 Task: Search one way flight ticket for 5 adults, 2 children, 1 infant in seat and 1 infant on lap in economy from Savannah: Savannah/hilton Head International Airport to Gillette: Gillette Campbell County Airport on 5-1-2023. Choice of flights is Southwest. Number of bags: 2 checked bags. Price is upto 107000. Outbound departure time preference is 17:15.
Action: Mouse moved to (237, 208)
Screenshot: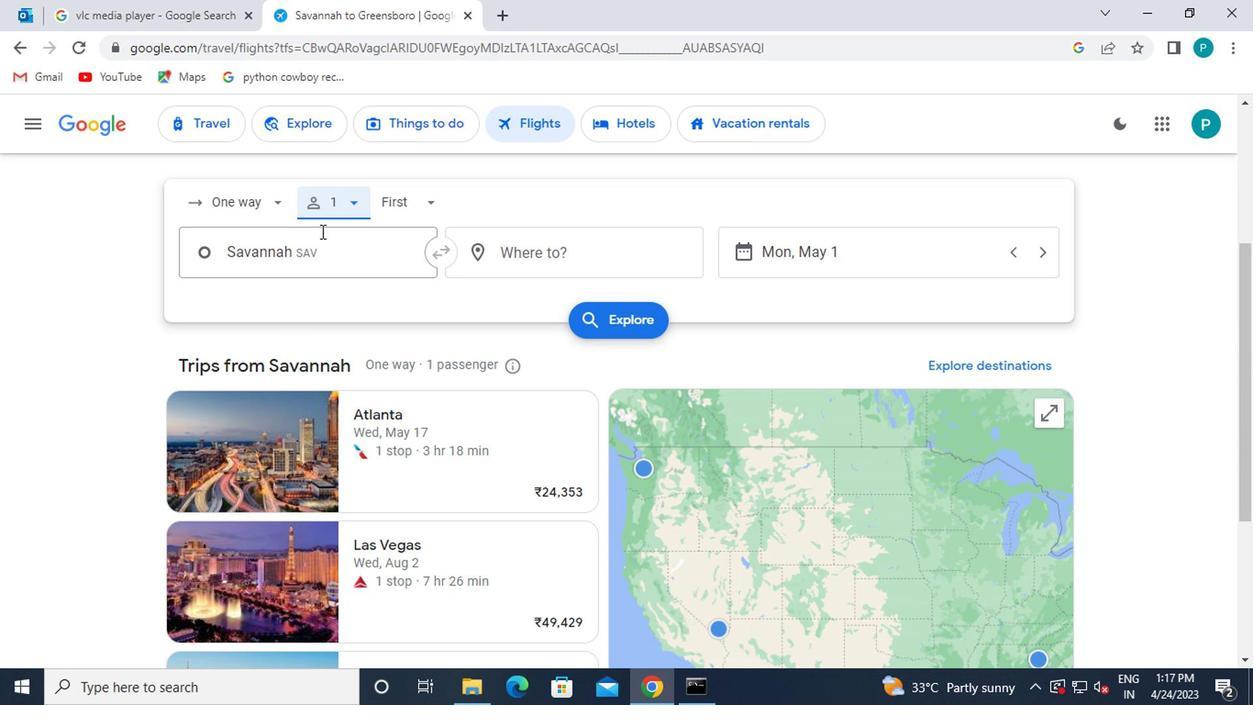 
Action: Mouse pressed left at (237, 208)
Screenshot: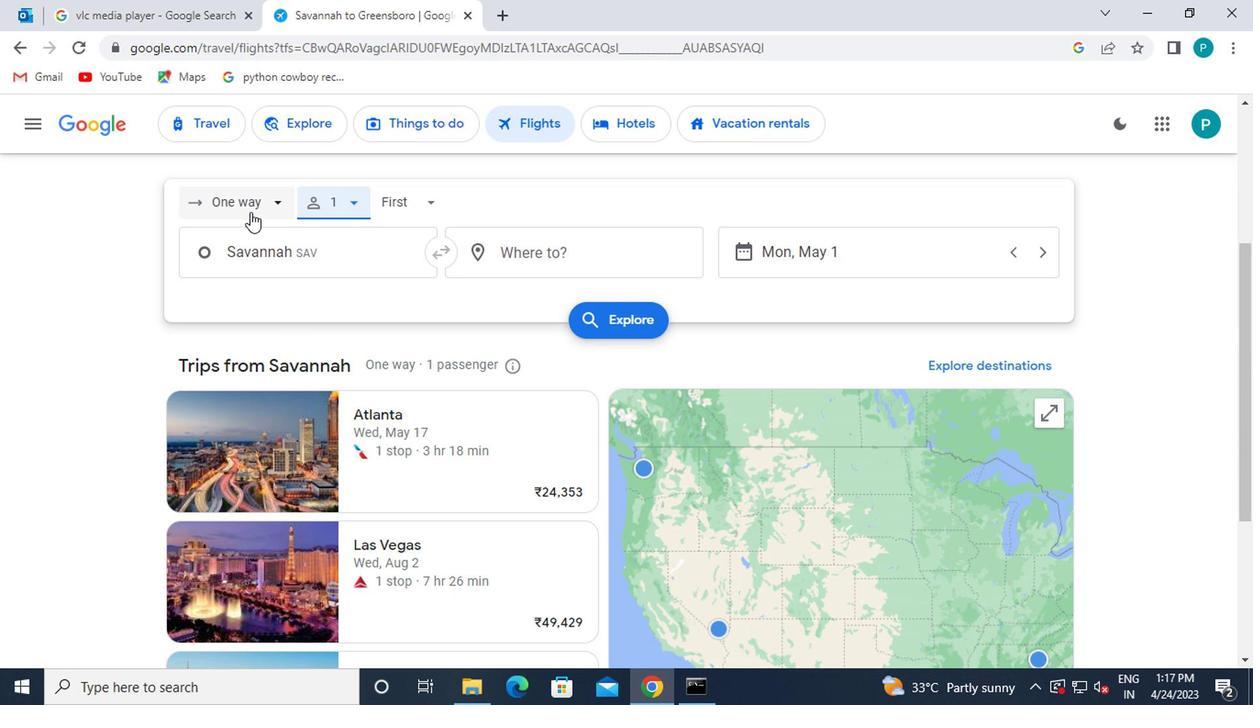 
Action: Mouse moved to (246, 285)
Screenshot: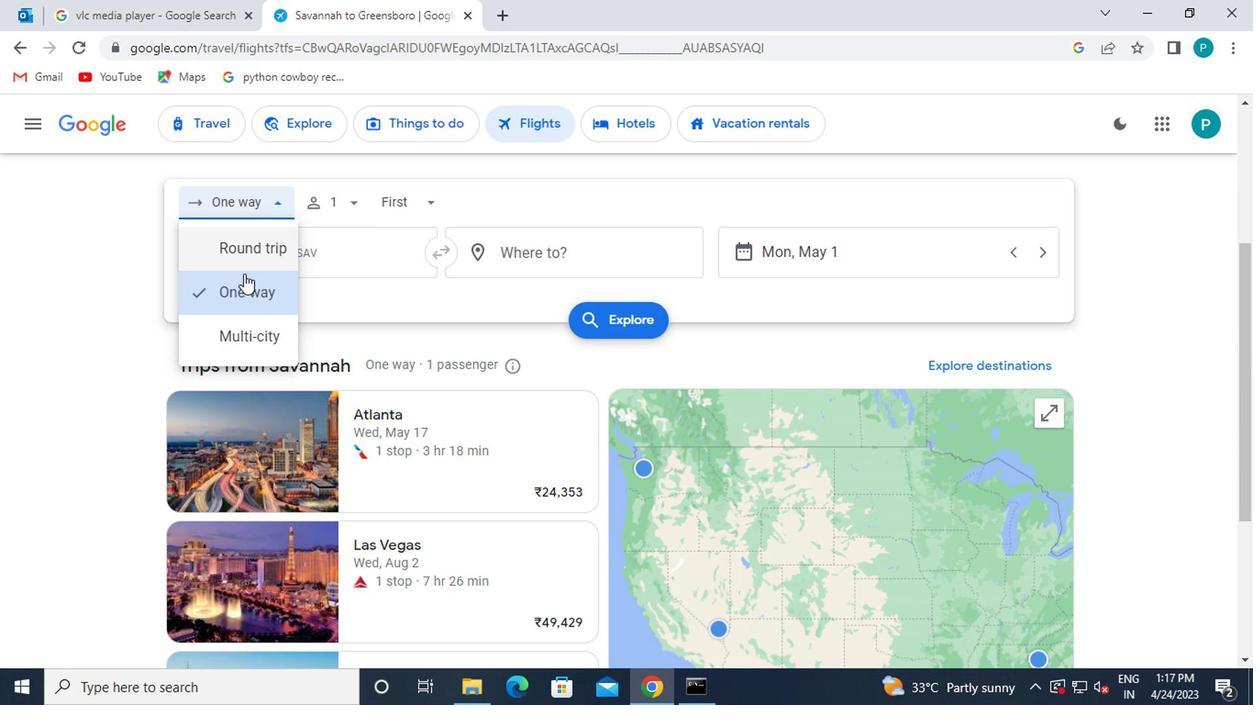 
Action: Mouse pressed left at (246, 285)
Screenshot: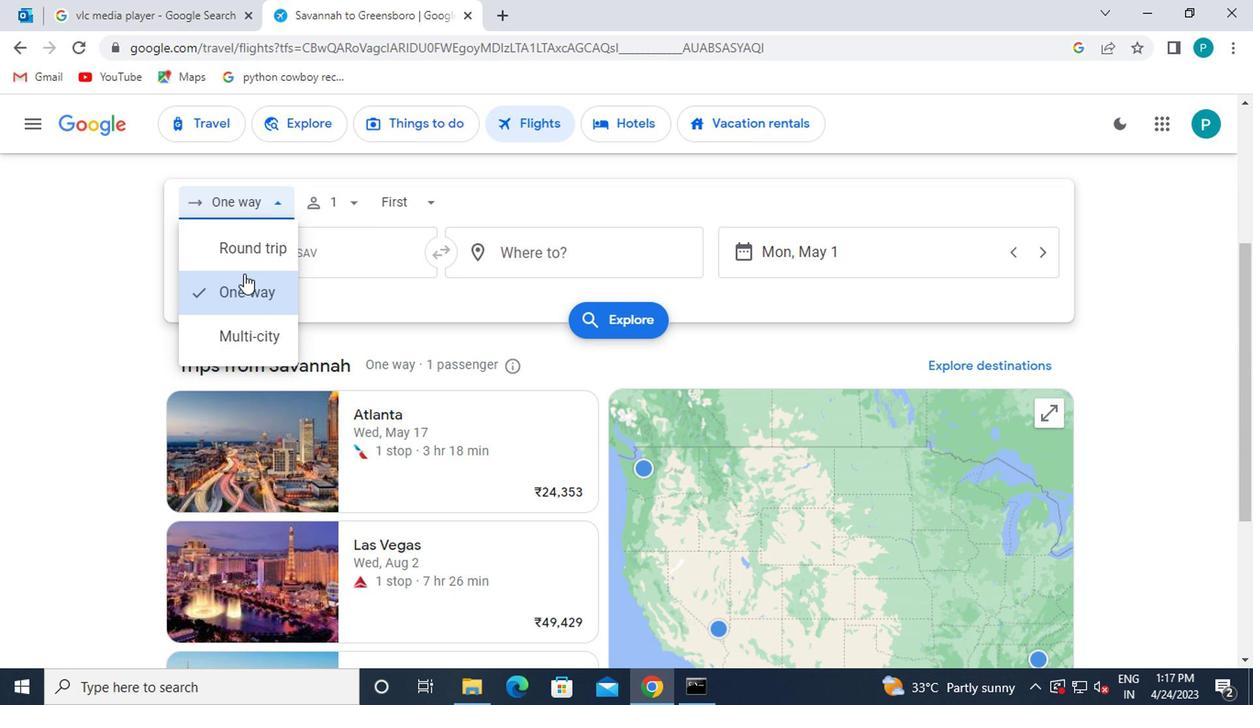 
Action: Mouse moved to (332, 198)
Screenshot: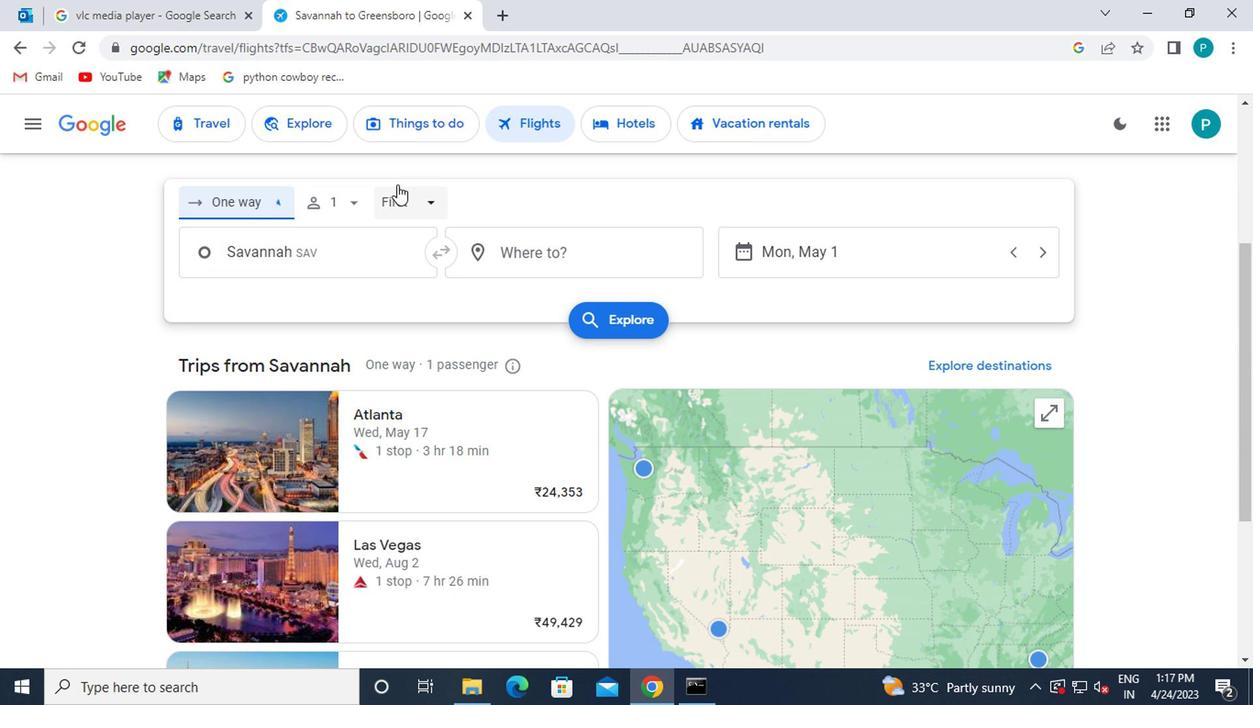 
Action: Mouse pressed left at (332, 198)
Screenshot: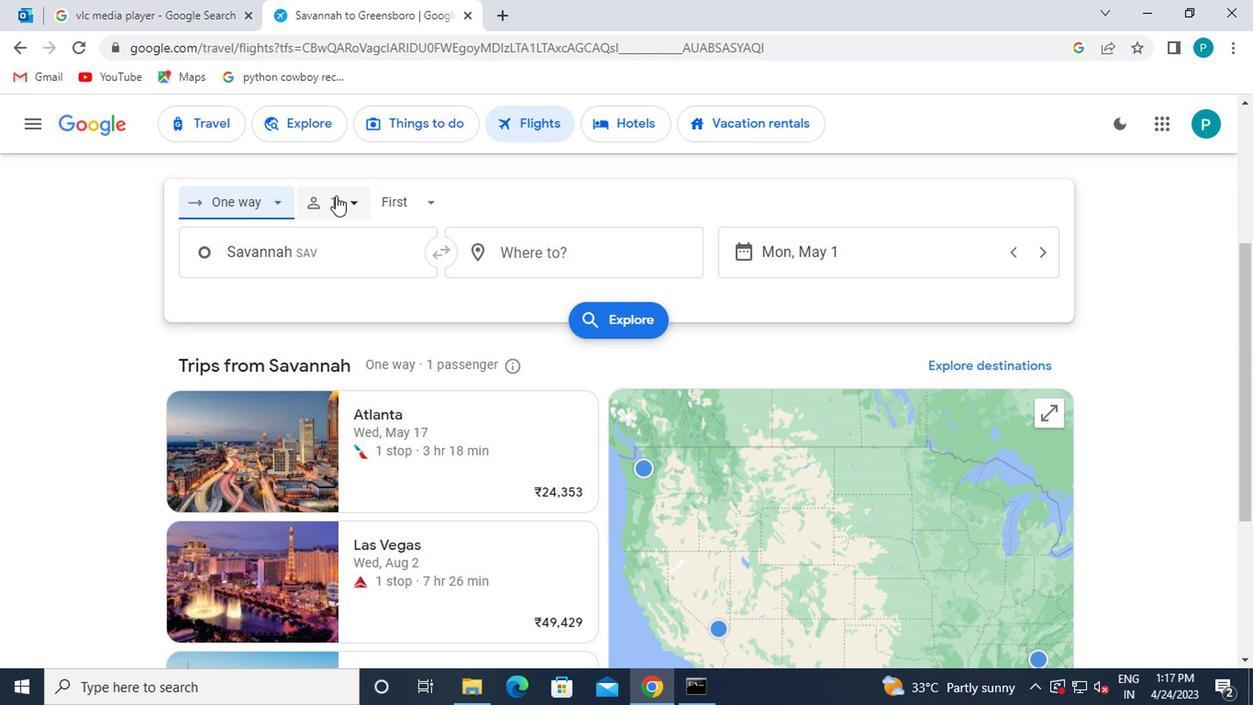 
Action: Mouse moved to (476, 252)
Screenshot: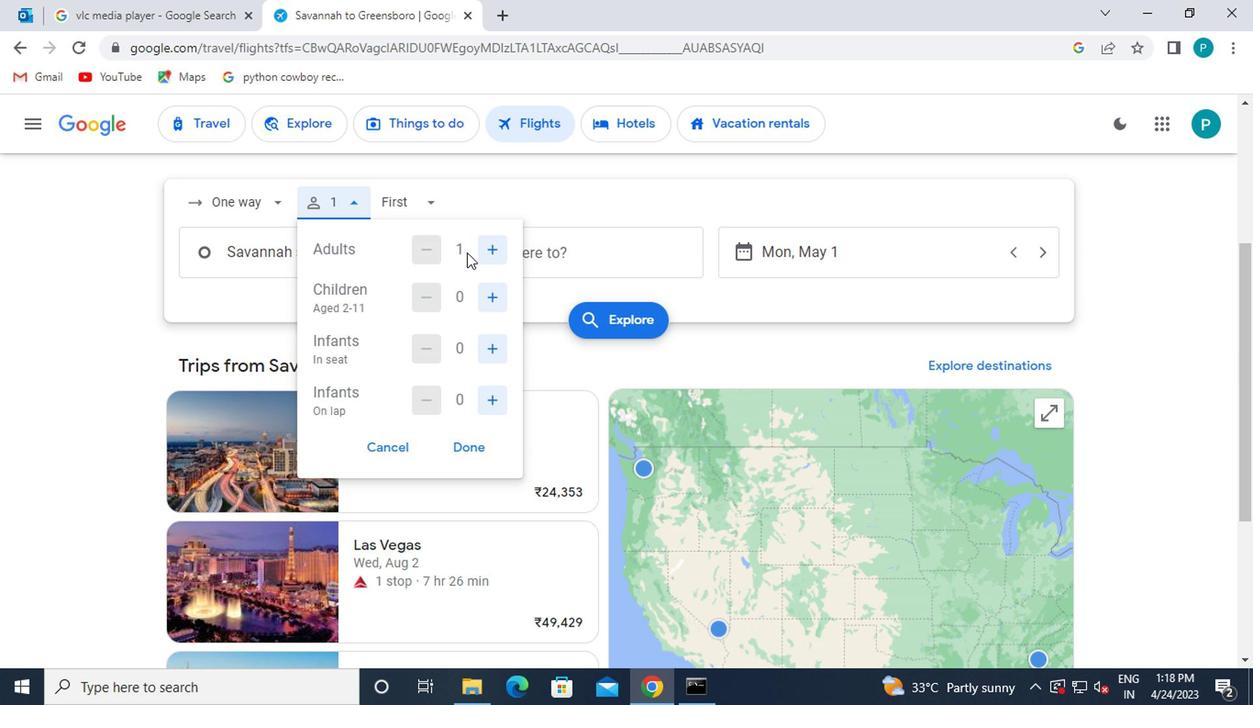 
Action: Mouse pressed left at (476, 252)
Screenshot: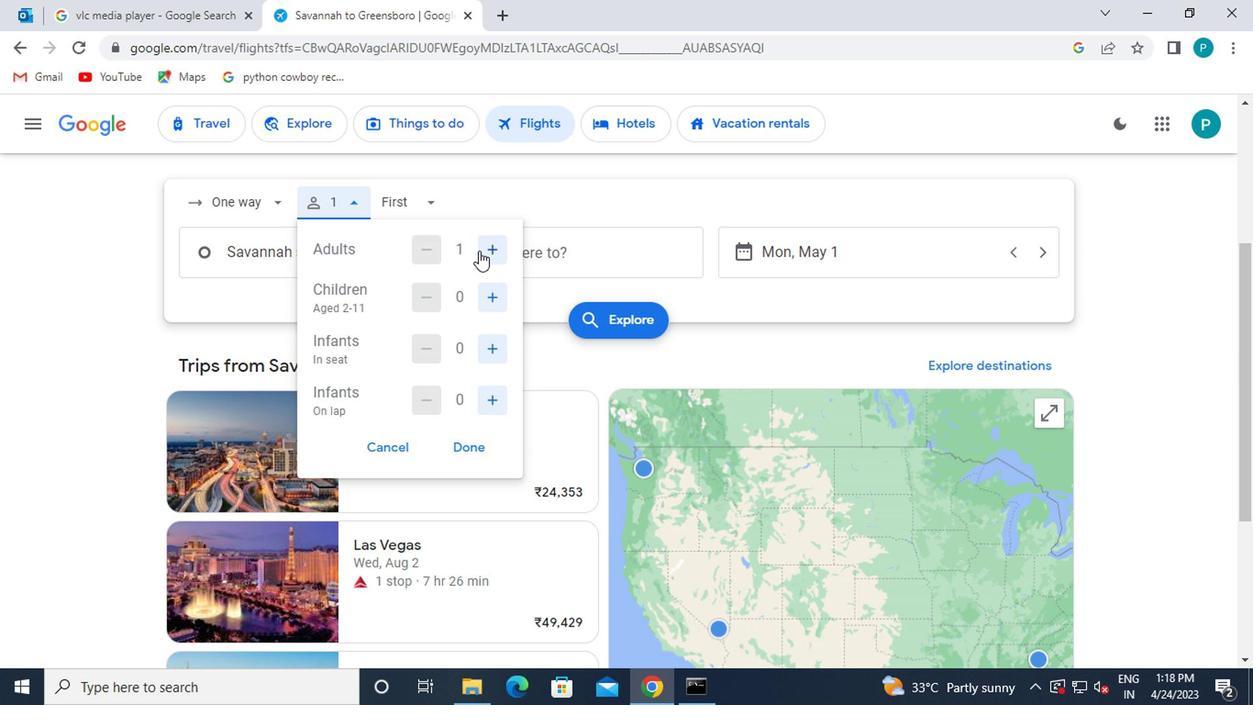 
Action: Mouse pressed left at (476, 252)
Screenshot: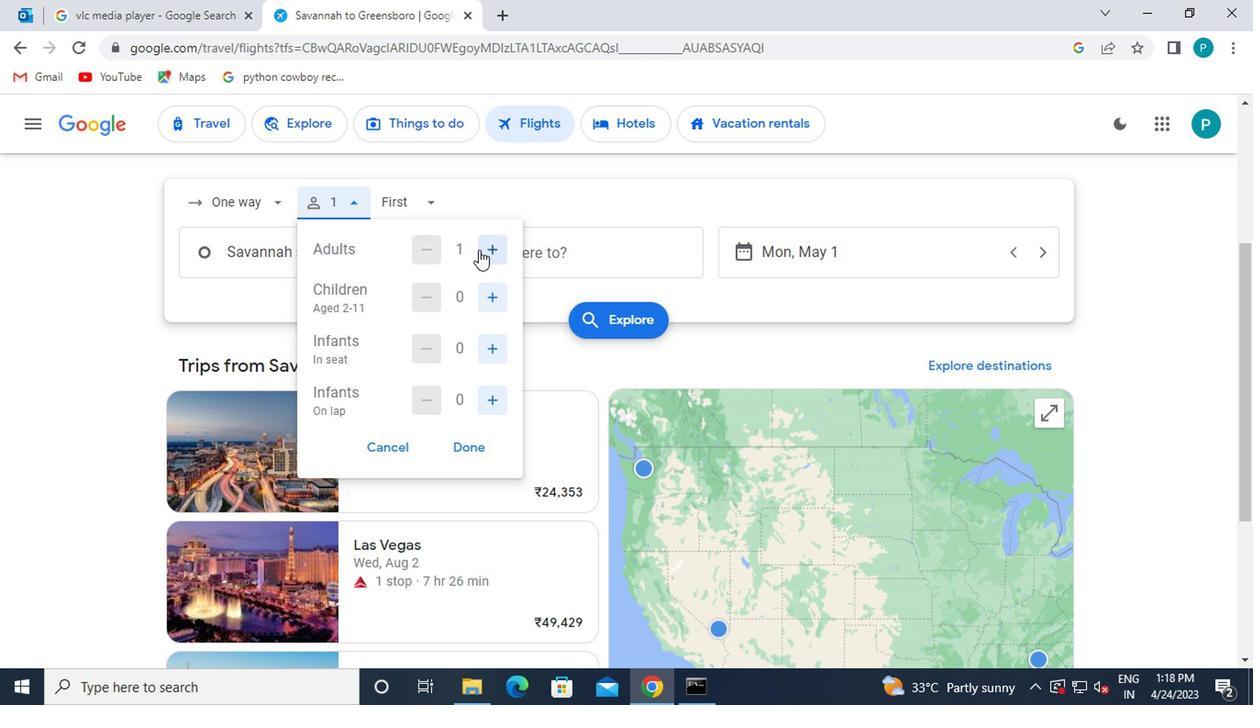 
Action: Mouse pressed left at (476, 252)
Screenshot: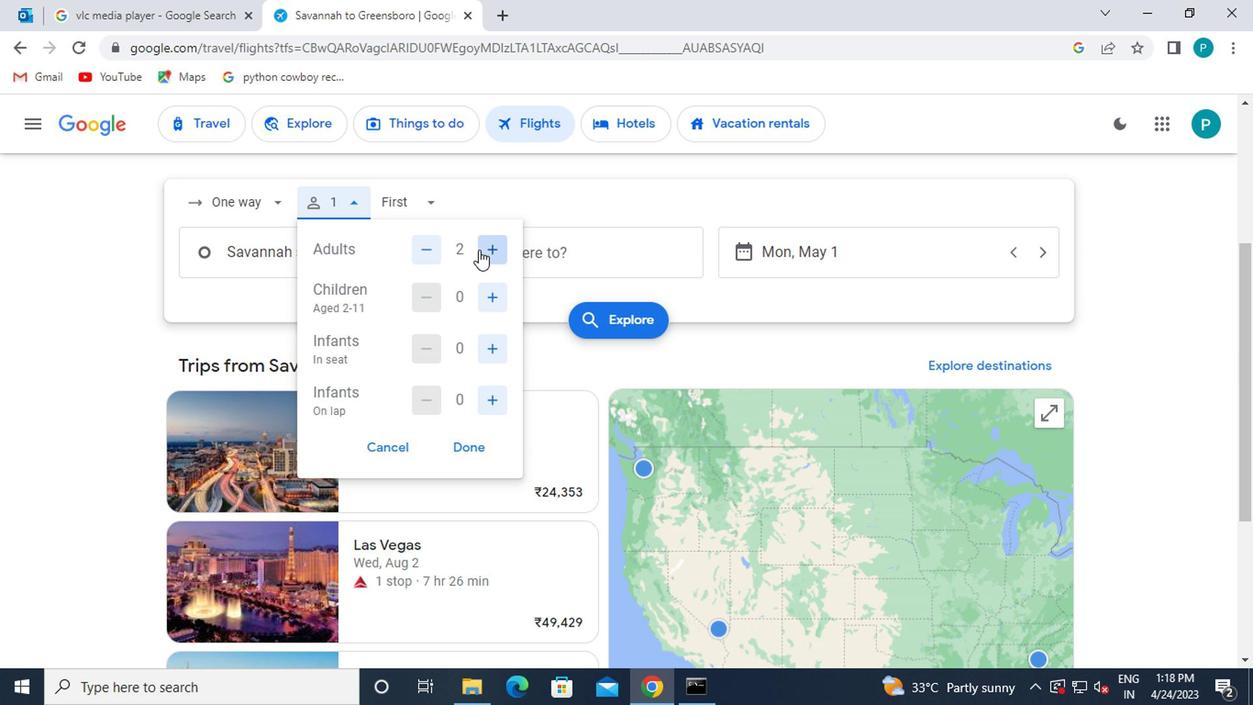 
Action: Mouse pressed left at (476, 252)
Screenshot: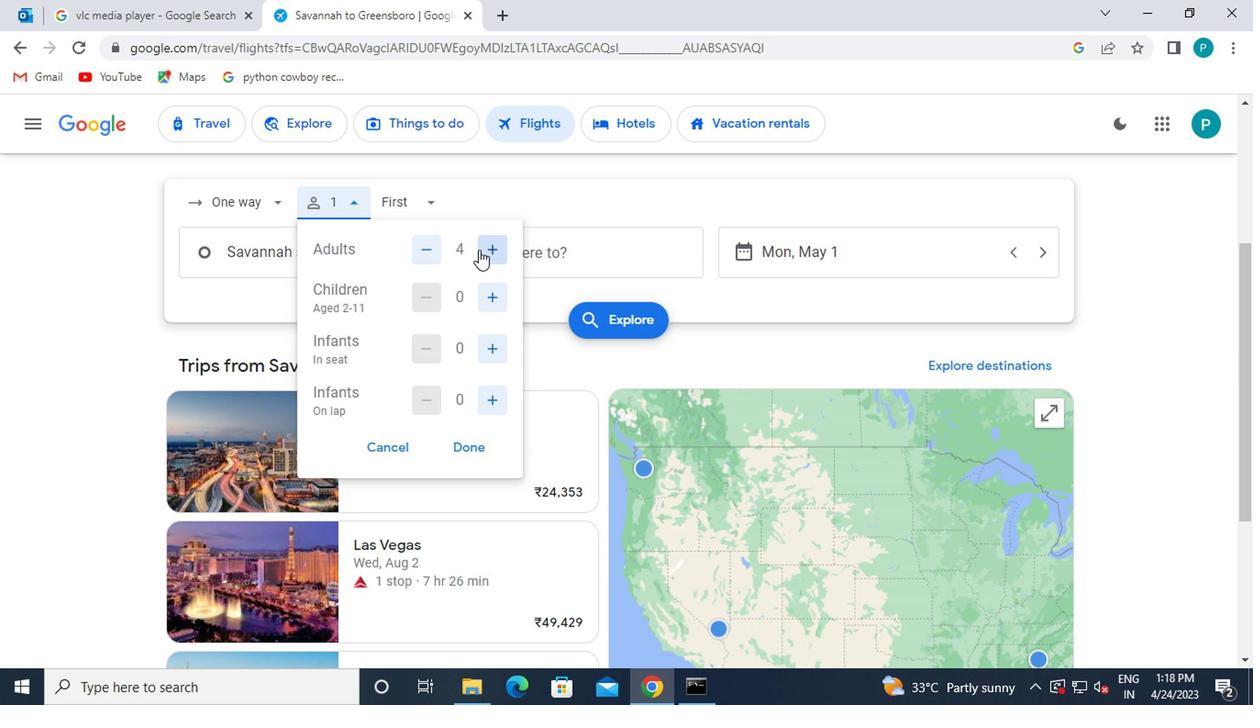 
Action: Mouse moved to (480, 287)
Screenshot: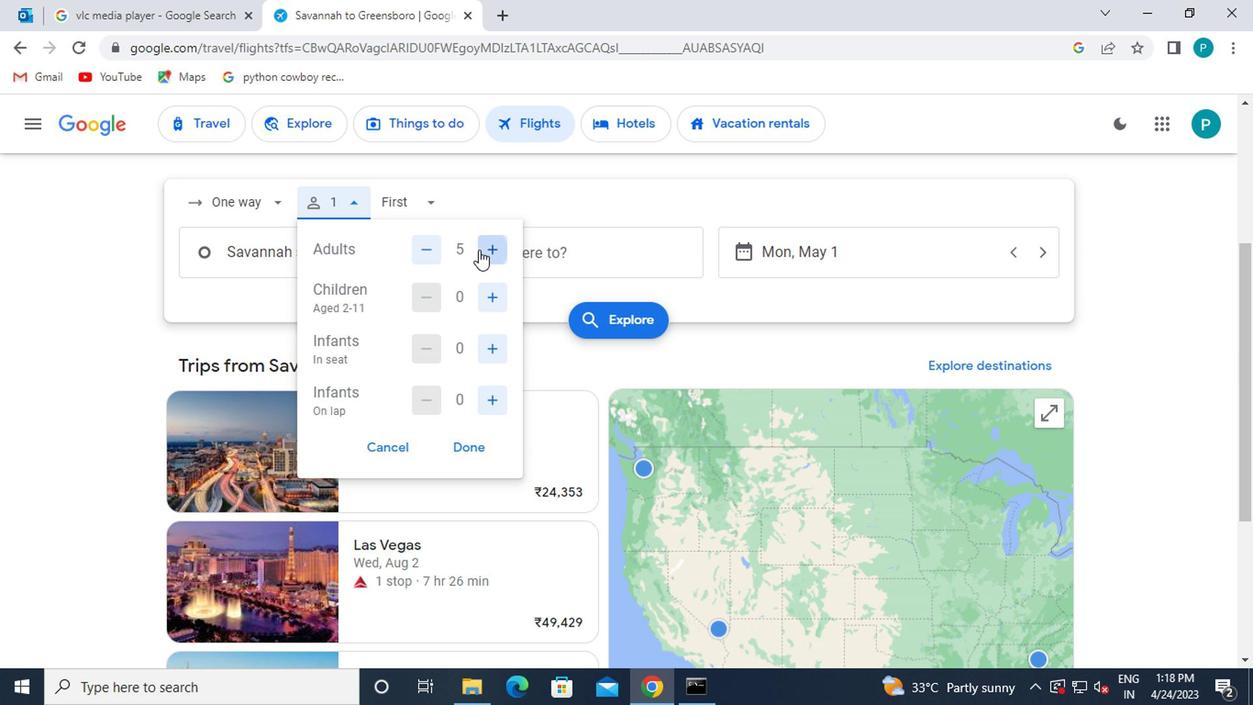 
Action: Mouse pressed left at (480, 287)
Screenshot: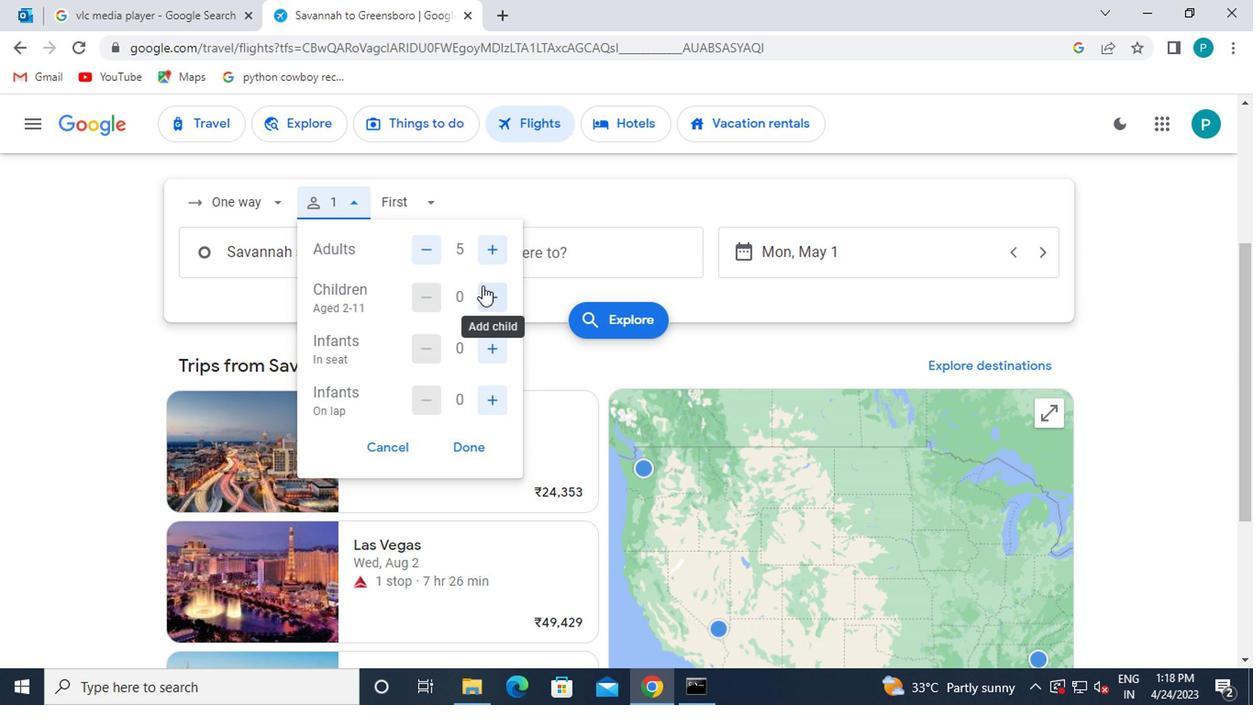 
Action: Mouse pressed left at (480, 287)
Screenshot: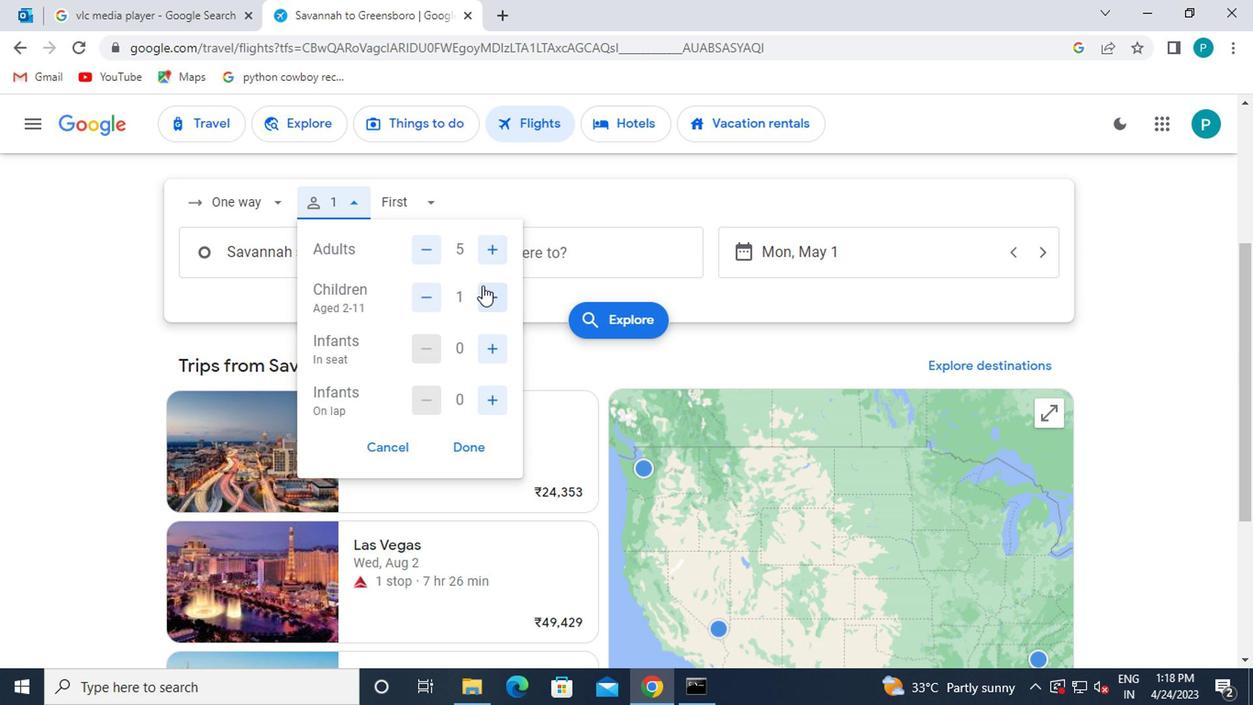 
Action: Mouse moved to (494, 348)
Screenshot: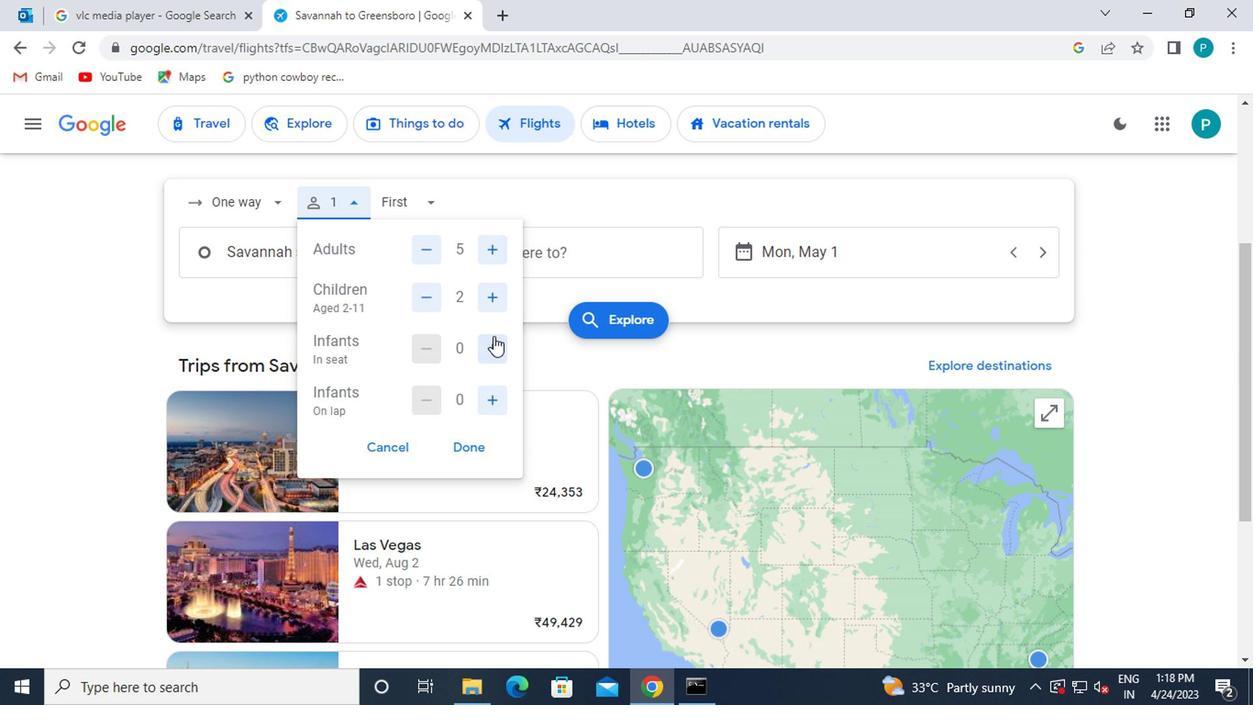 
Action: Mouse pressed left at (494, 348)
Screenshot: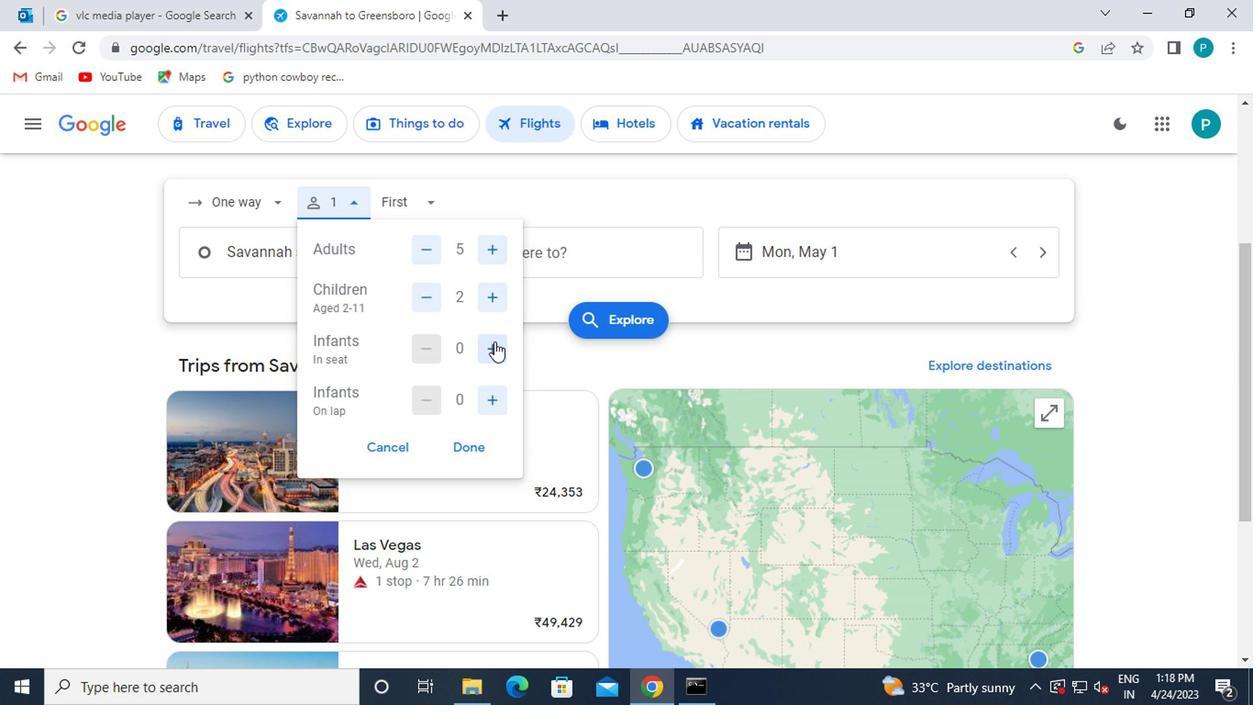 
Action: Mouse moved to (429, 351)
Screenshot: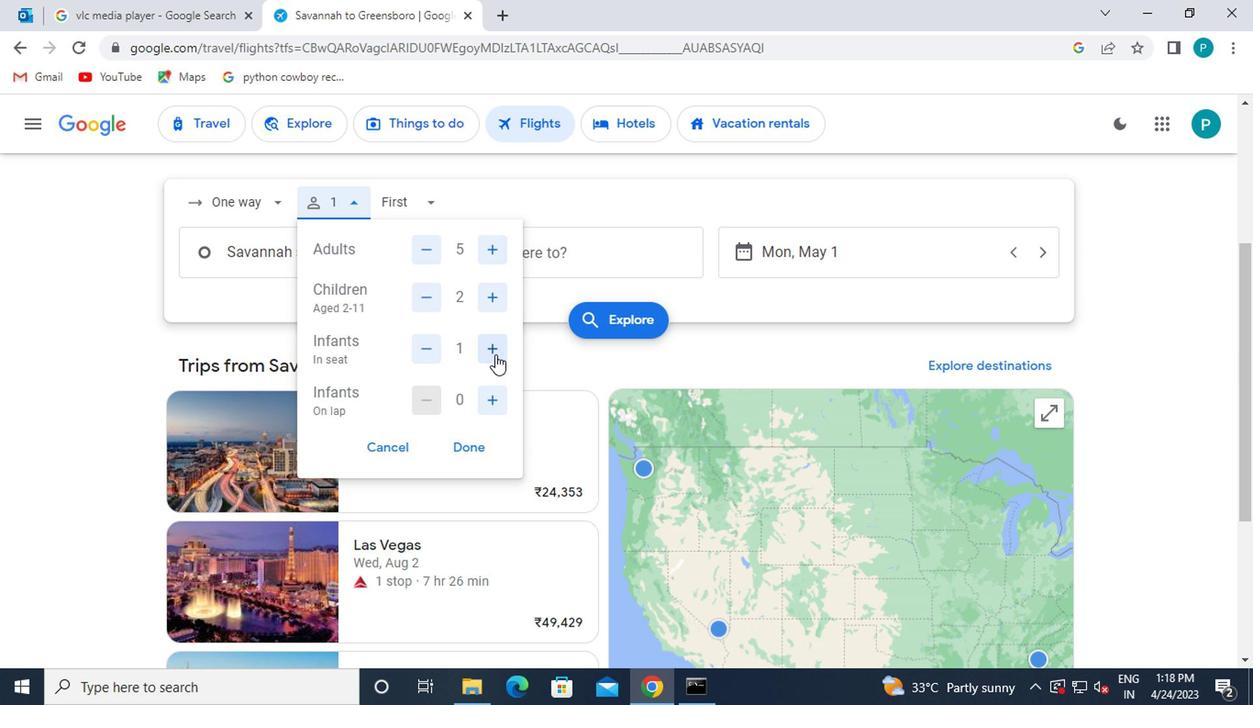 
Action: Mouse pressed left at (429, 351)
Screenshot: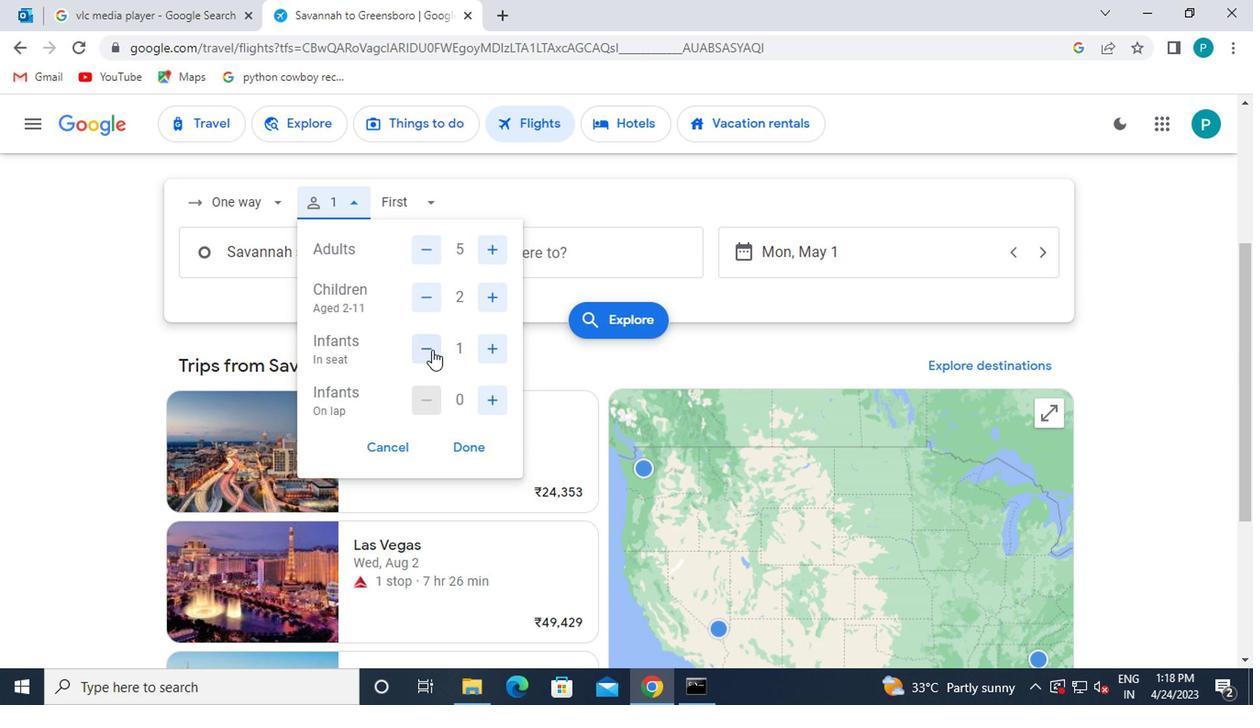 
Action: Mouse moved to (482, 404)
Screenshot: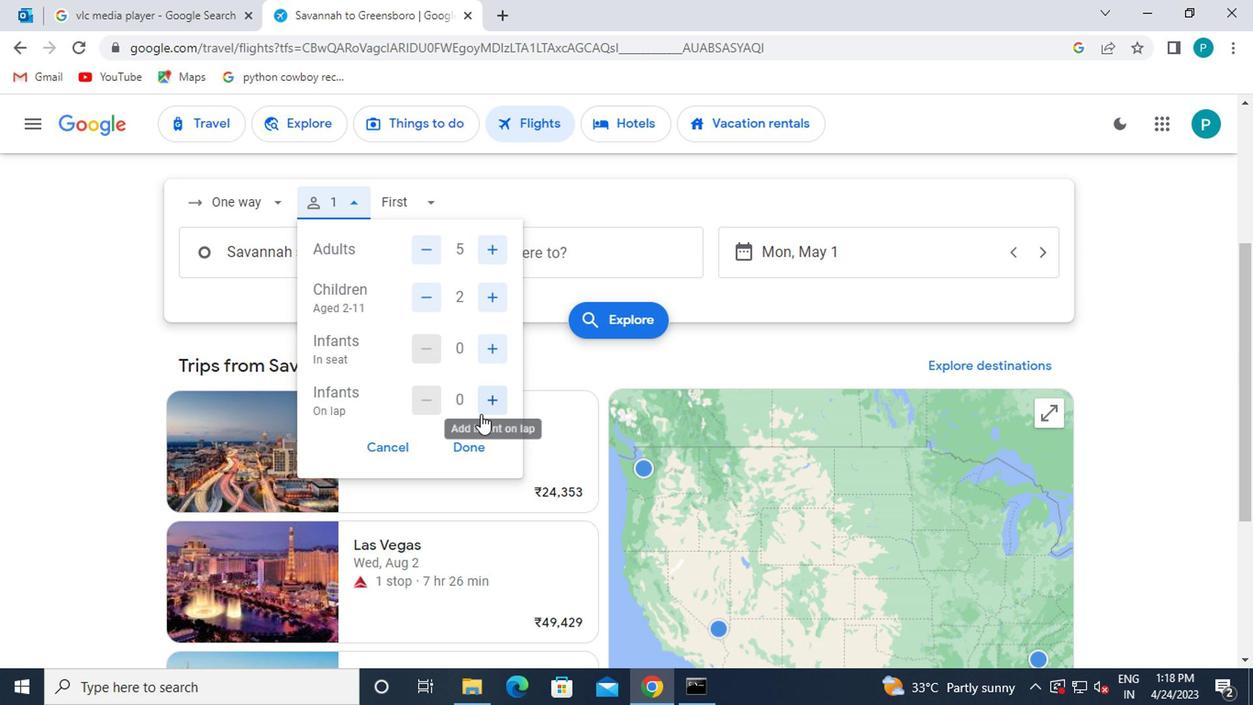 
Action: Mouse pressed left at (482, 404)
Screenshot: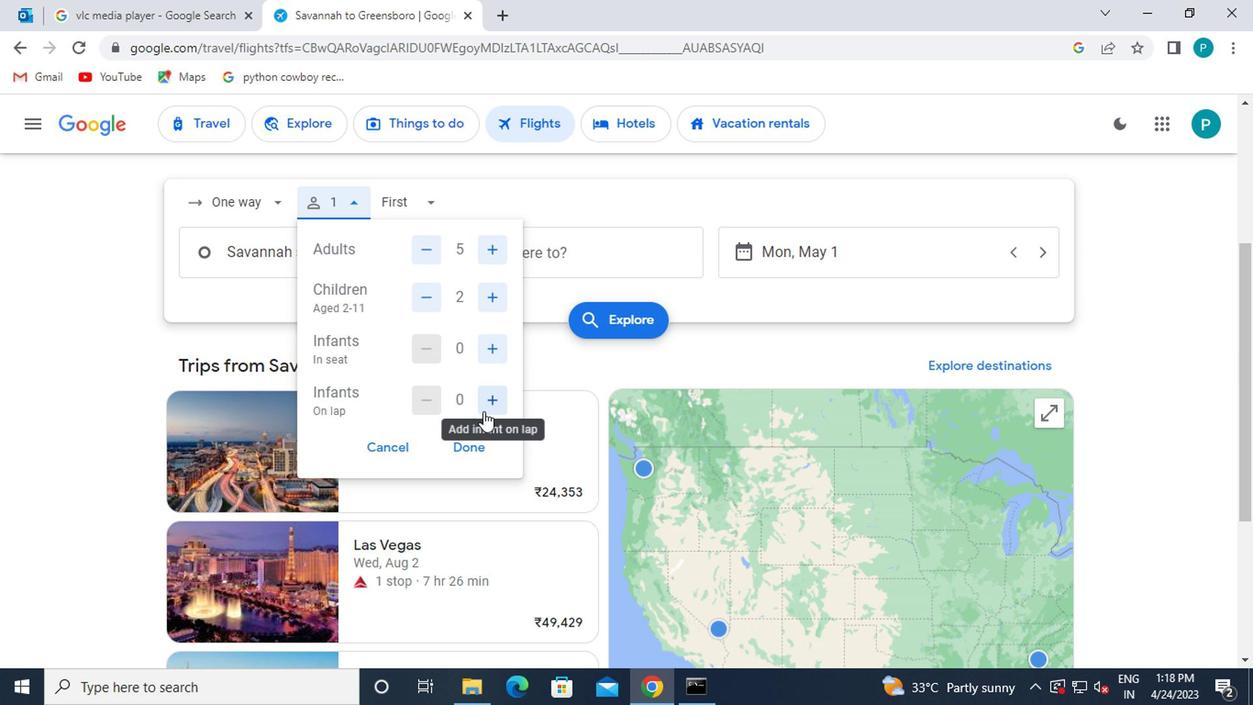 
Action: Mouse moved to (452, 449)
Screenshot: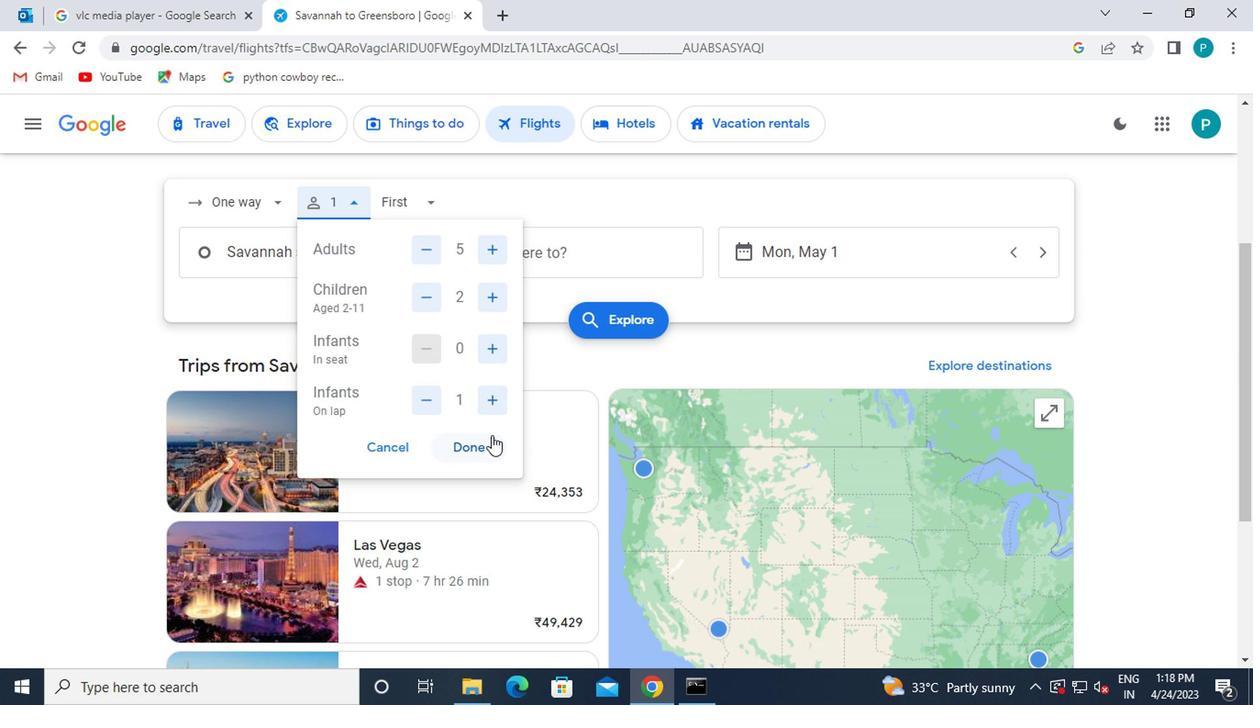 
Action: Mouse pressed left at (452, 449)
Screenshot: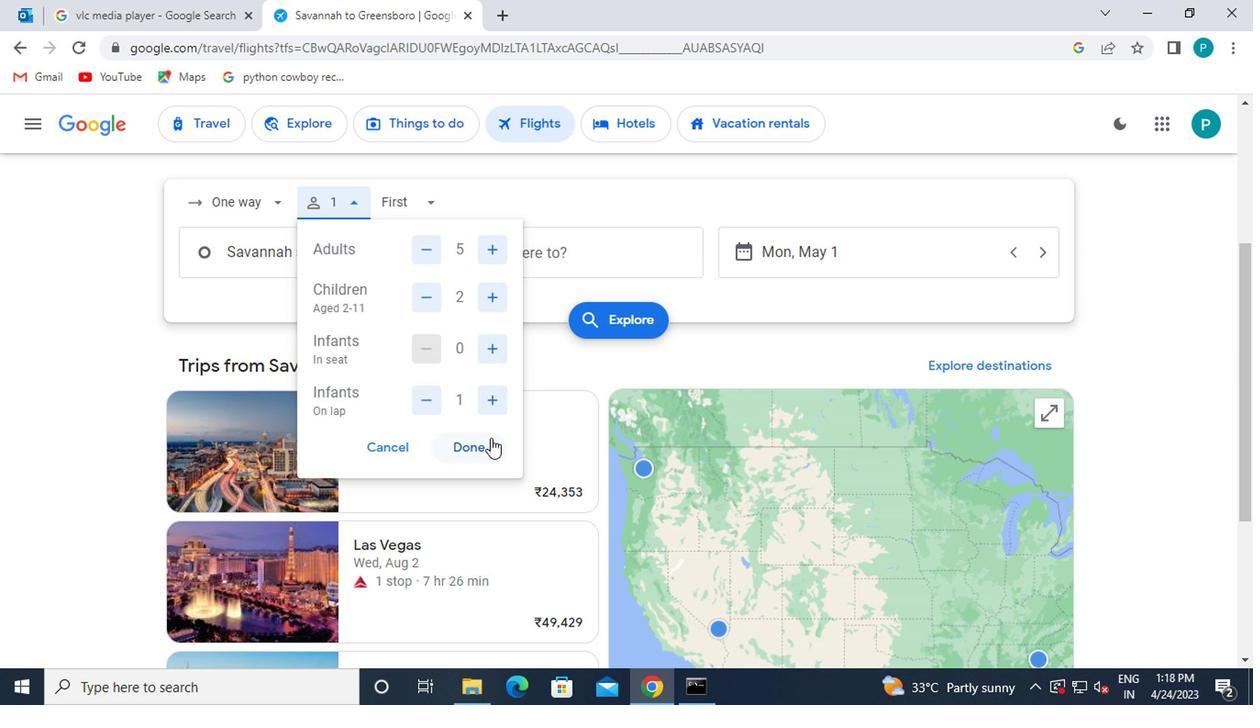
Action: Mouse moved to (431, 207)
Screenshot: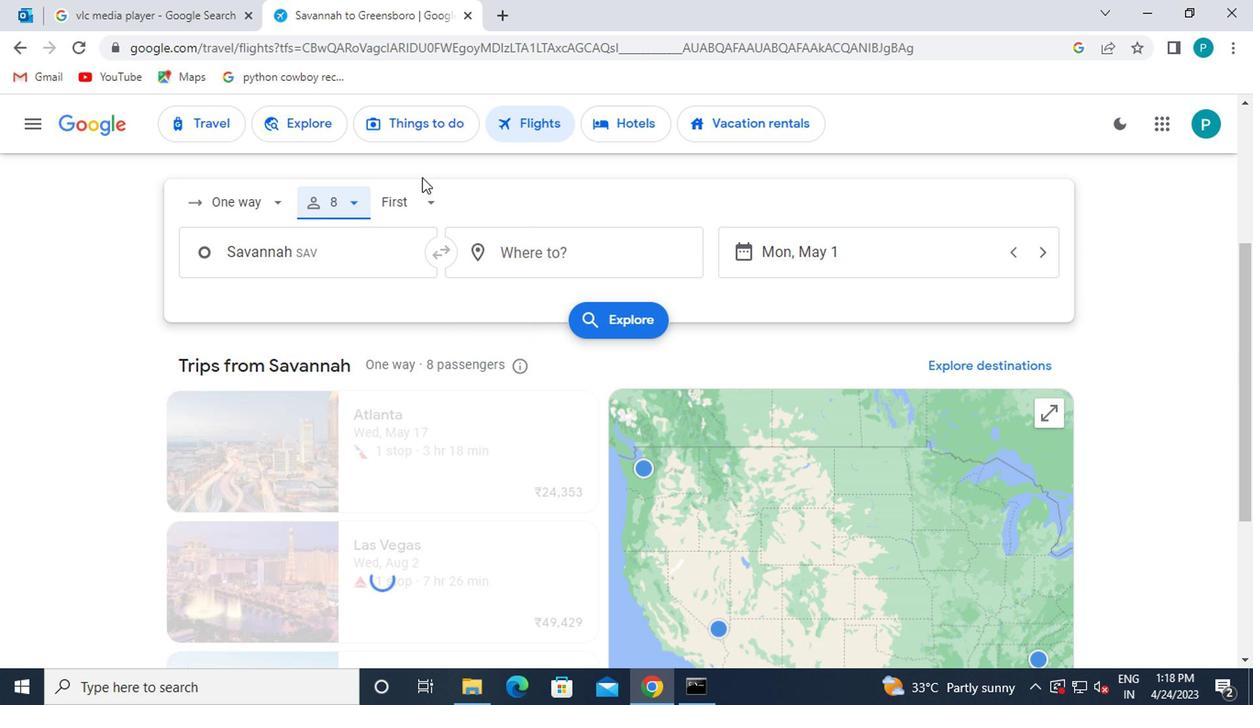 
Action: Mouse pressed left at (431, 207)
Screenshot: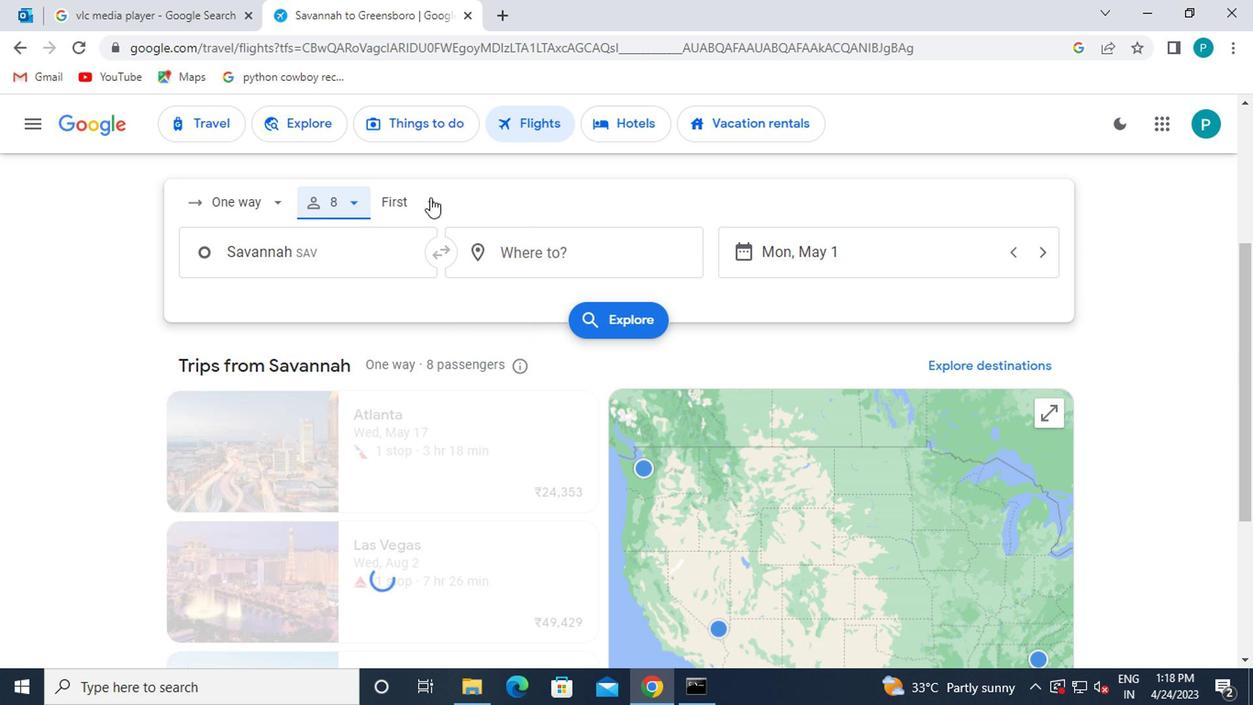 
Action: Mouse moved to (440, 242)
Screenshot: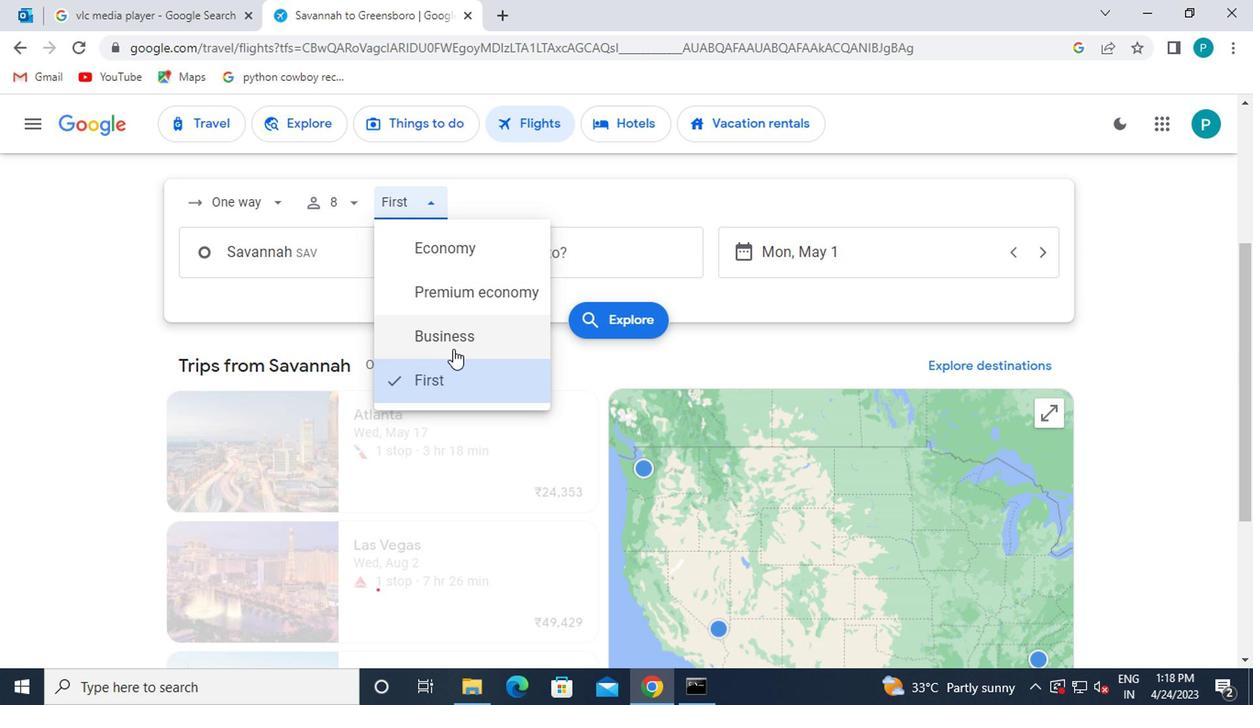 
Action: Mouse pressed left at (440, 242)
Screenshot: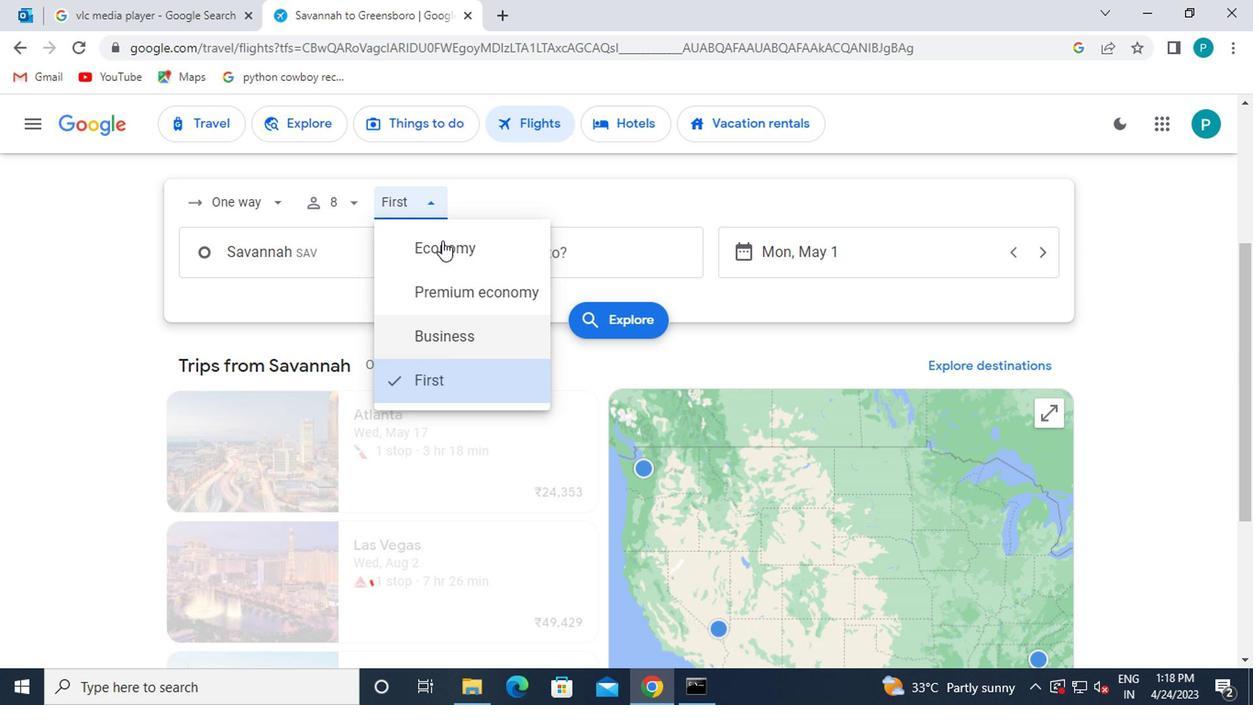 
Action: Mouse moved to (367, 267)
Screenshot: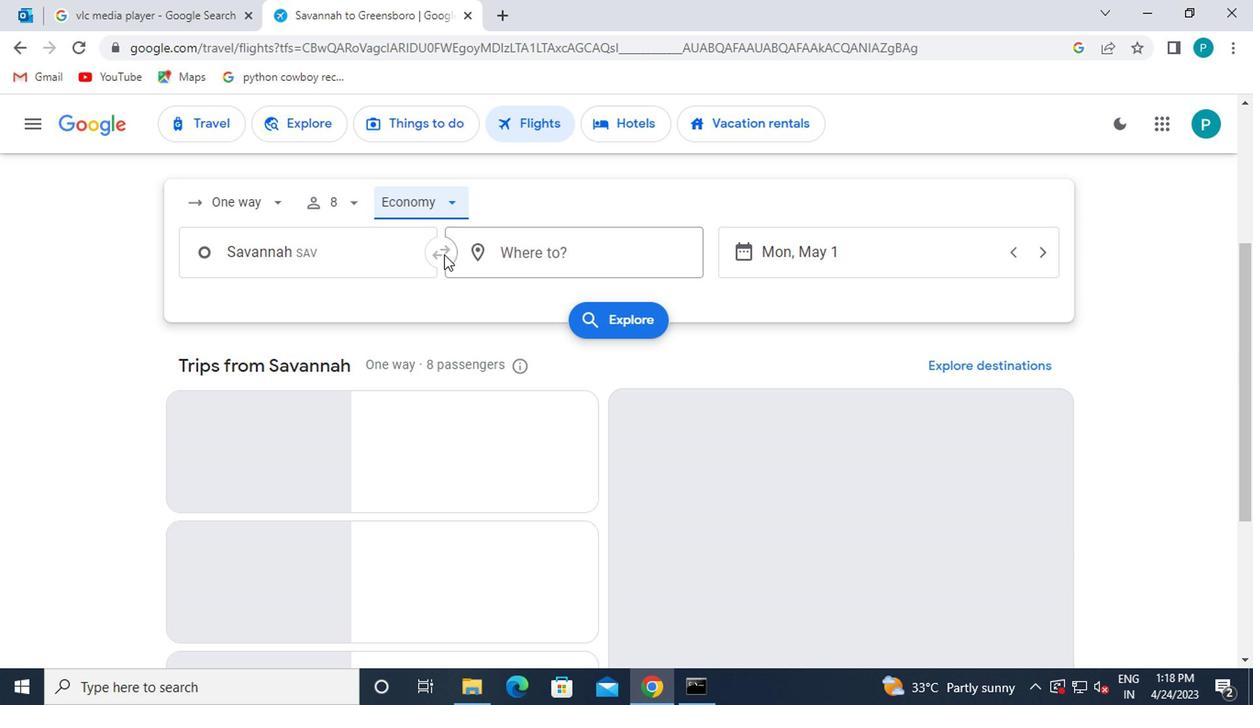 
Action: Mouse pressed left at (367, 267)
Screenshot: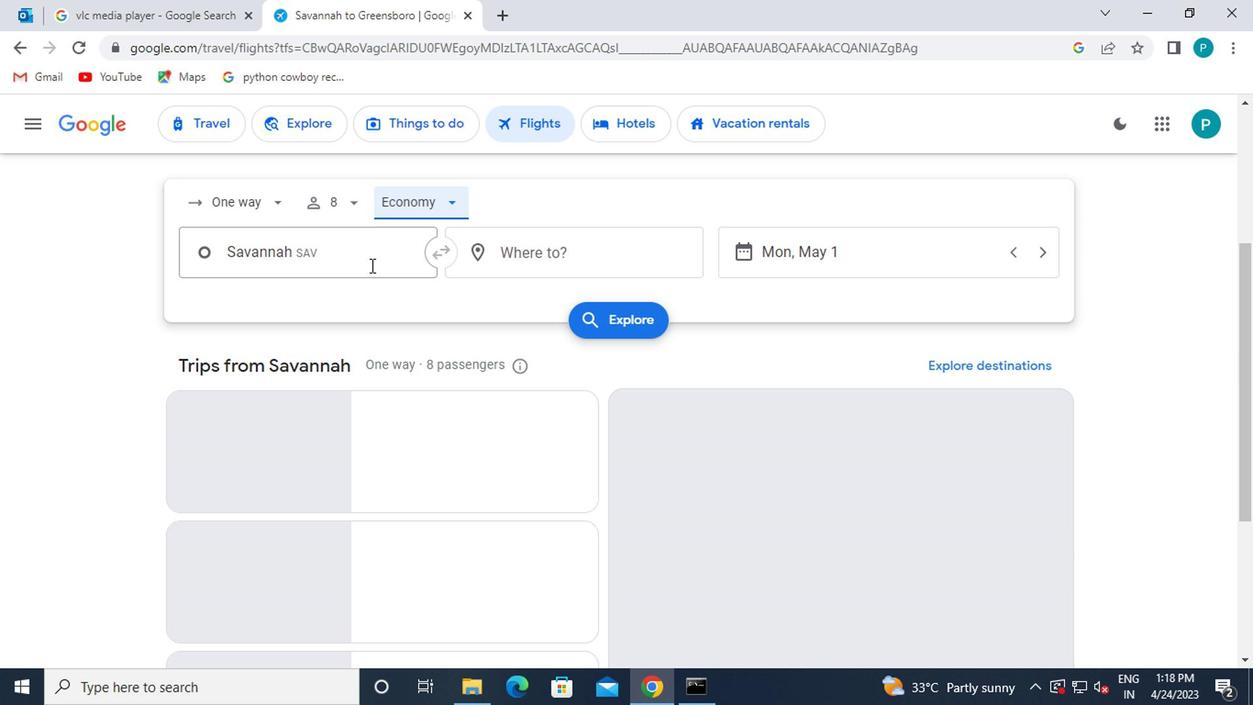 
Action: Mouse moved to (351, 351)
Screenshot: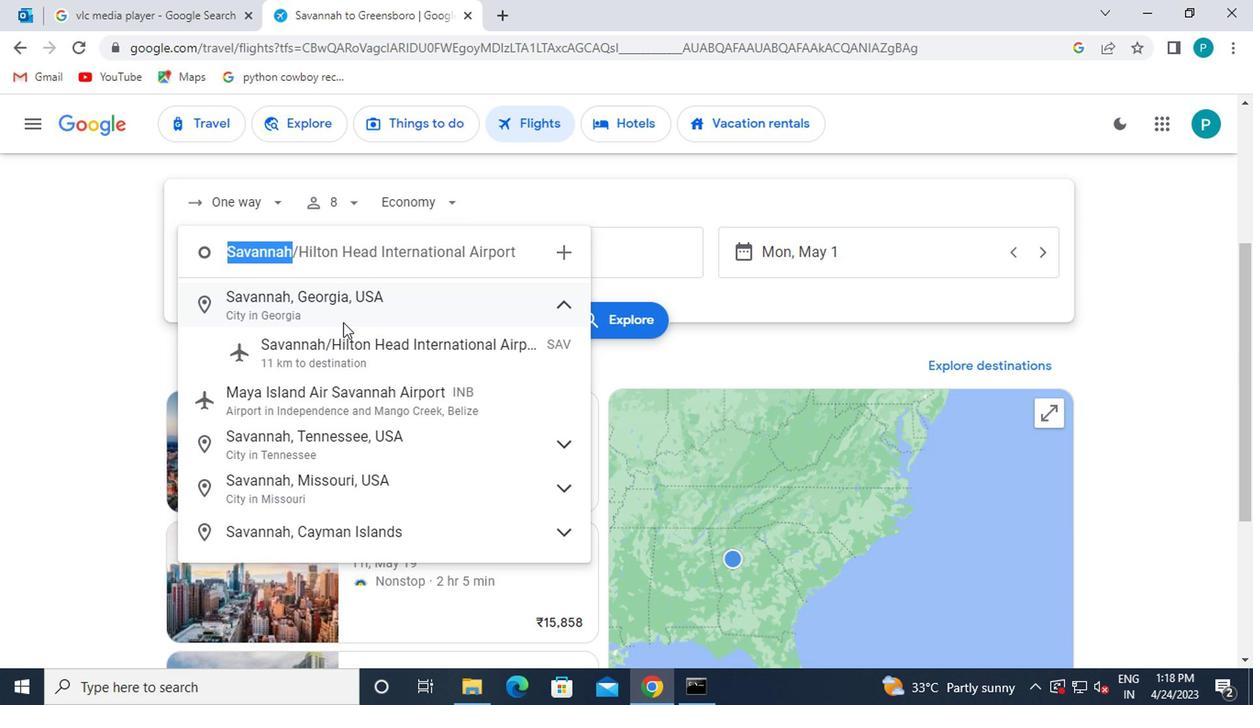 
Action: Mouse pressed left at (351, 351)
Screenshot: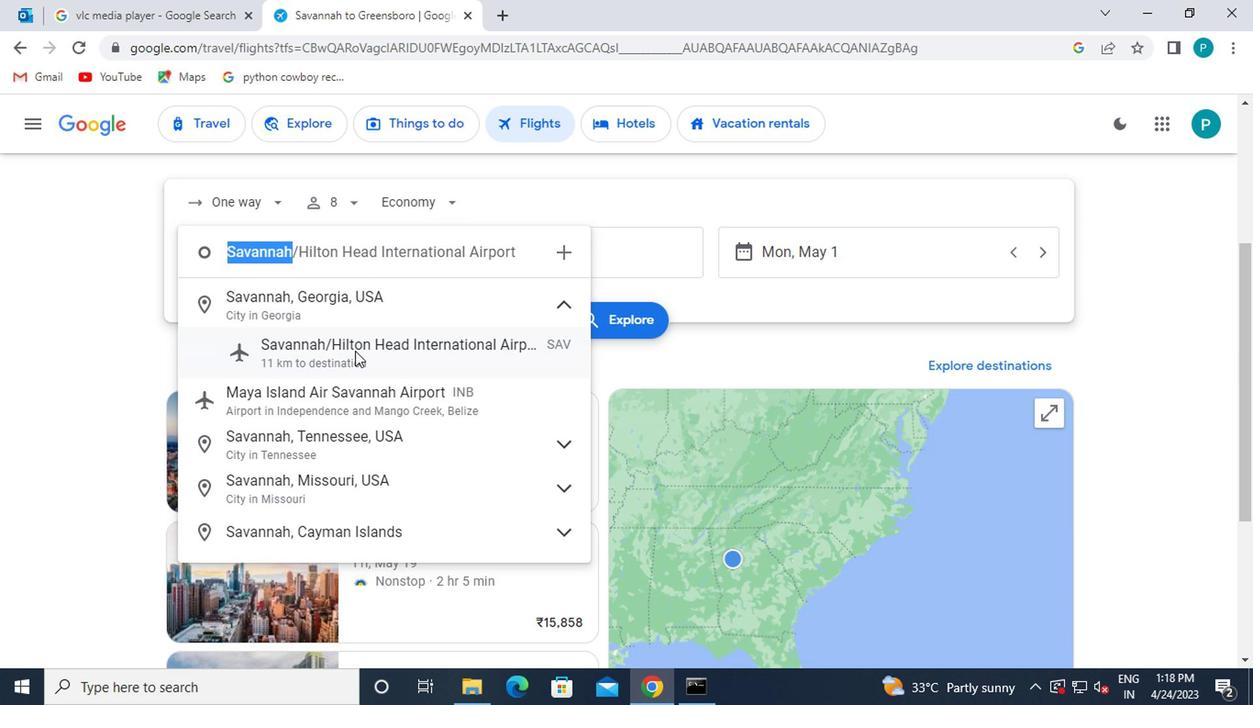 
Action: Mouse moved to (530, 267)
Screenshot: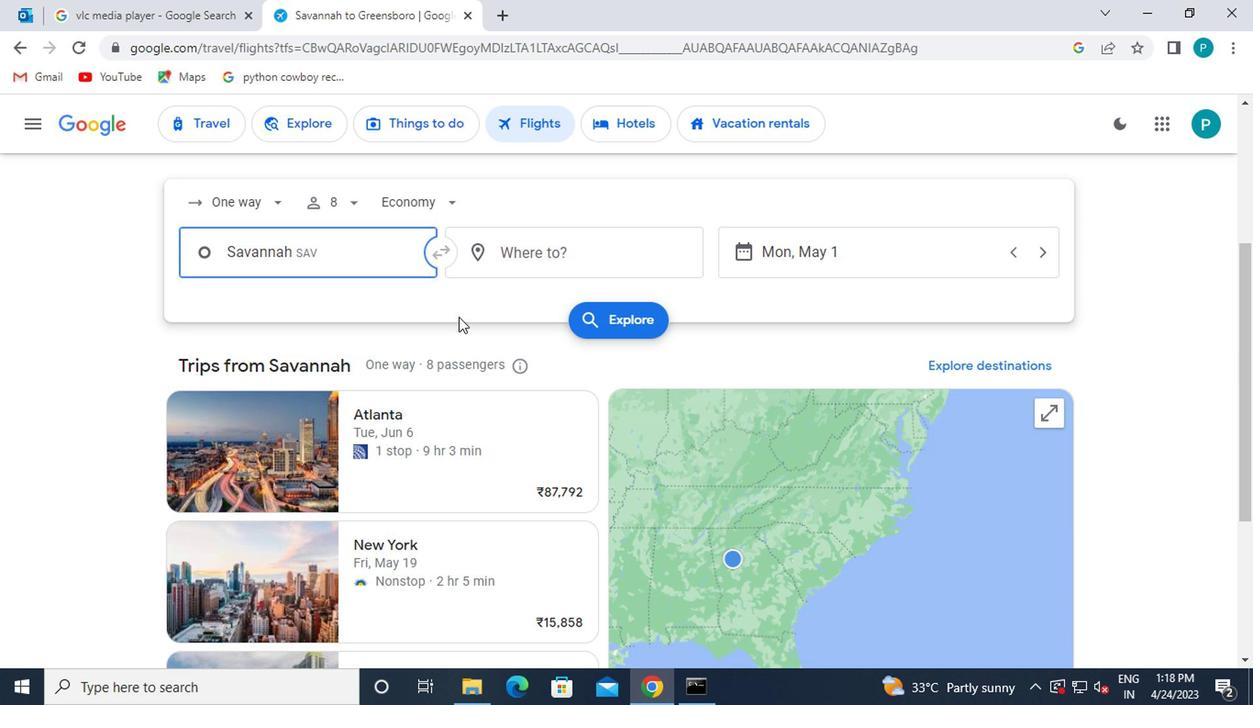 
Action: Mouse pressed left at (530, 267)
Screenshot: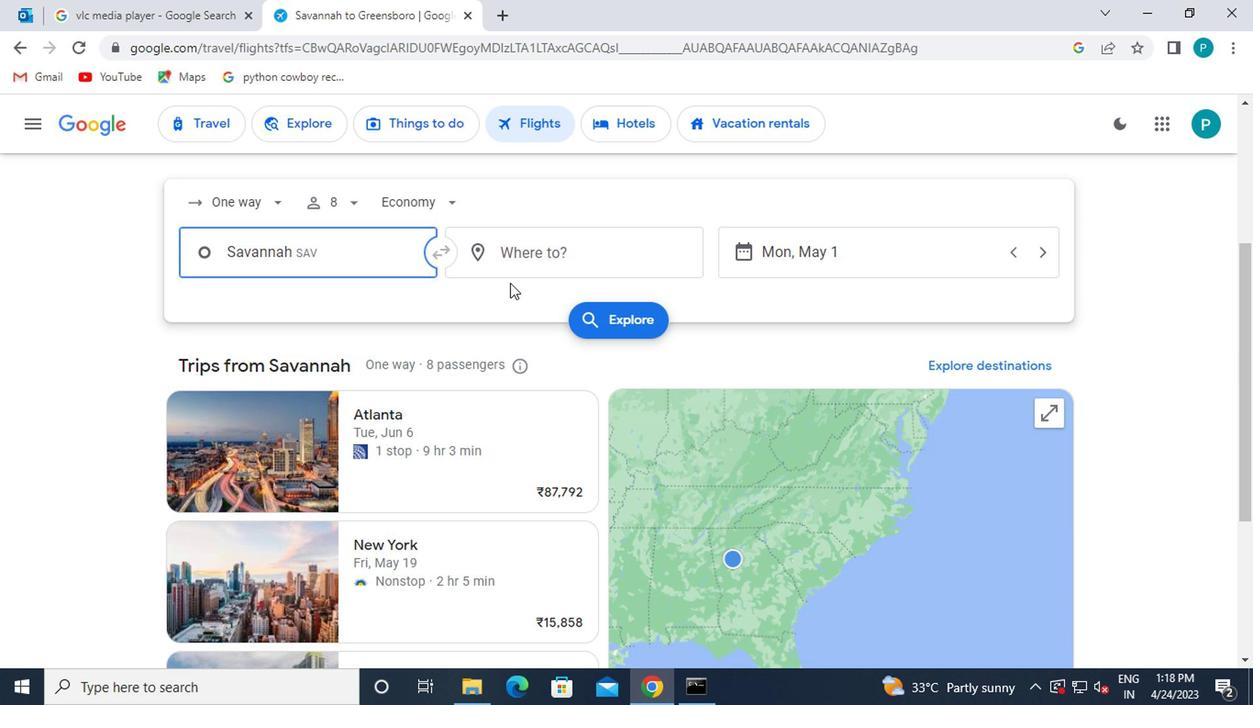 
Action: Mouse moved to (528, 265)
Screenshot: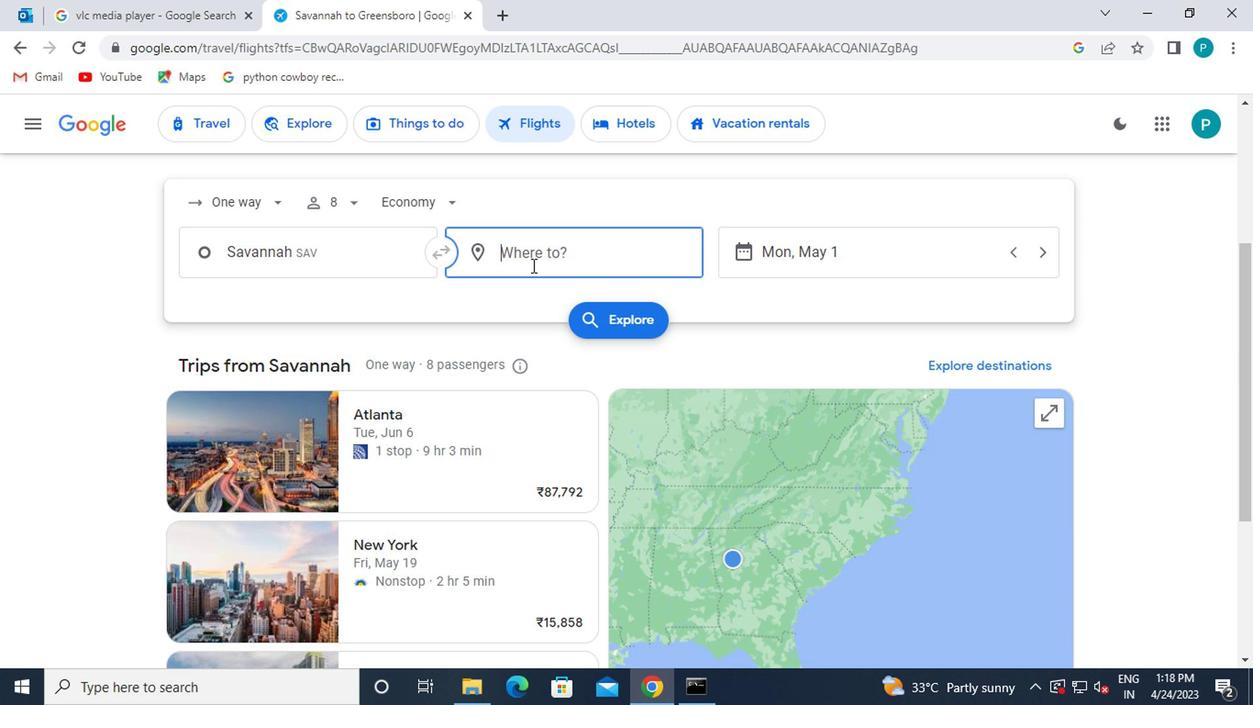 
Action: Key pressed gii<Key.backspace>llete
Screenshot: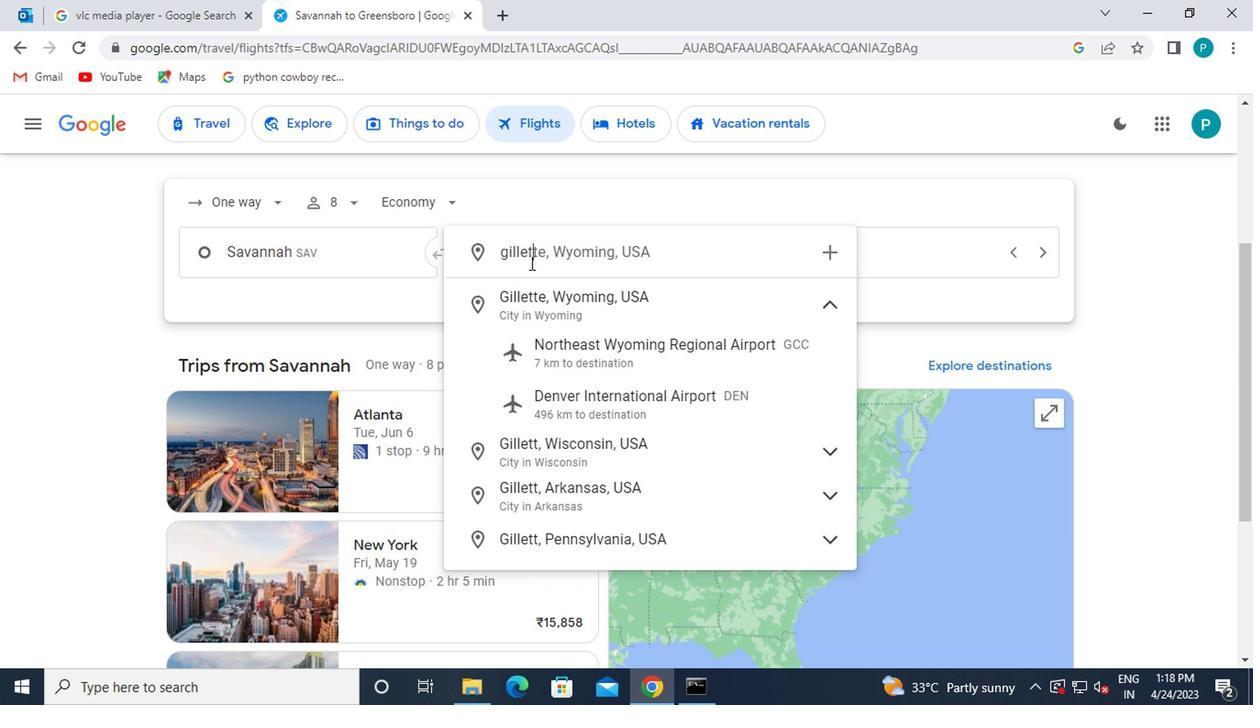 
Action: Mouse moved to (619, 363)
Screenshot: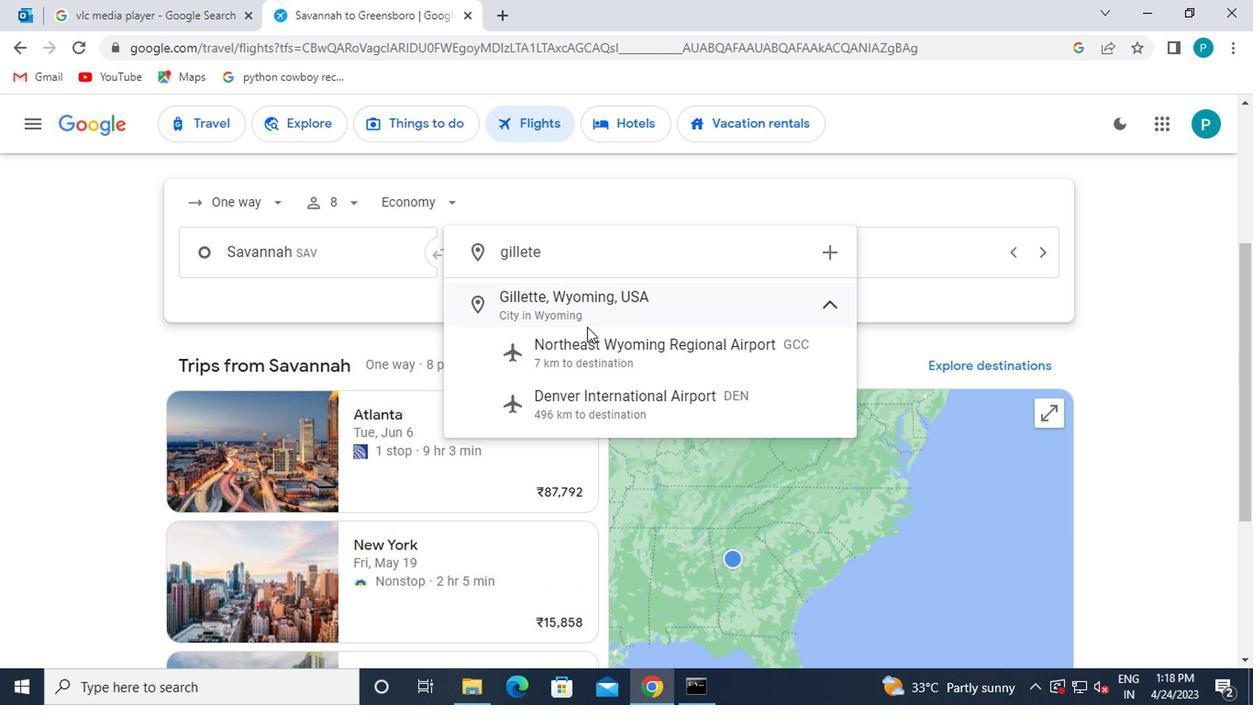
Action: Mouse pressed left at (619, 363)
Screenshot: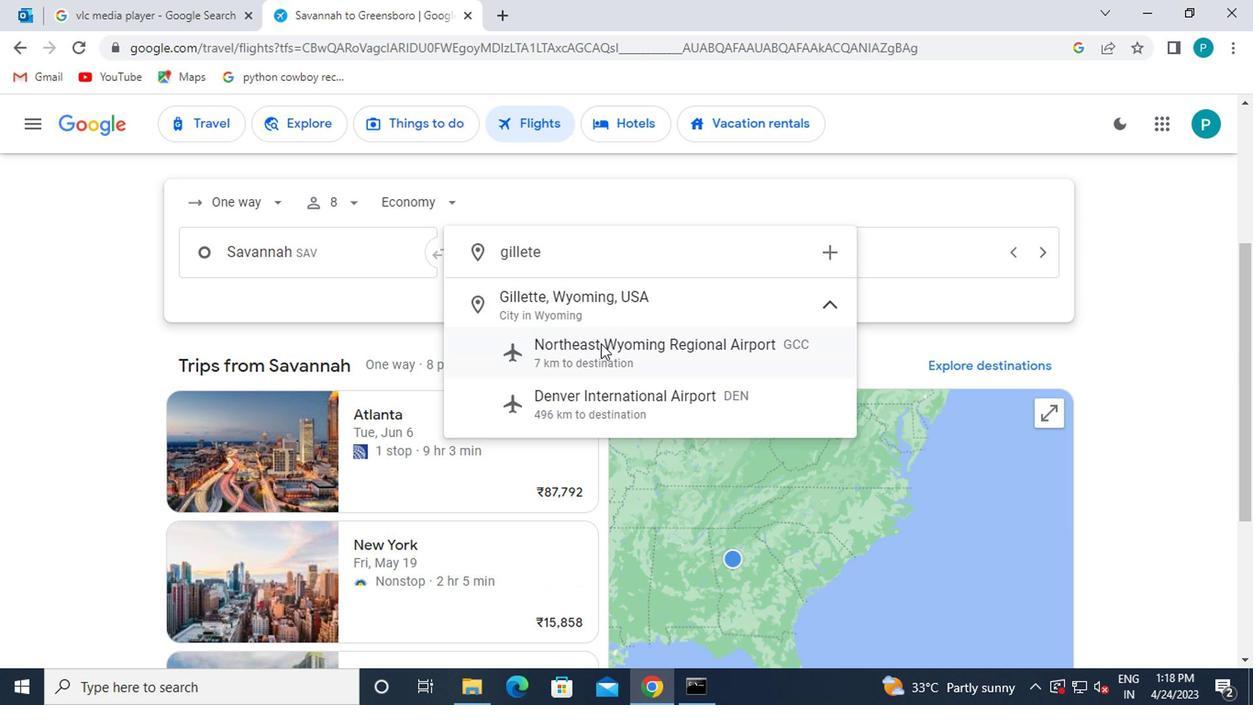 
Action: Mouse moved to (907, 252)
Screenshot: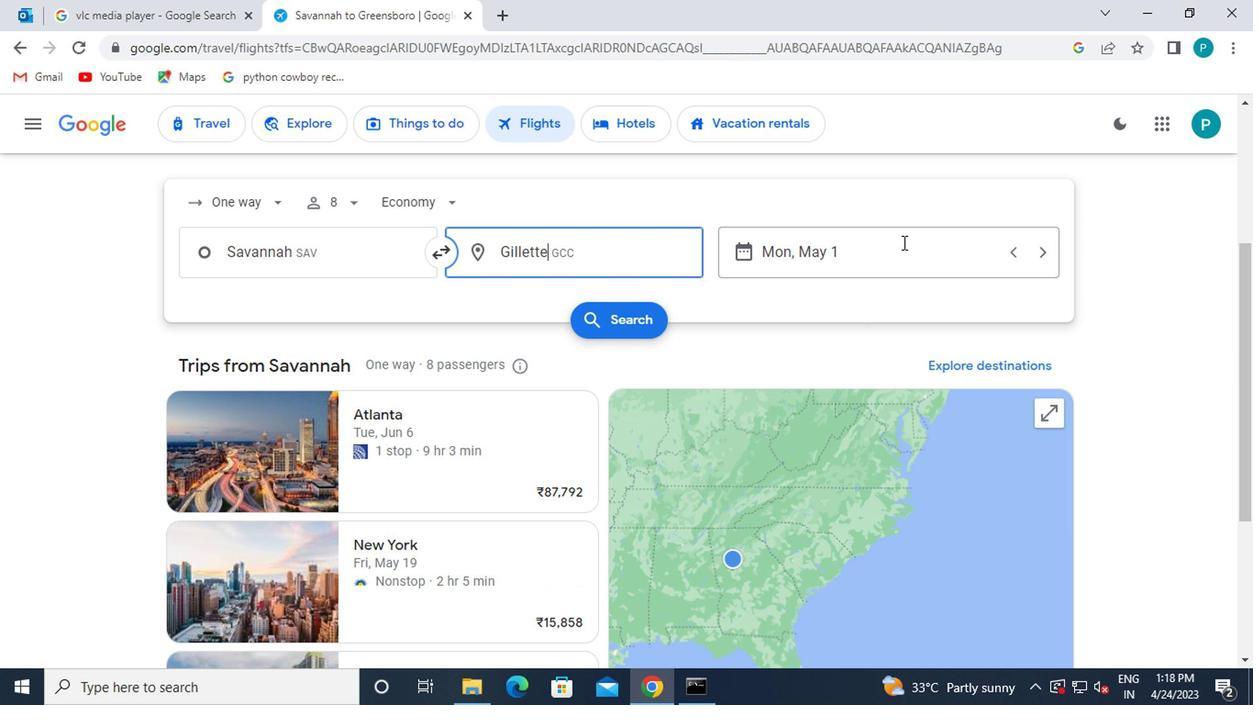 
Action: Mouse pressed left at (907, 252)
Screenshot: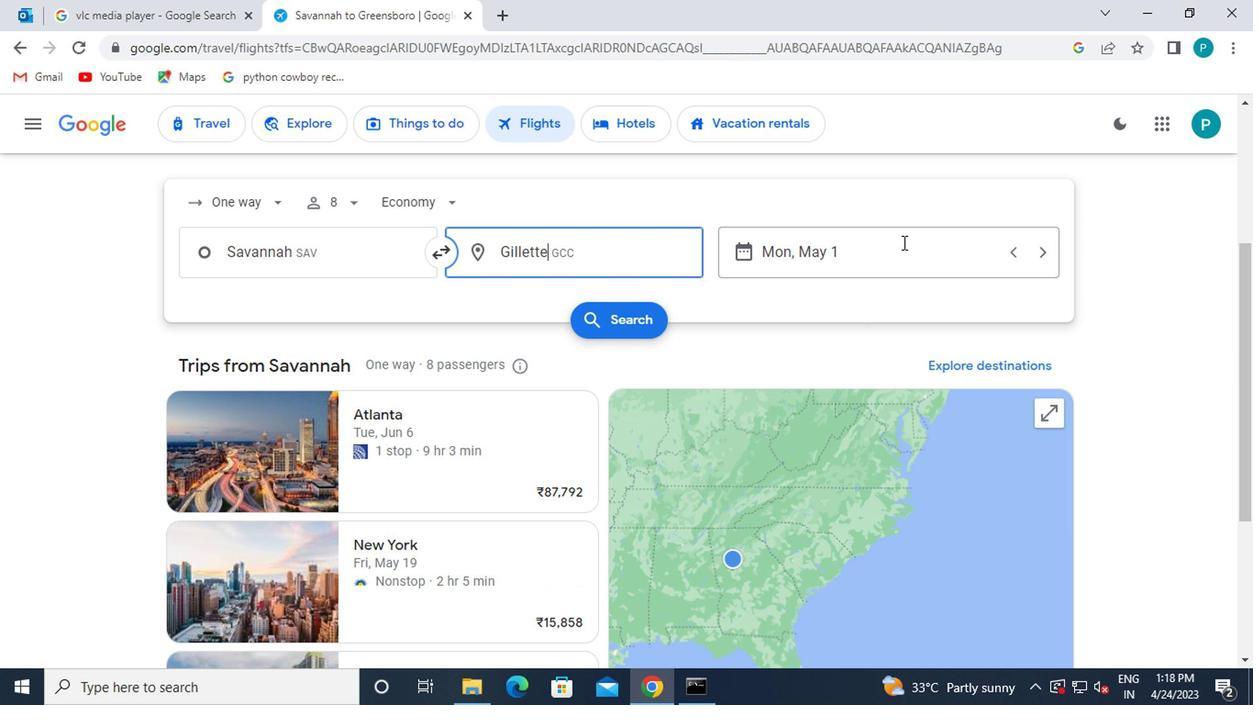 
Action: Mouse moved to (802, 325)
Screenshot: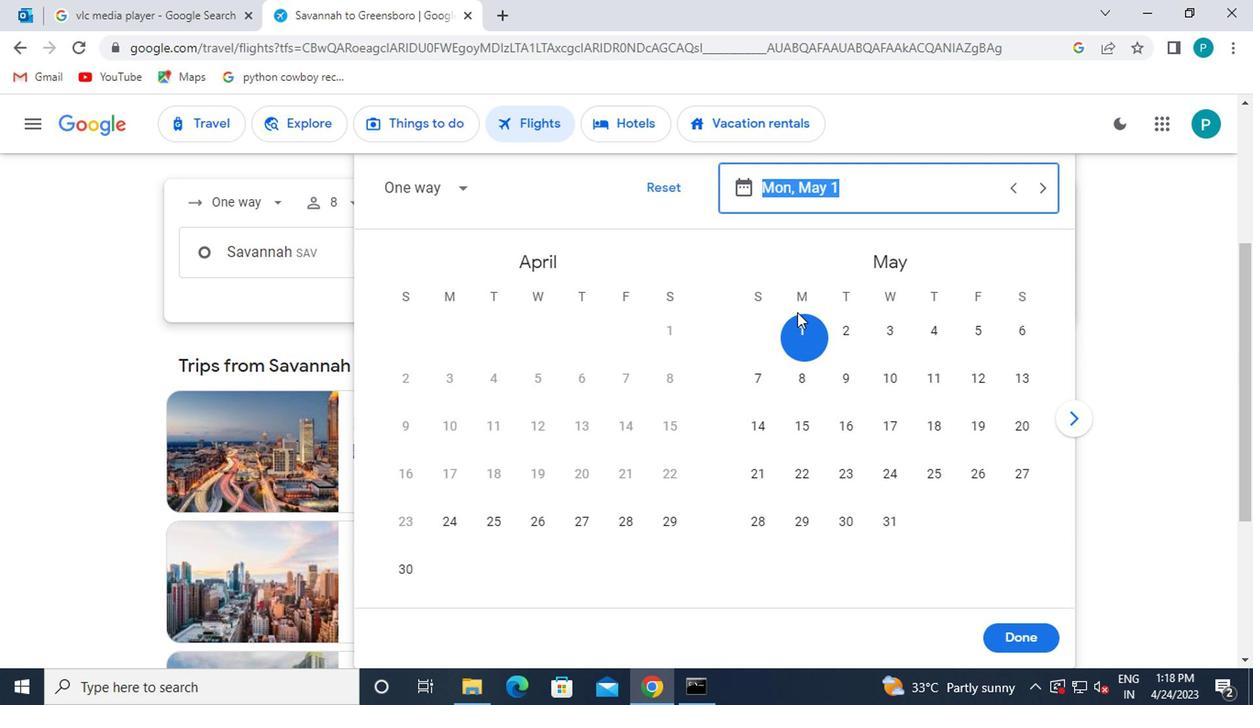 
Action: Mouse pressed left at (802, 325)
Screenshot: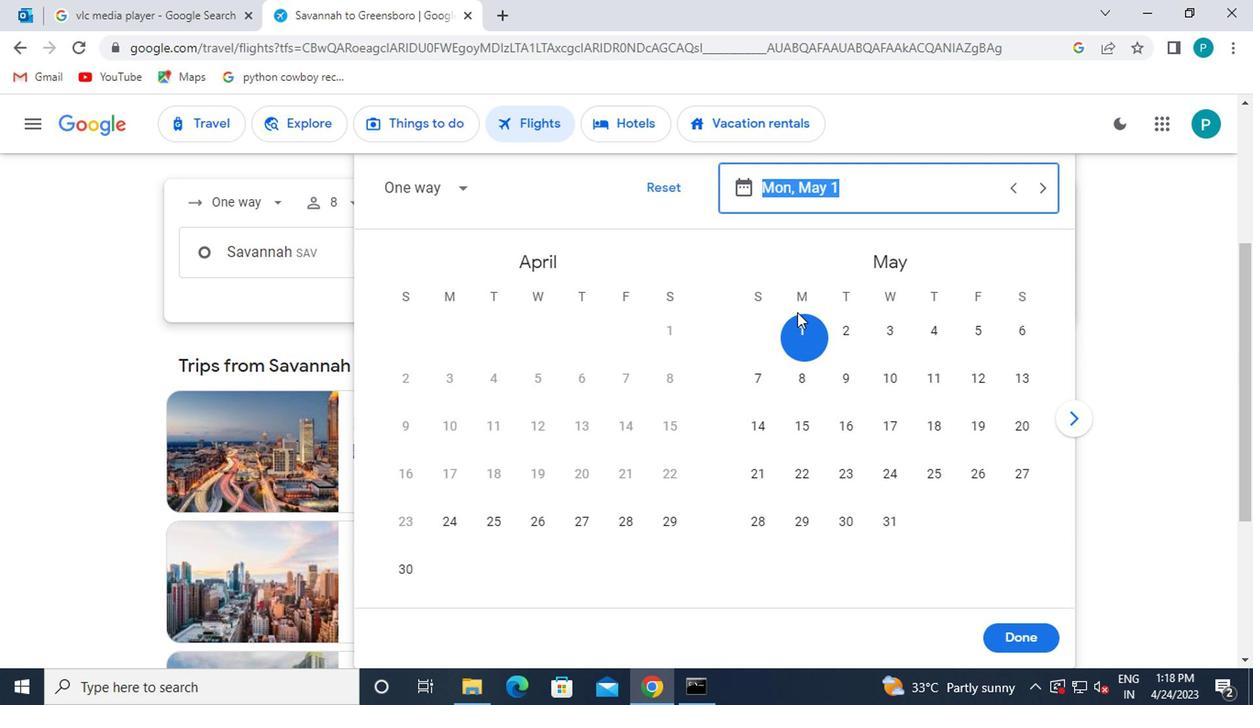 
Action: Mouse moved to (1023, 637)
Screenshot: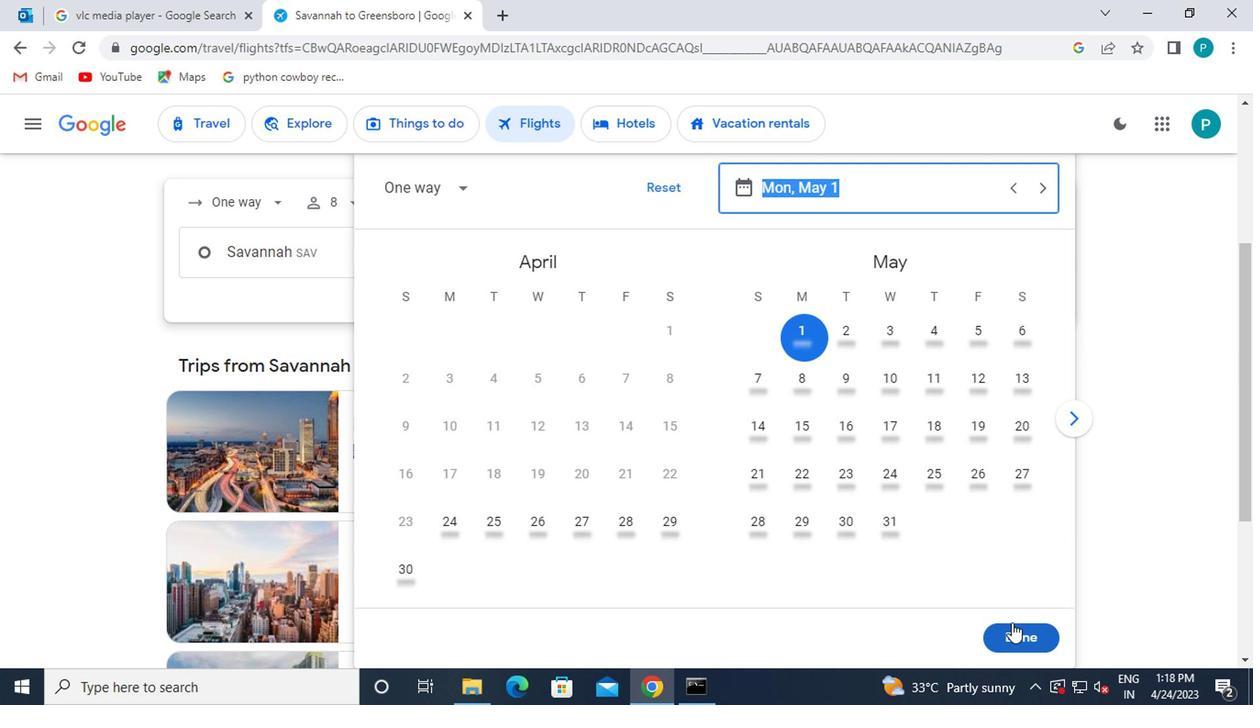 
Action: Mouse pressed left at (1023, 637)
Screenshot: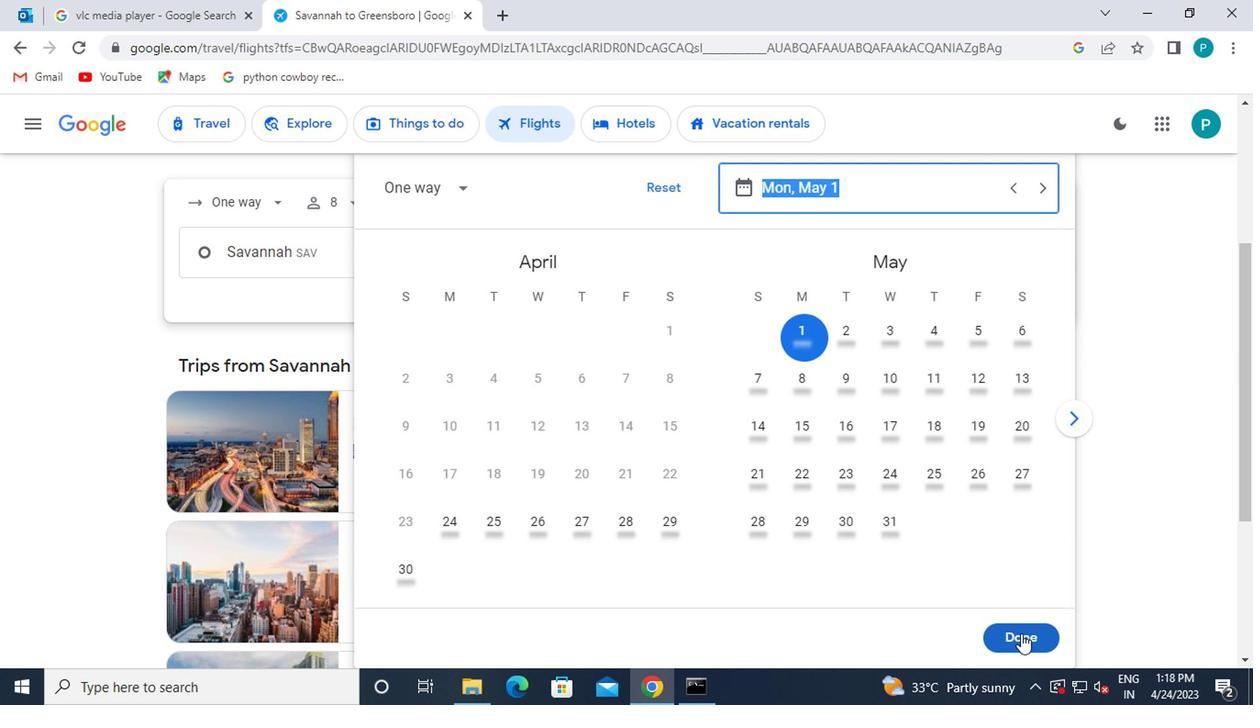 
Action: Mouse moved to (584, 324)
Screenshot: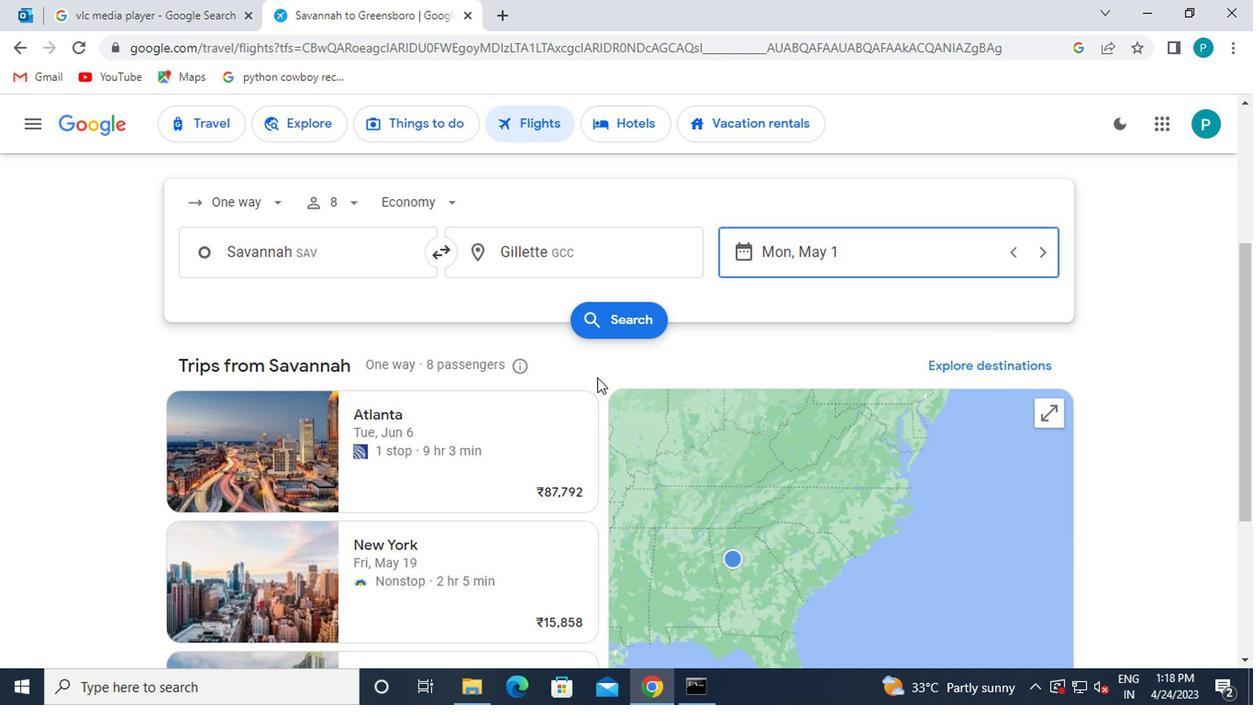 
Action: Mouse pressed left at (584, 324)
Screenshot: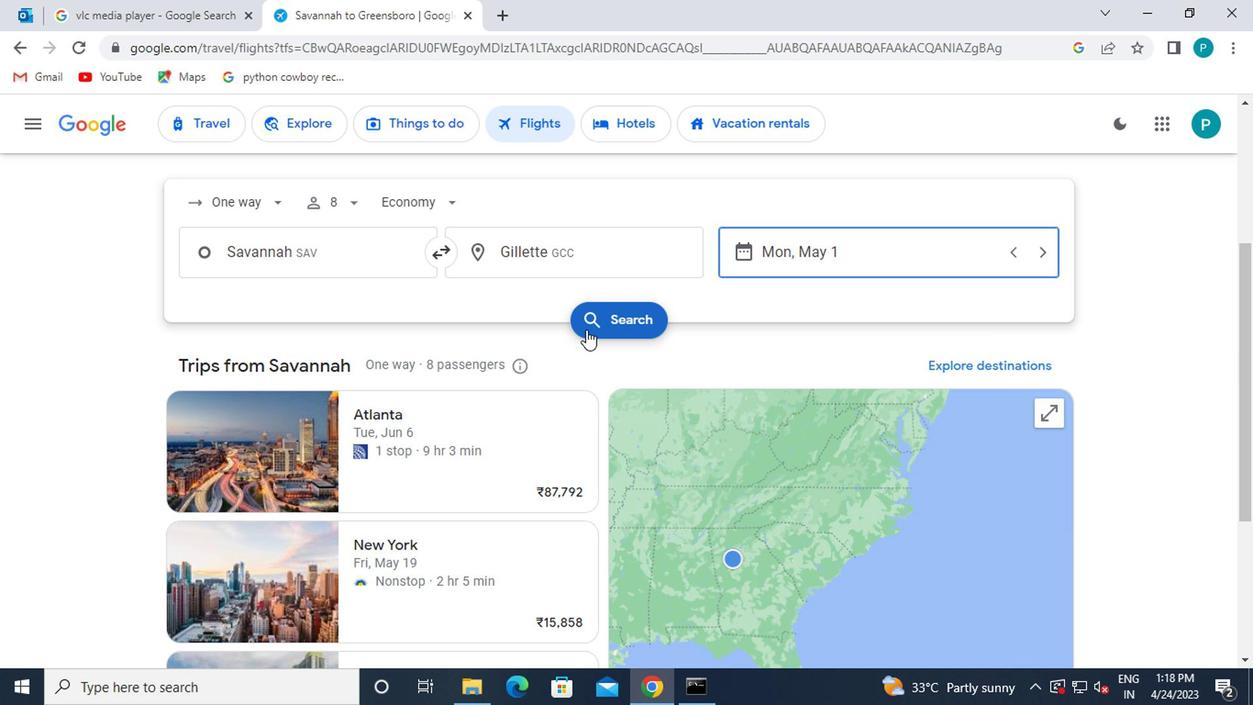 
Action: Mouse moved to (194, 289)
Screenshot: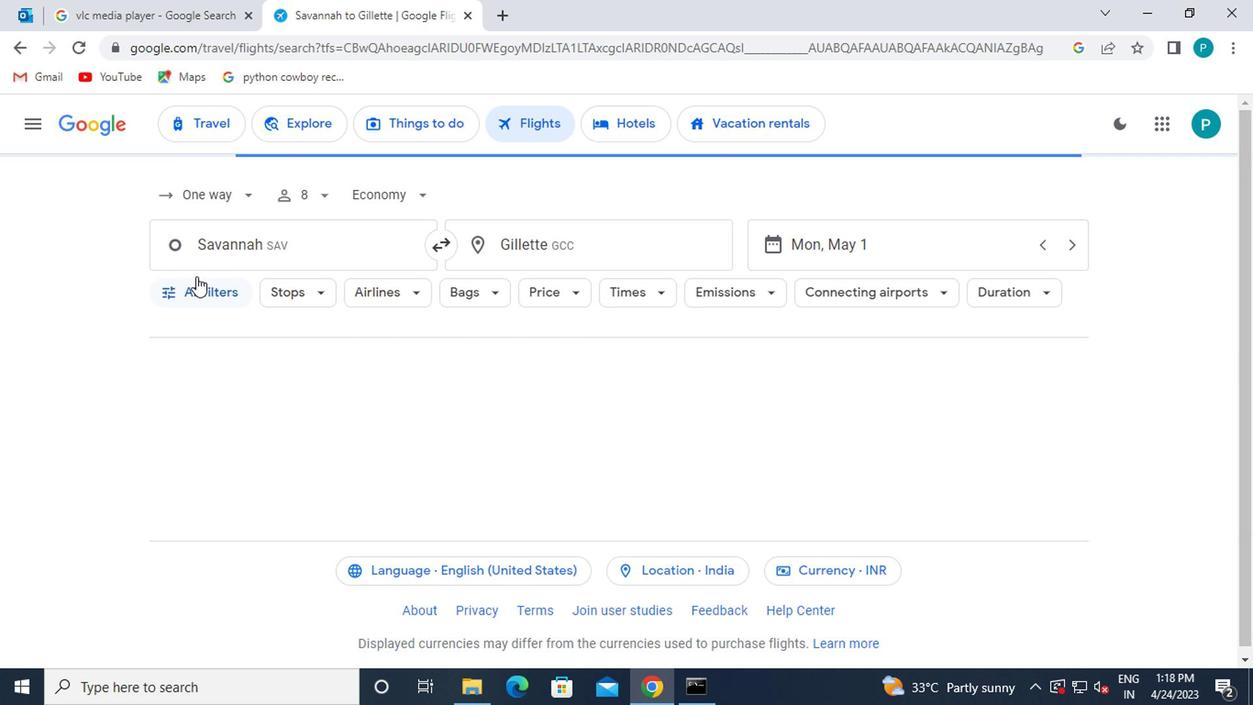 
Action: Mouse pressed left at (194, 289)
Screenshot: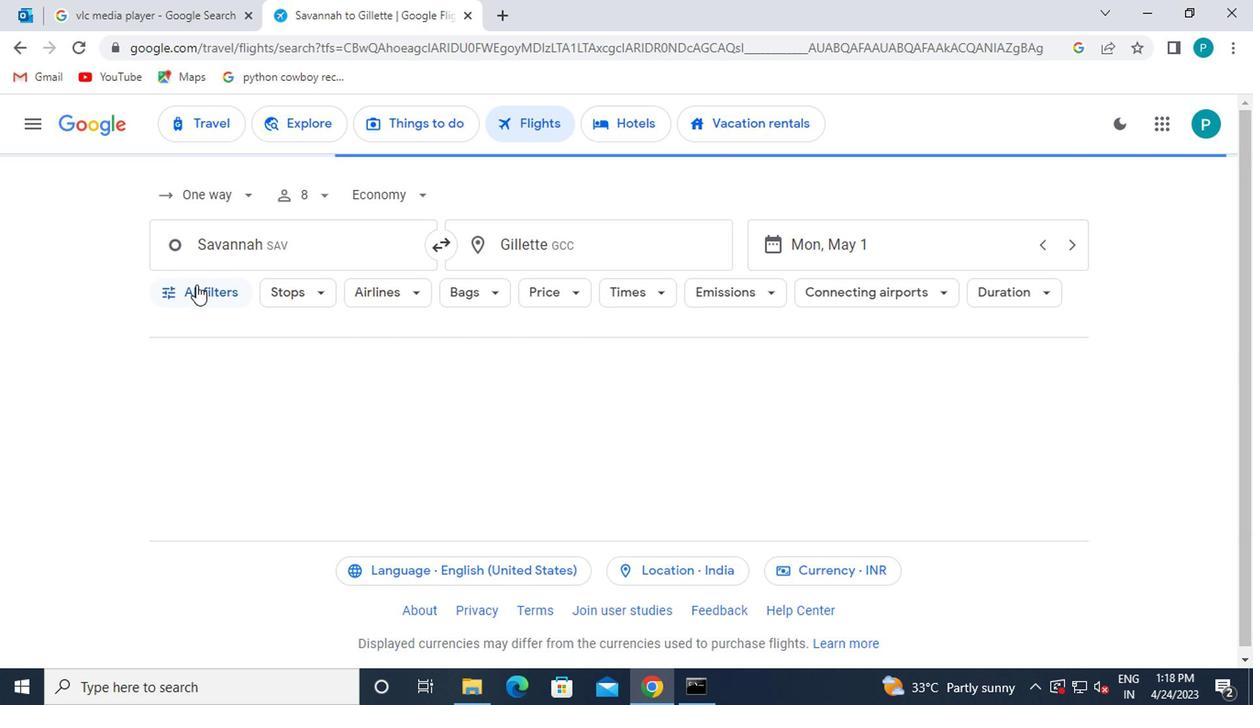 
Action: Mouse moved to (299, 423)
Screenshot: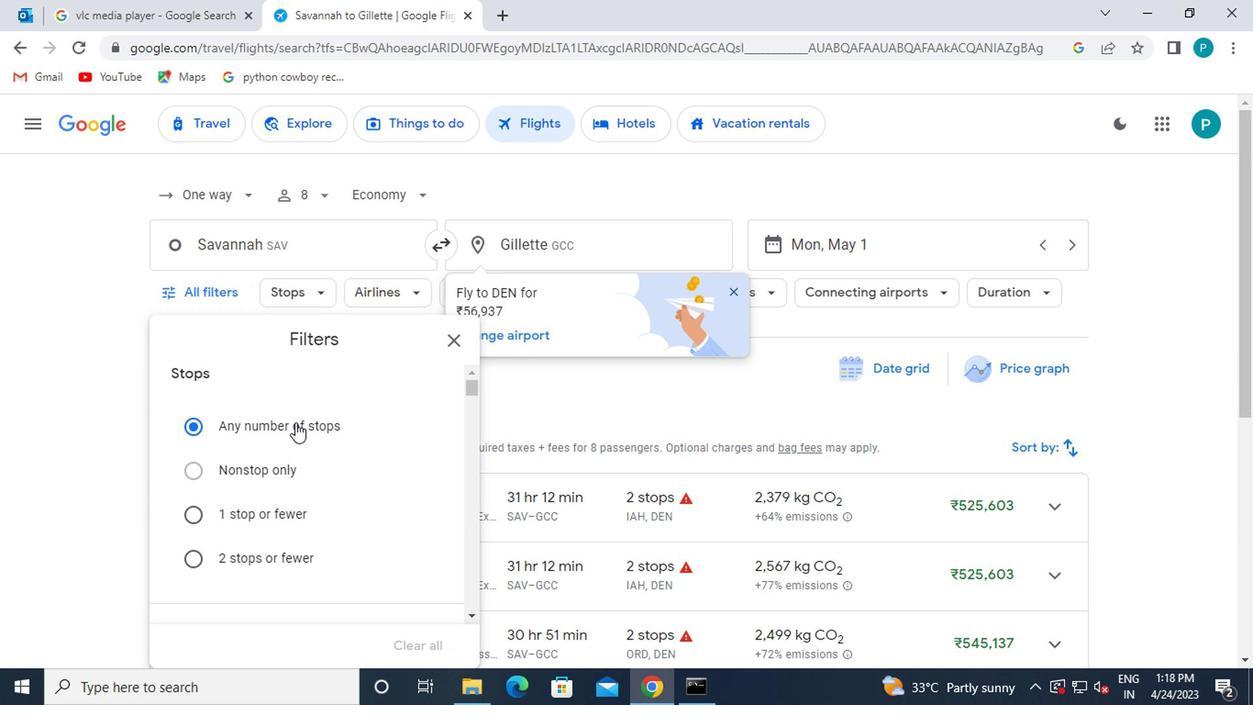 
Action: Mouse scrolled (299, 421) with delta (0, -1)
Screenshot: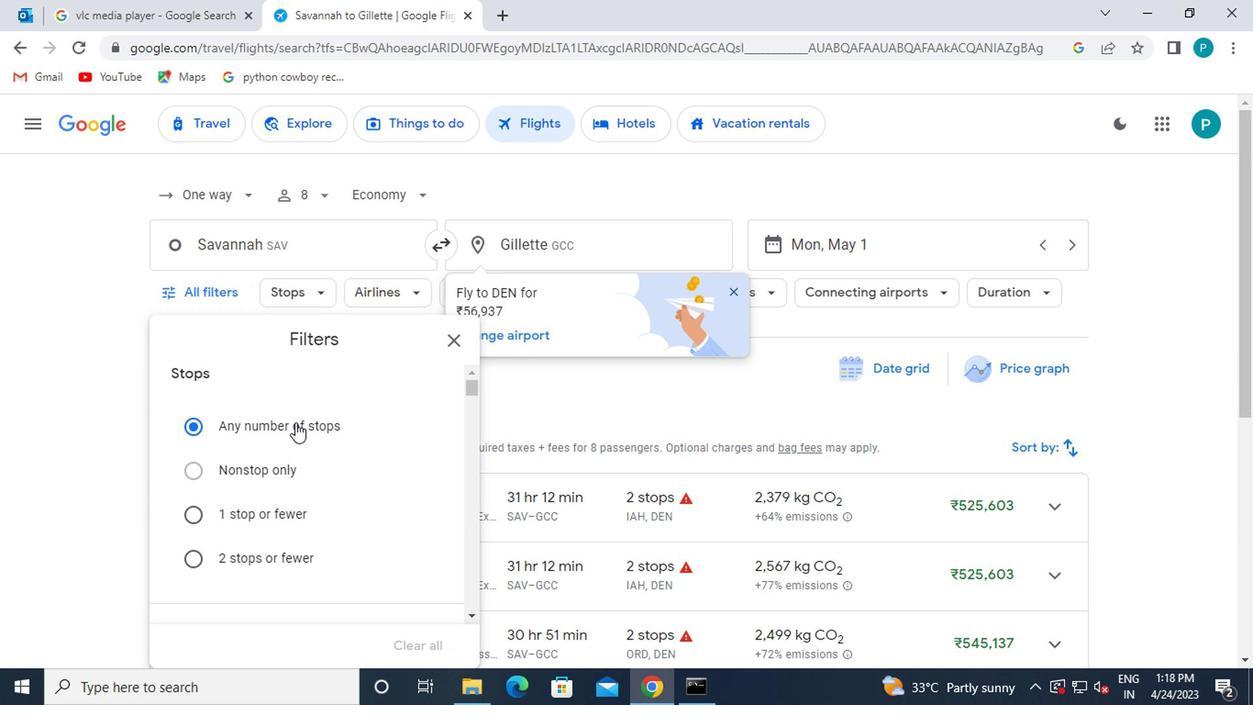 
Action: Mouse moved to (300, 428)
Screenshot: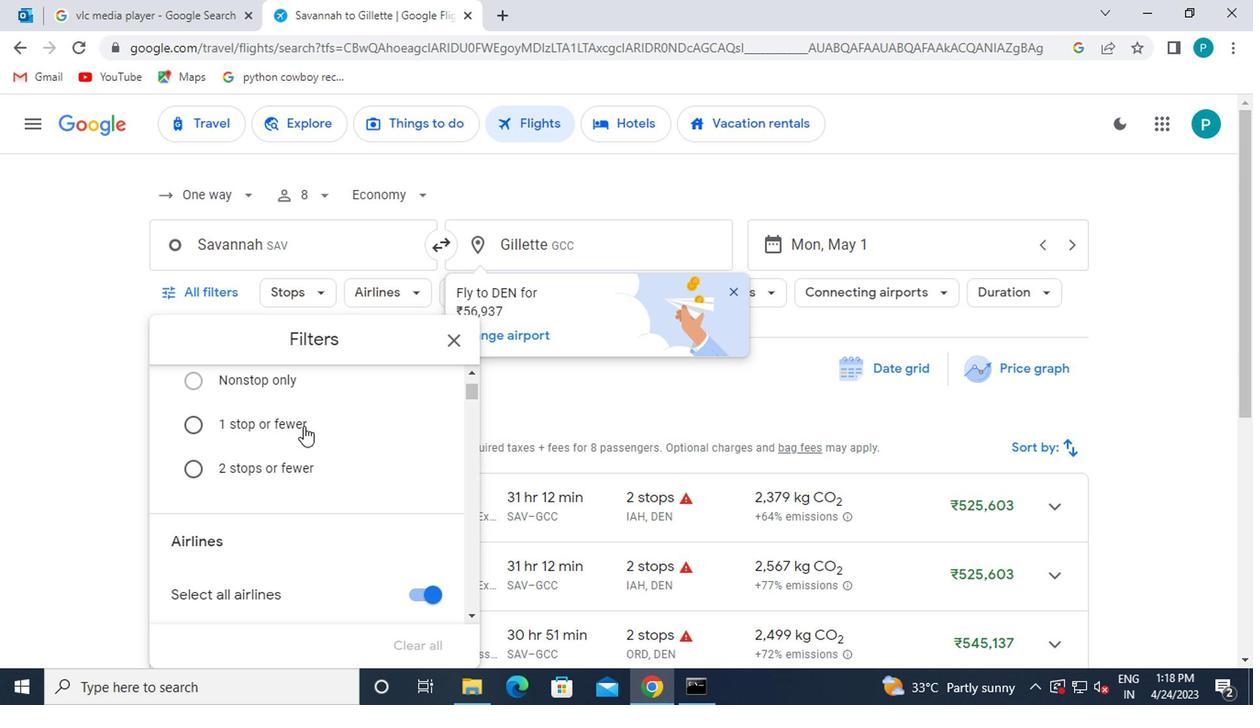 
Action: Mouse scrolled (300, 427) with delta (0, 0)
Screenshot: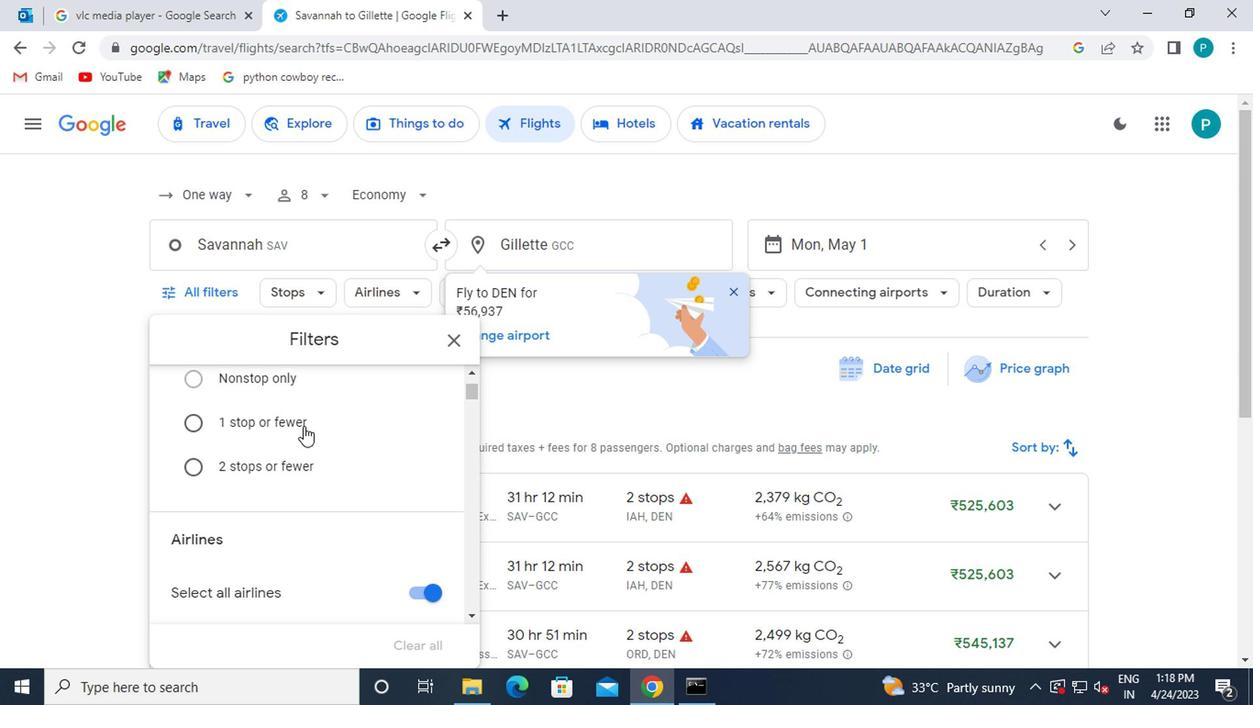 
Action: Mouse scrolled (300, 427) with delta (0, 0)
Screenshot: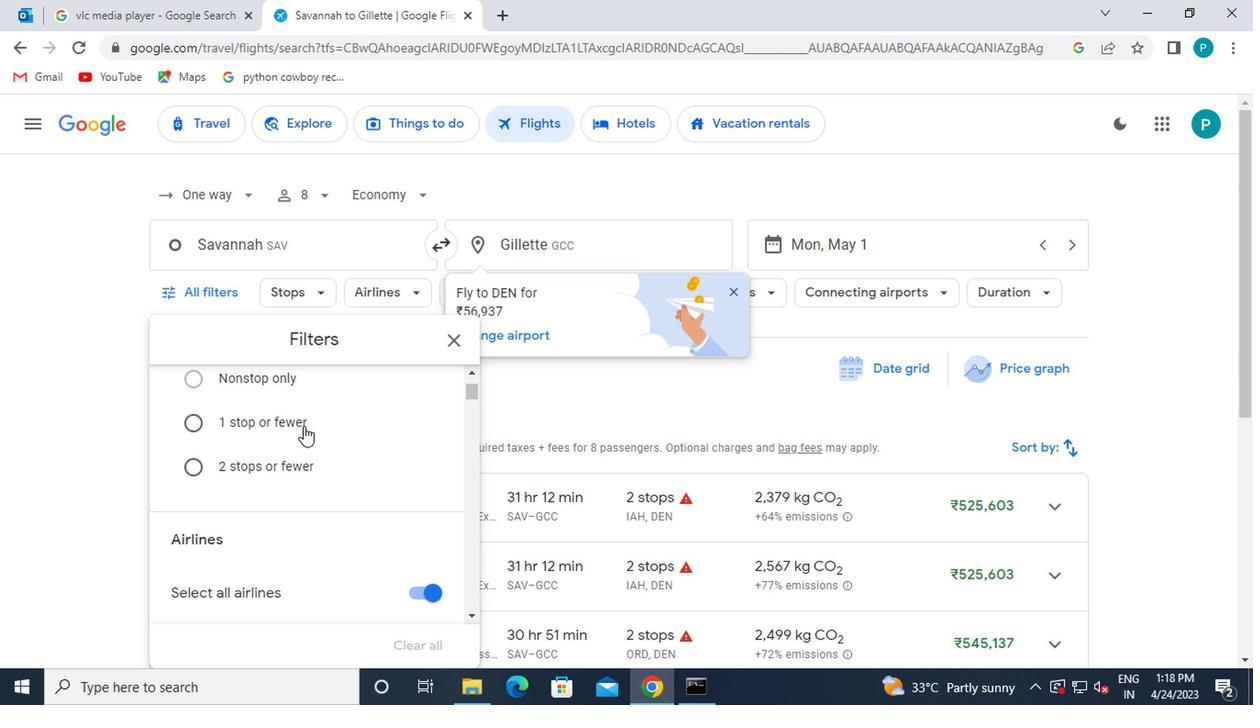 
Action: Mouse scrolled (300, 427) with delta (0, 0)
Screenshot: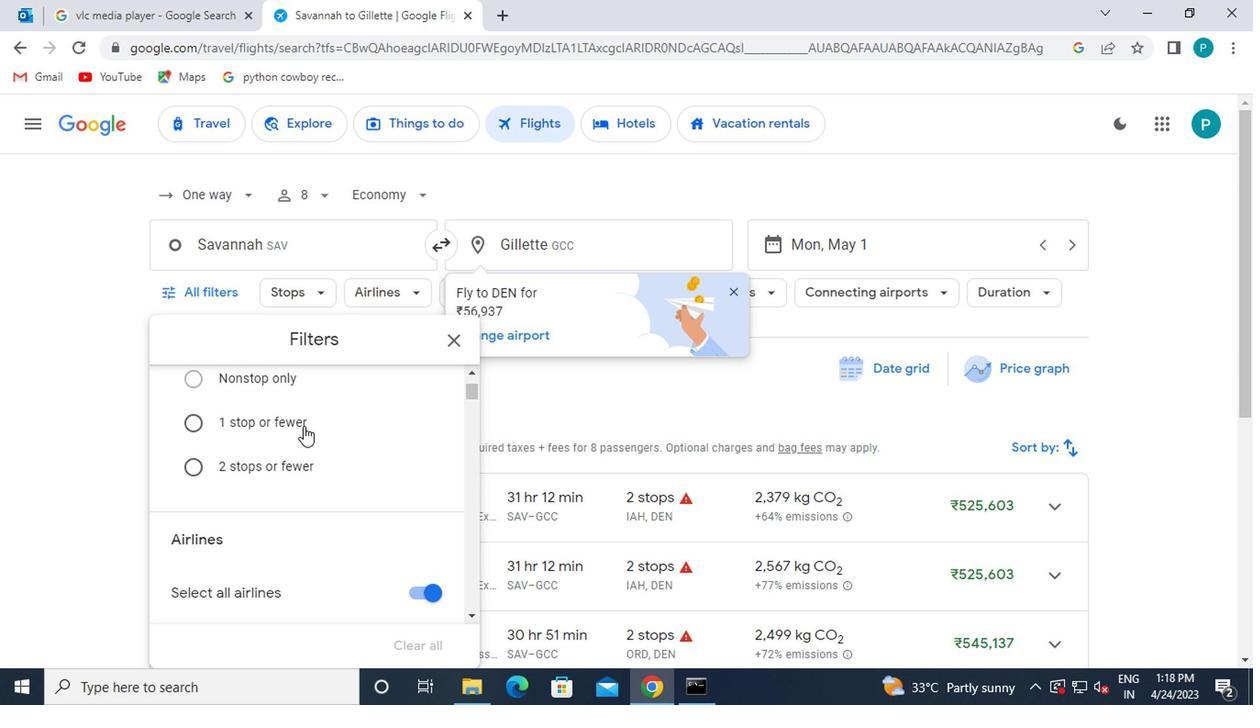 
Action: Mouse scrolled (300, 429) with delta (0, 1)
Screenshot: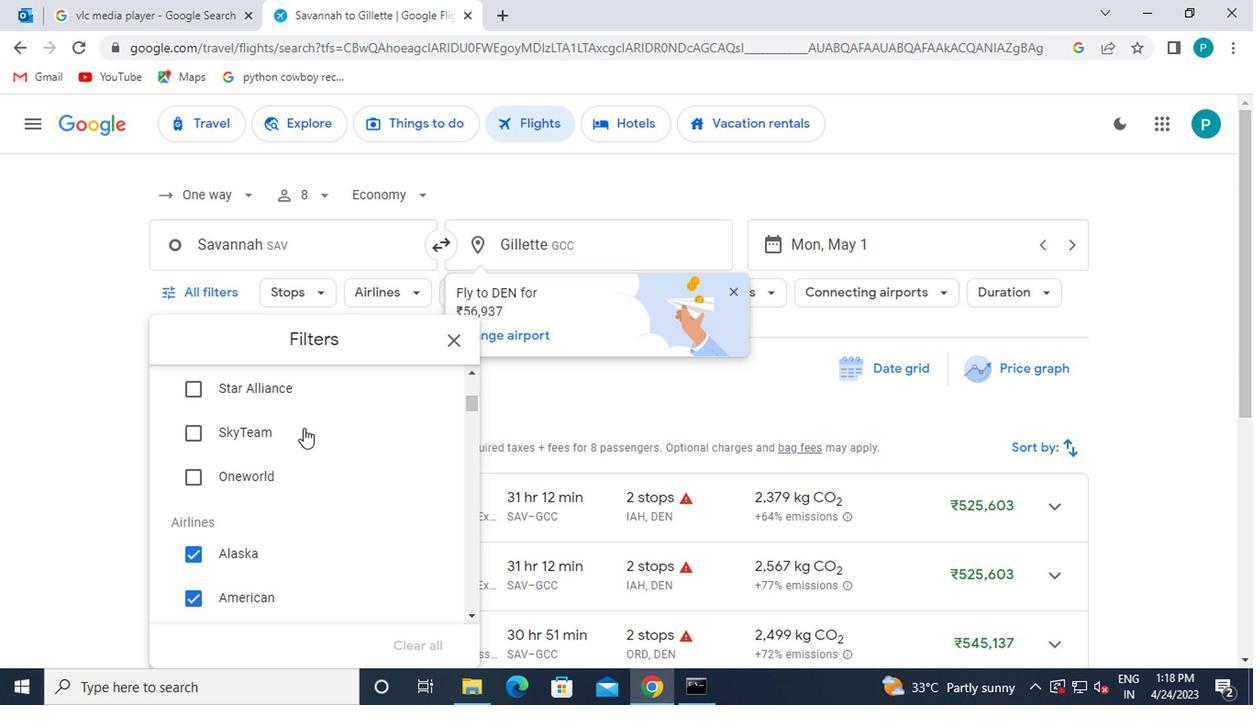 
Action: Mouse scrolled (300, 427) with delta (0, 0)
Screenshot: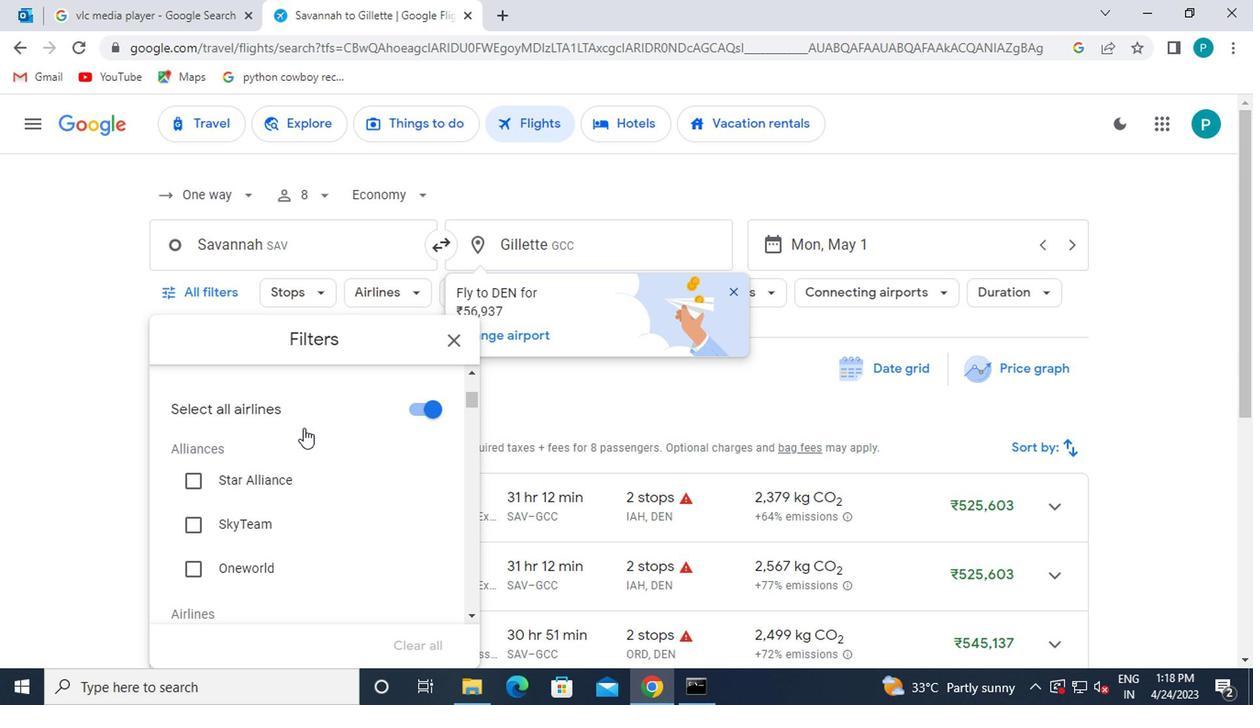 
Action: Mouse moved to (302, 428)
Screenshot: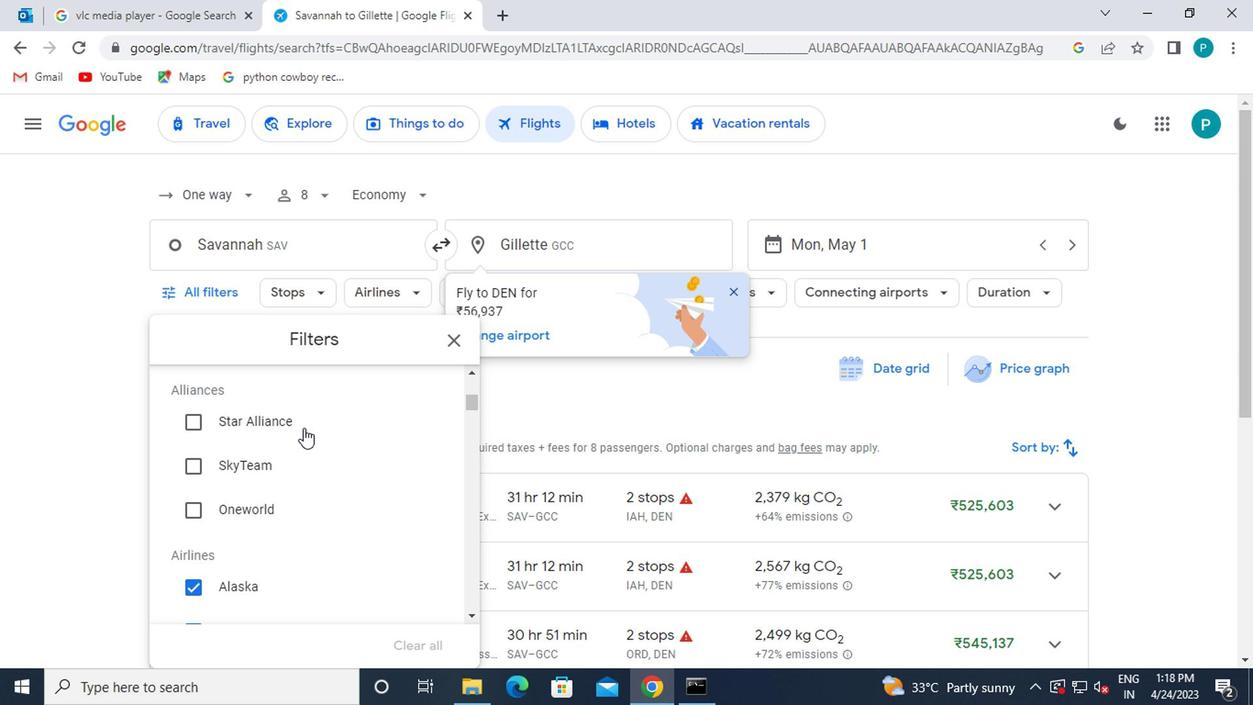 
Action: Mouse scrolled (302, 427) with delta (0, 0)
Screenshot: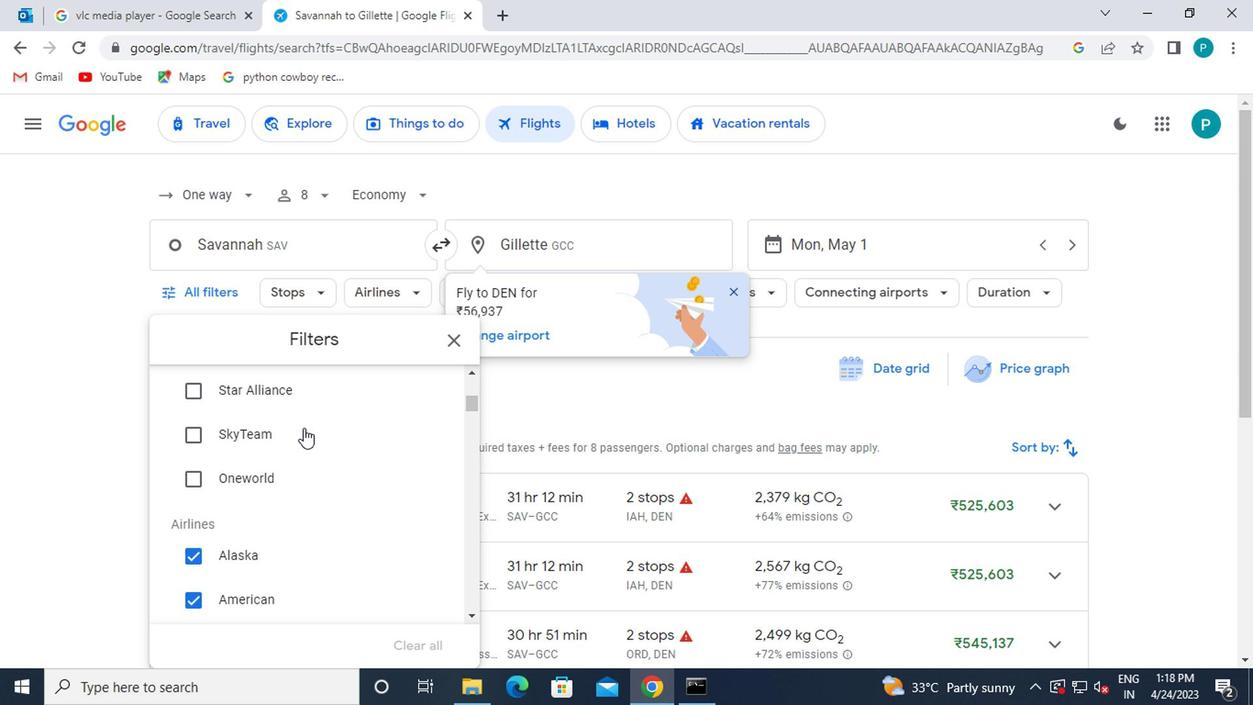 
Action: Mouse moved to (303, 428)
Screenshot: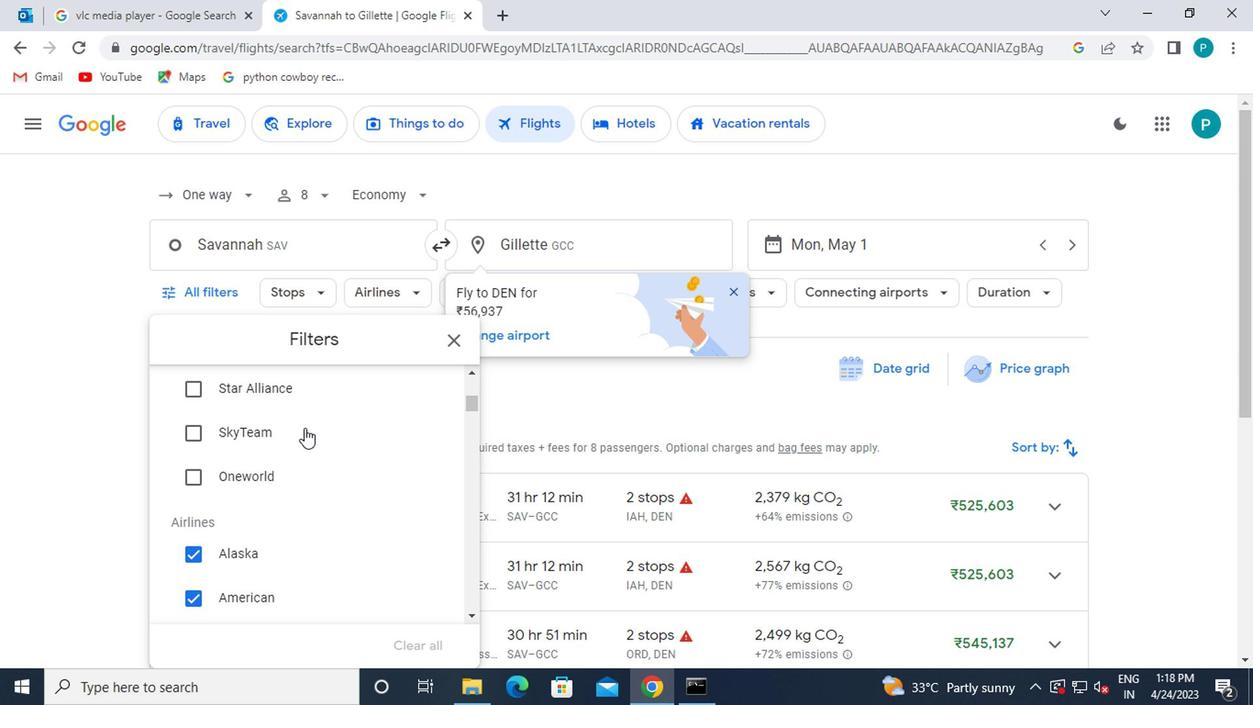 
Action: Mouse scrolled (303, 427) with delta (0, 0)
Screenshot: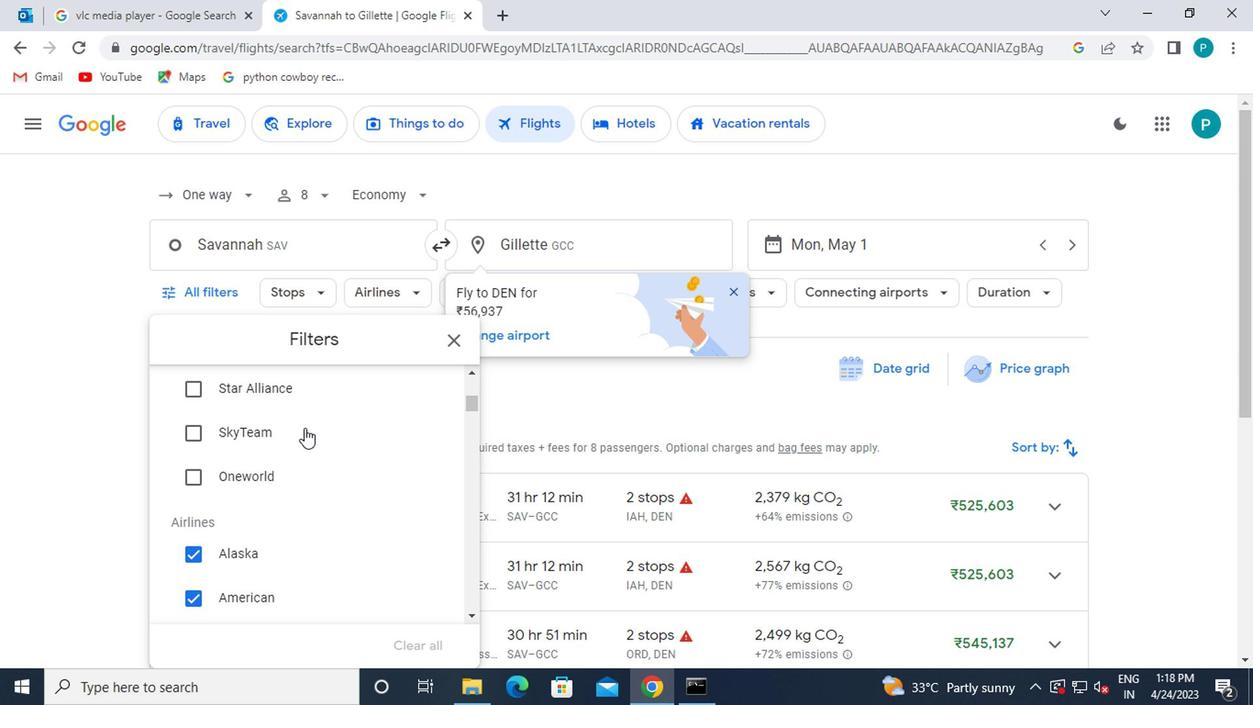 
Action: Mouse moved to (304, 428)
Screenshot: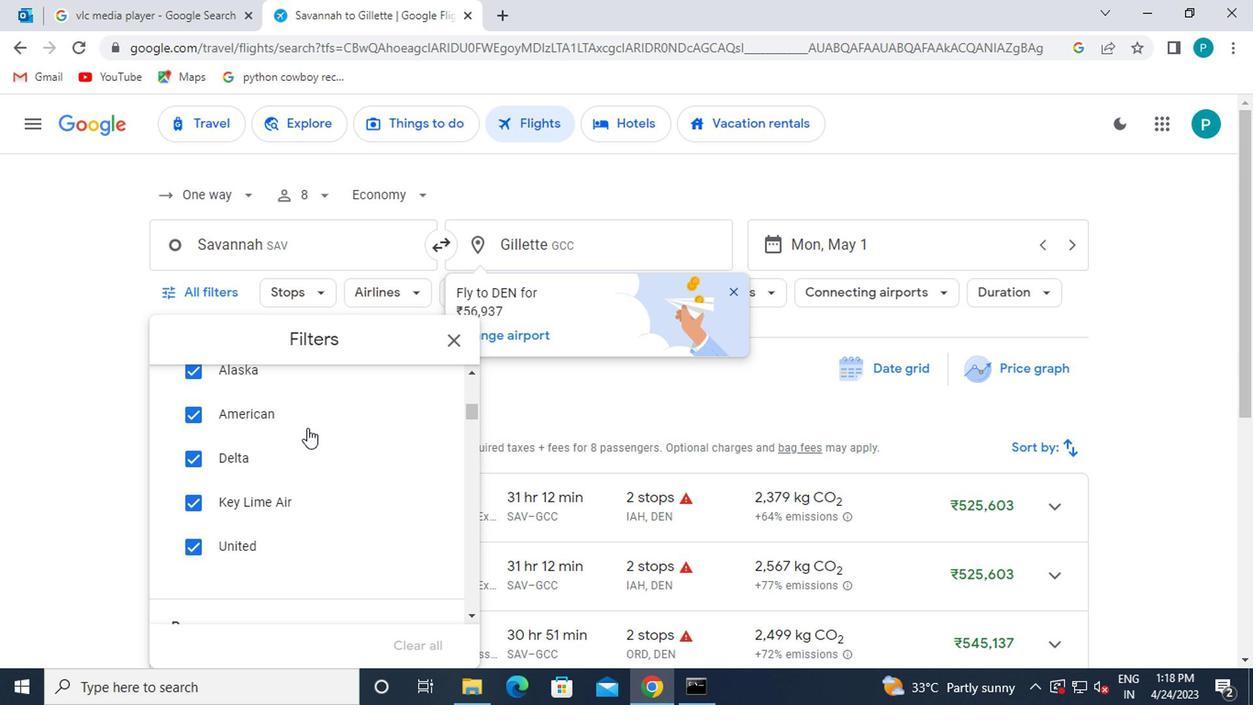 
Action: Mouse scrolled (304, 427) with delta (0, 0)
Screenshot: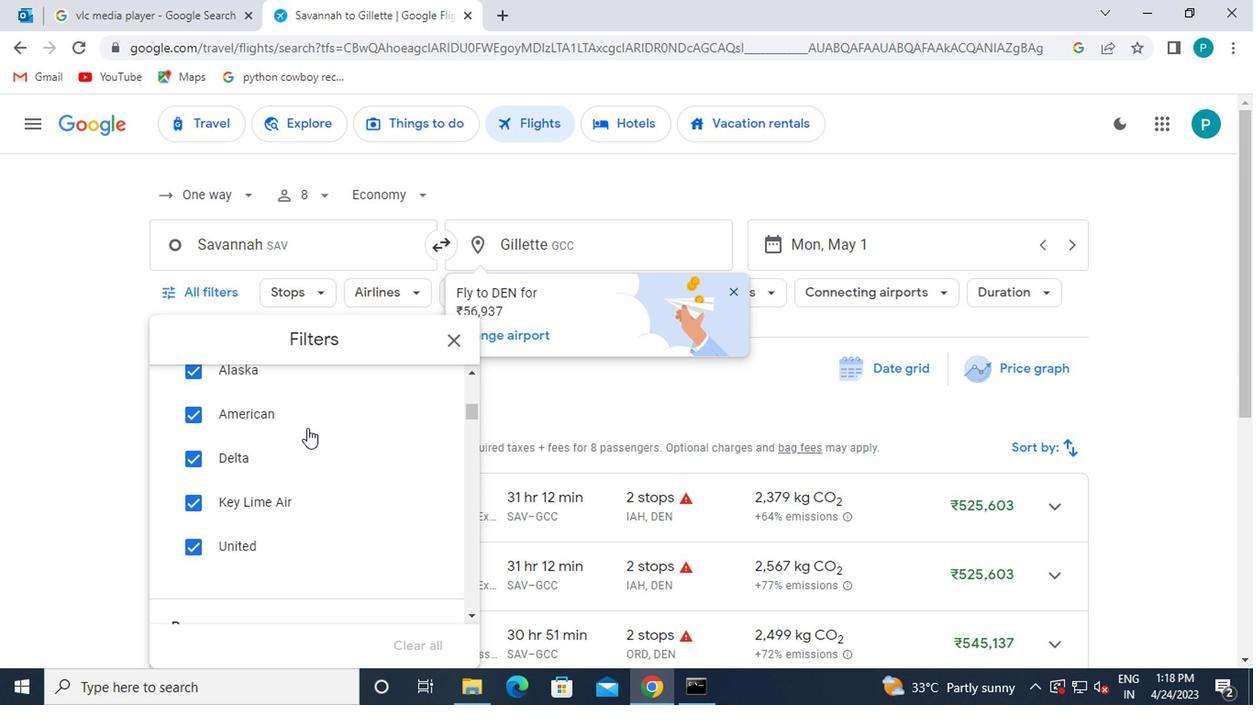 
Action: Mouse moved to (306, 429)
Screenshot: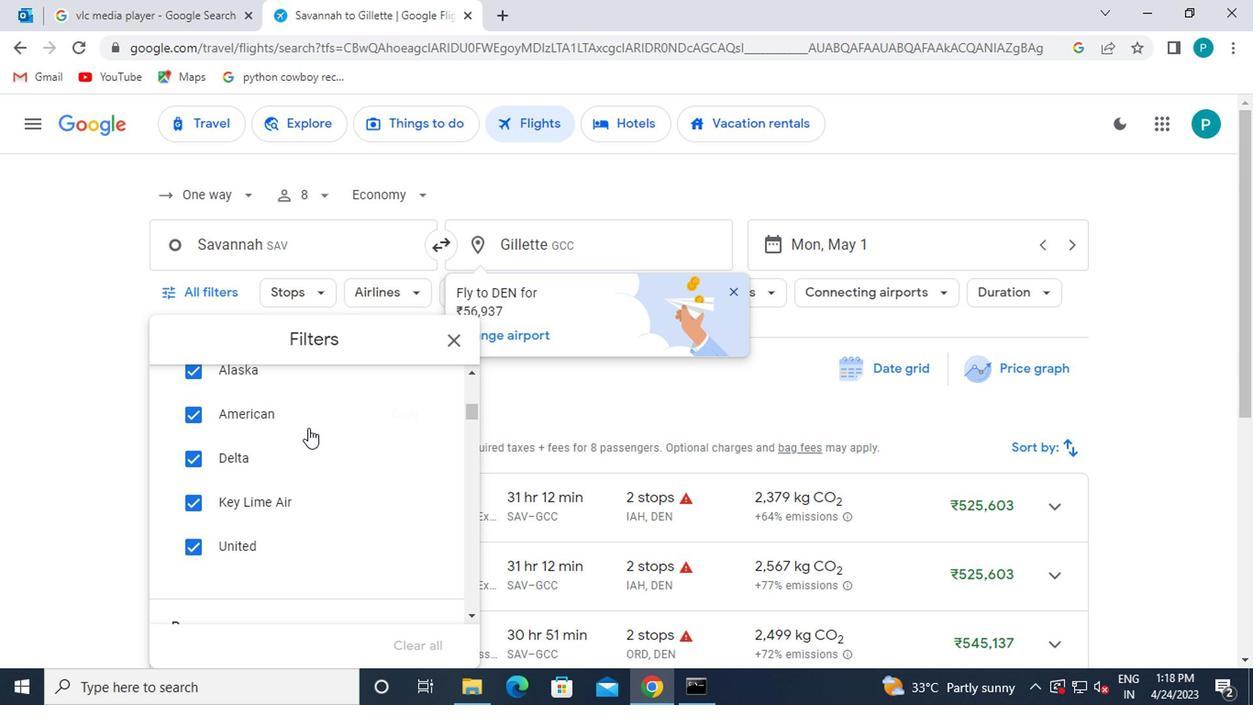 
Action: Mouse scrolled (306, 428) with delta (0, -1)
Screenshot: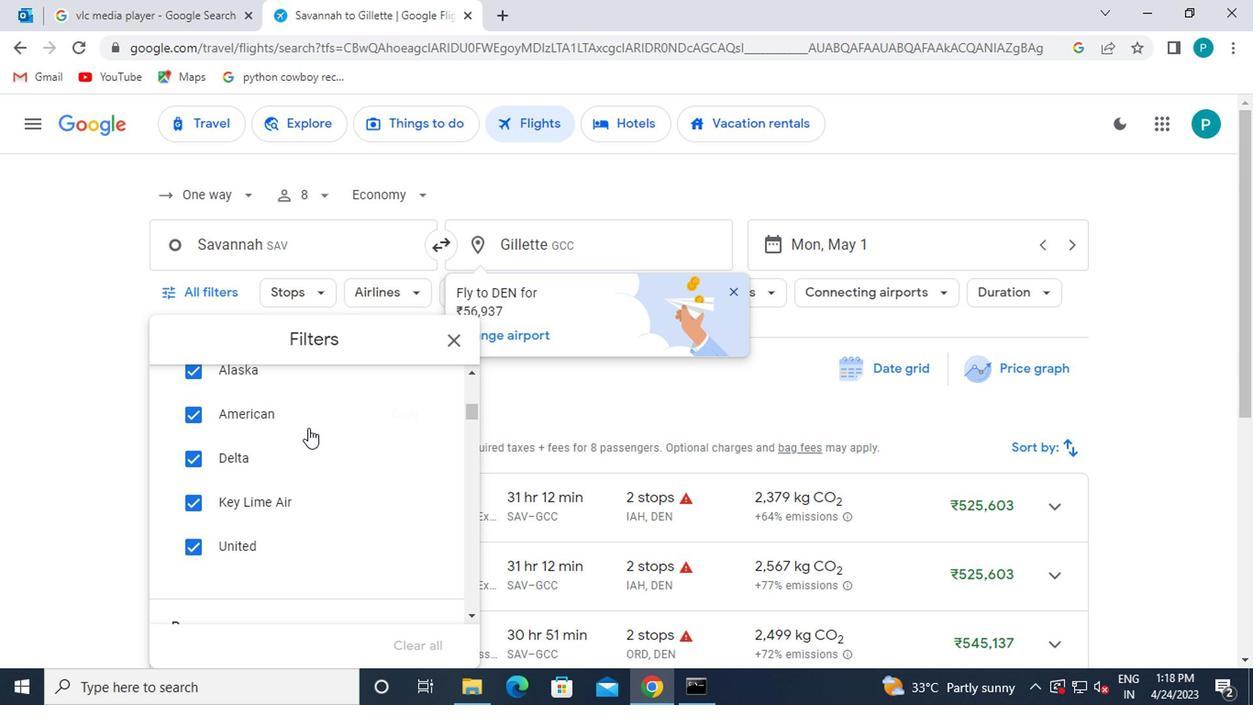 
Action: Mouse moved to (306, 429)
Screenshot: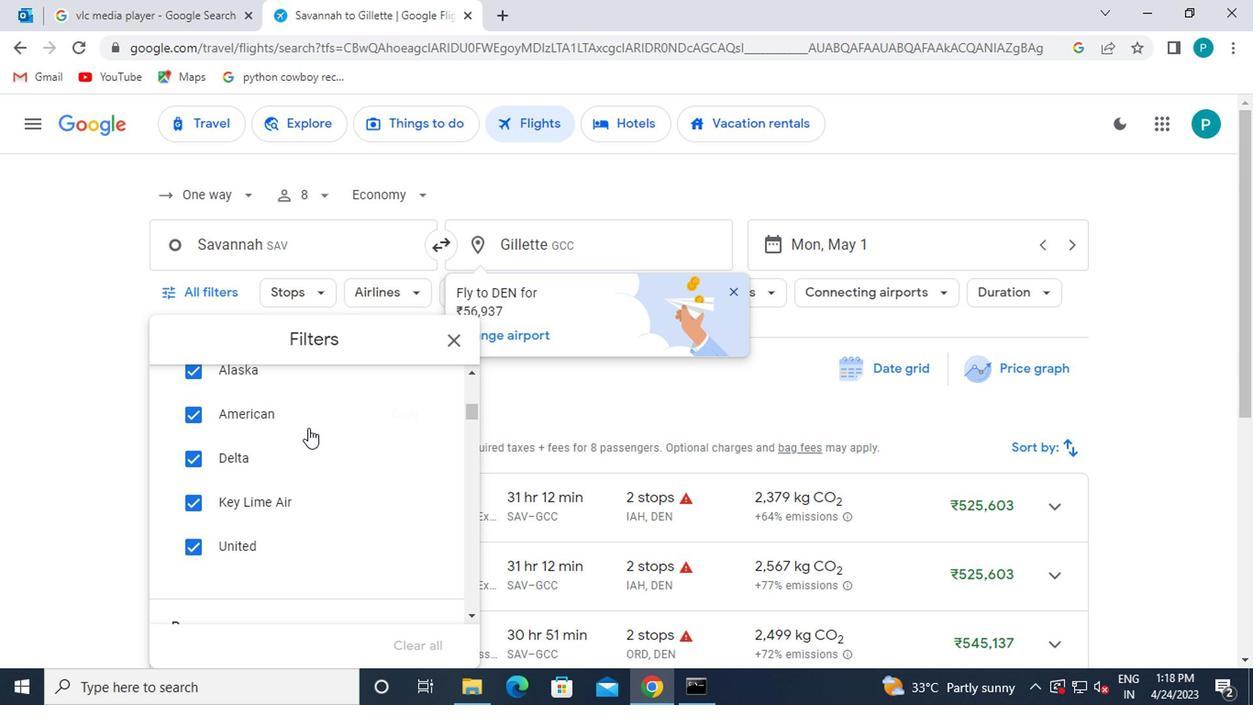 
Action: Mouse scrolled (306, 428) with delta (0, -1)
Screenshot: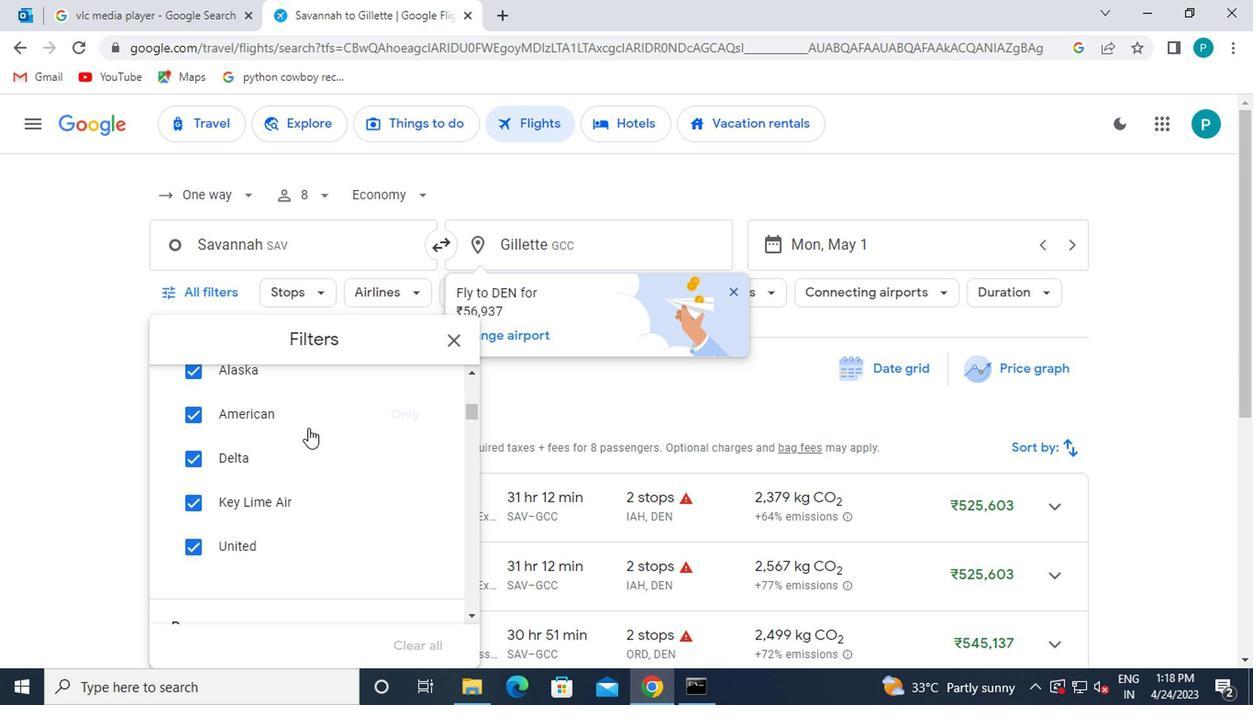 
Action: Mouse moved to (418, 442)
Screenshot: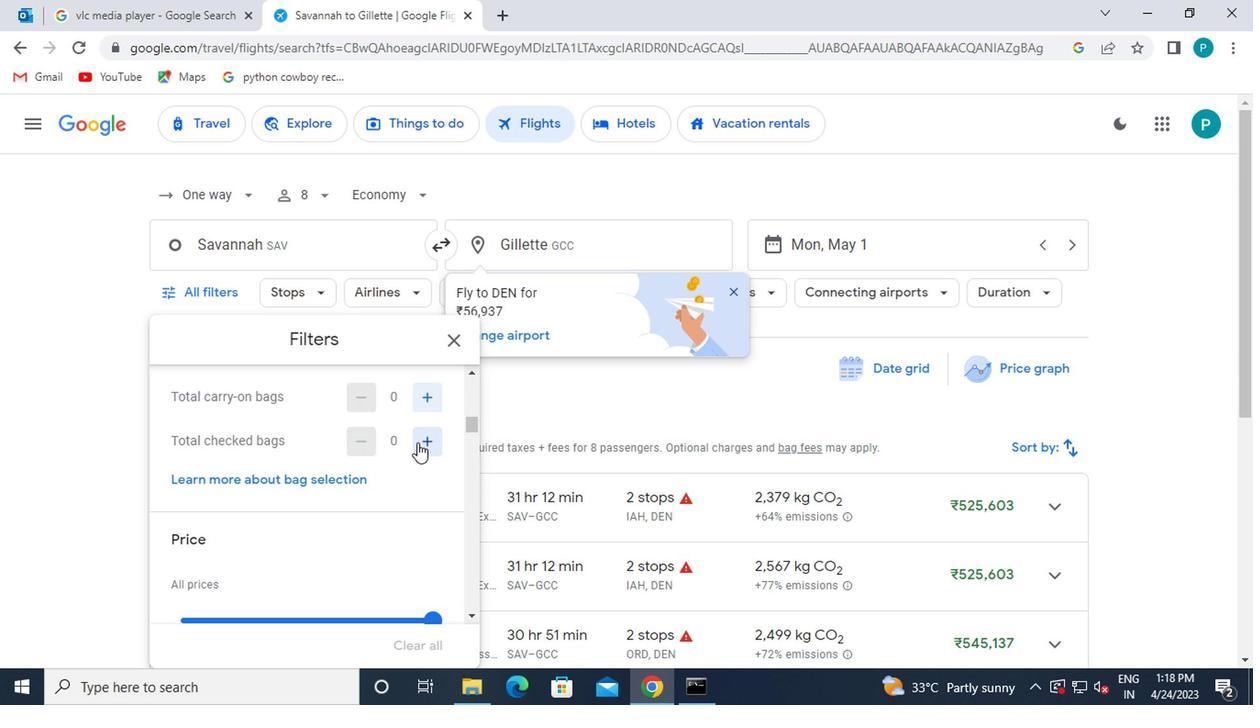 
Action: Mouse pressed left at (418, 442)
Screenshot: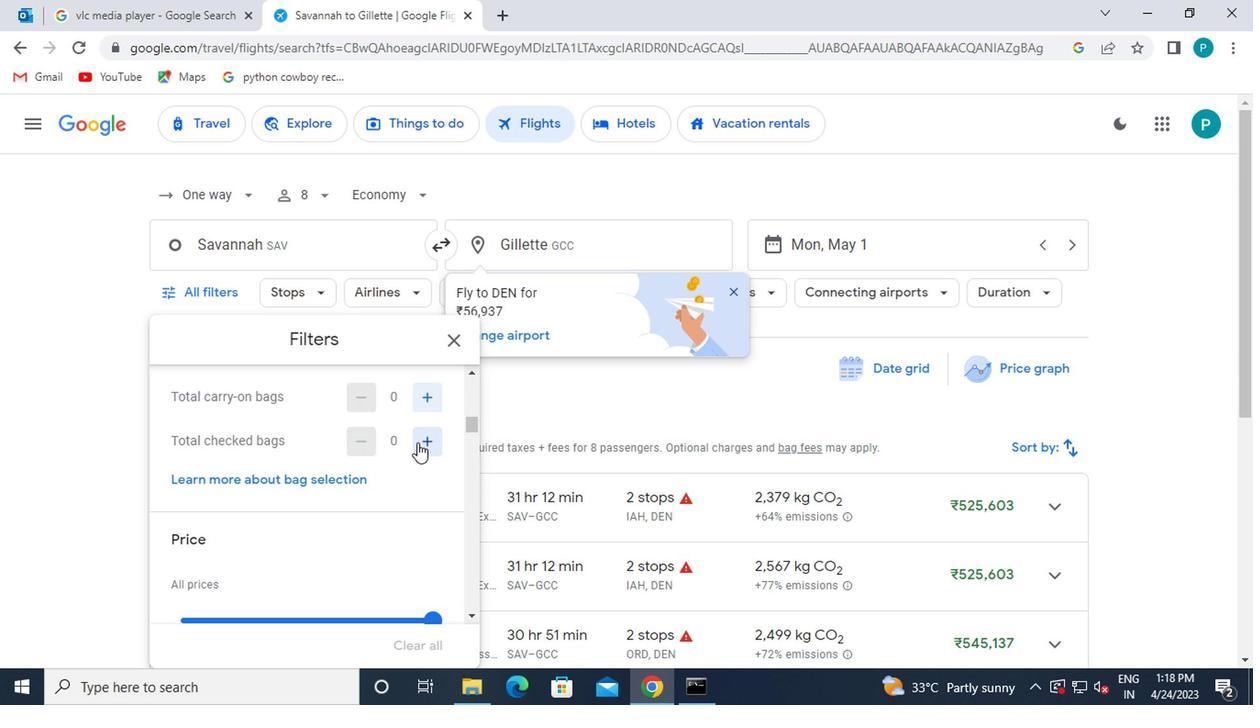
Action: Mouse moved to (422, 442)
Screenshot: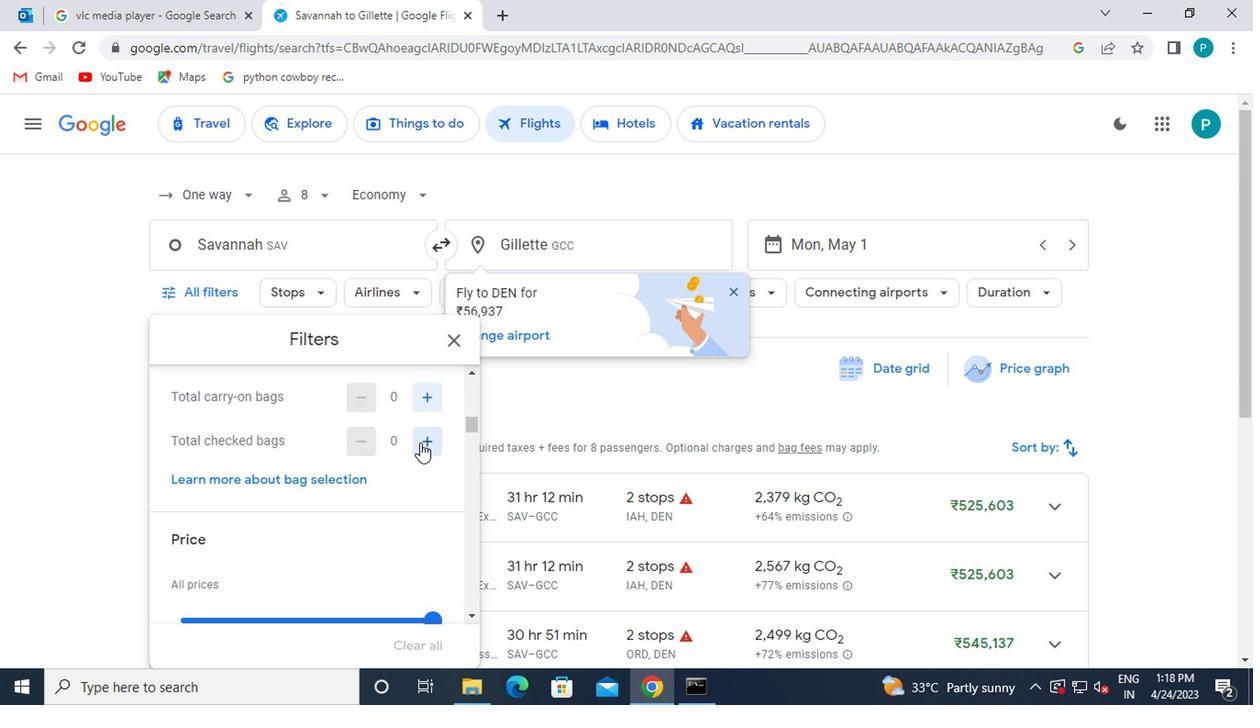 
Action: Mouse pressed left at (422, 442)
Screenshot: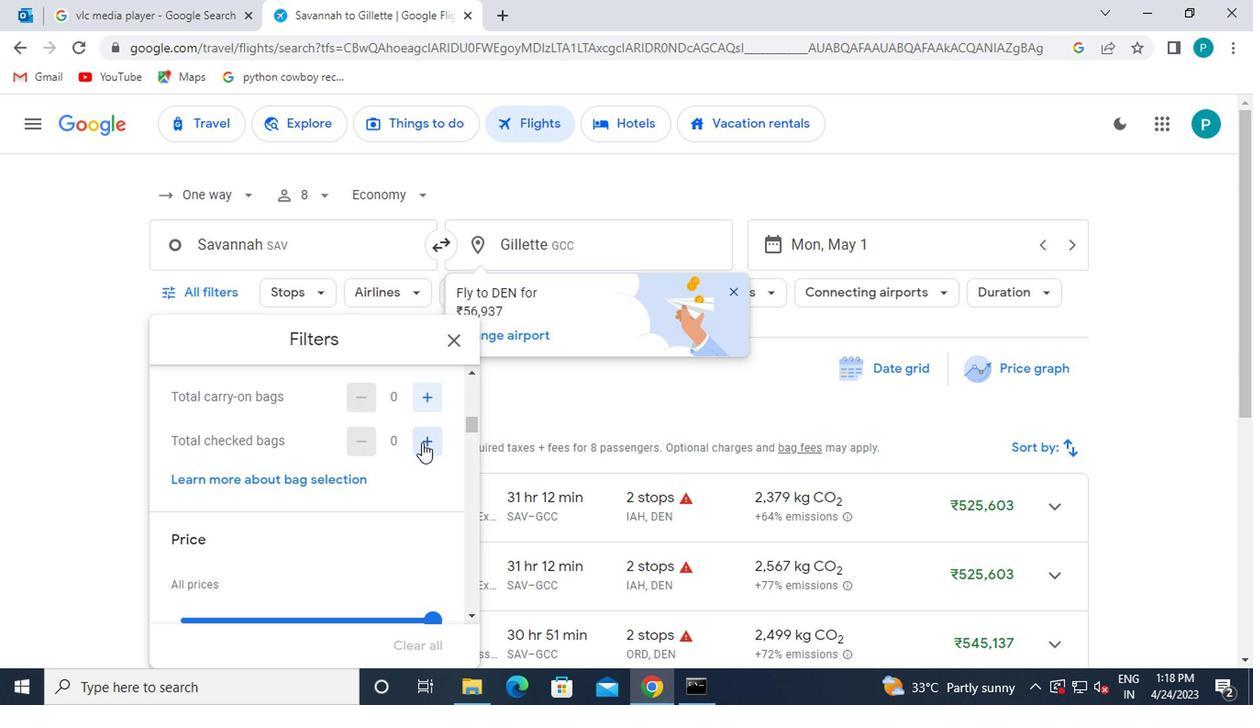 
Action: Mouse moved to (377, 481)
Screenshot: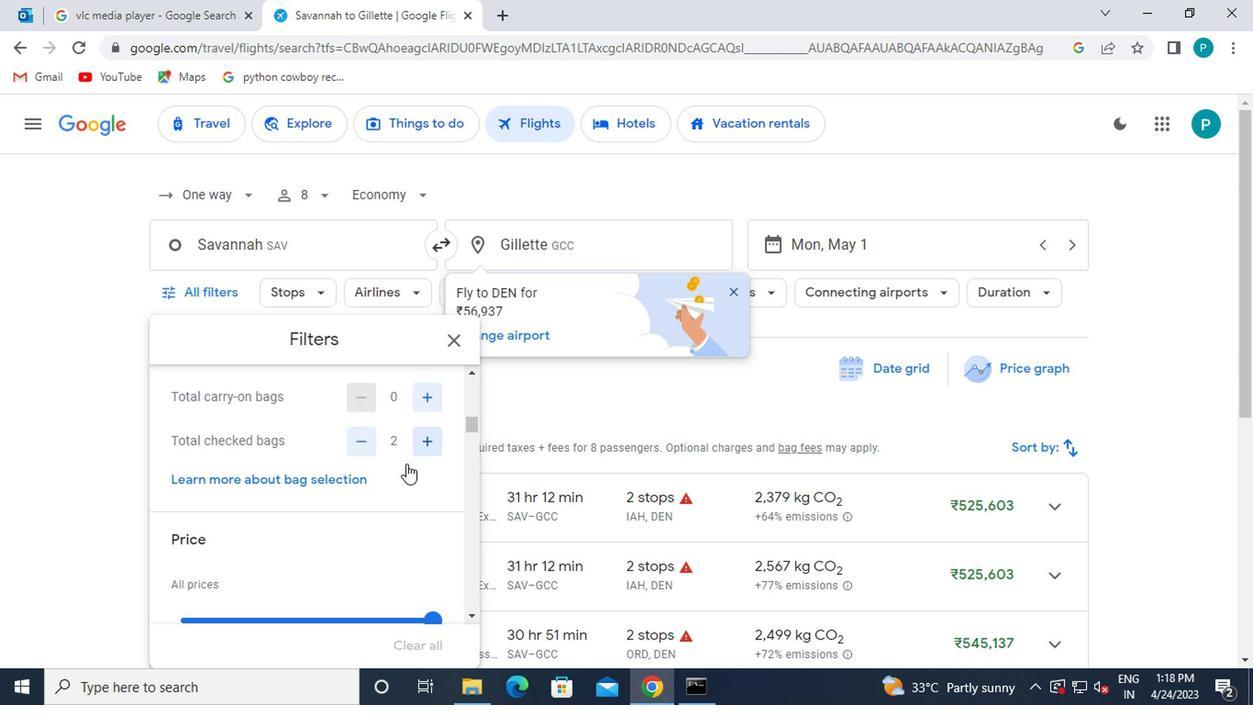 
Action: Mouse scrolled (377, 479) with delta (0, -1)
Screenshot: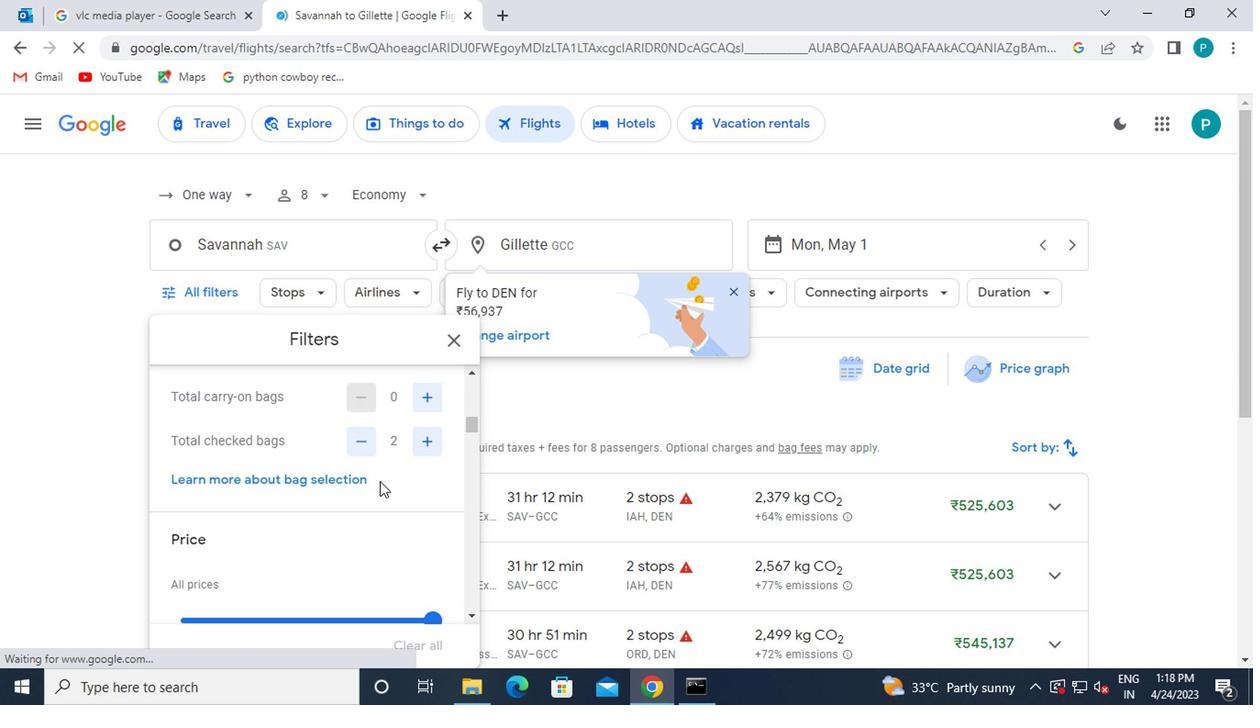 
Action: Mouse moved to (377, 481)
Screenshot: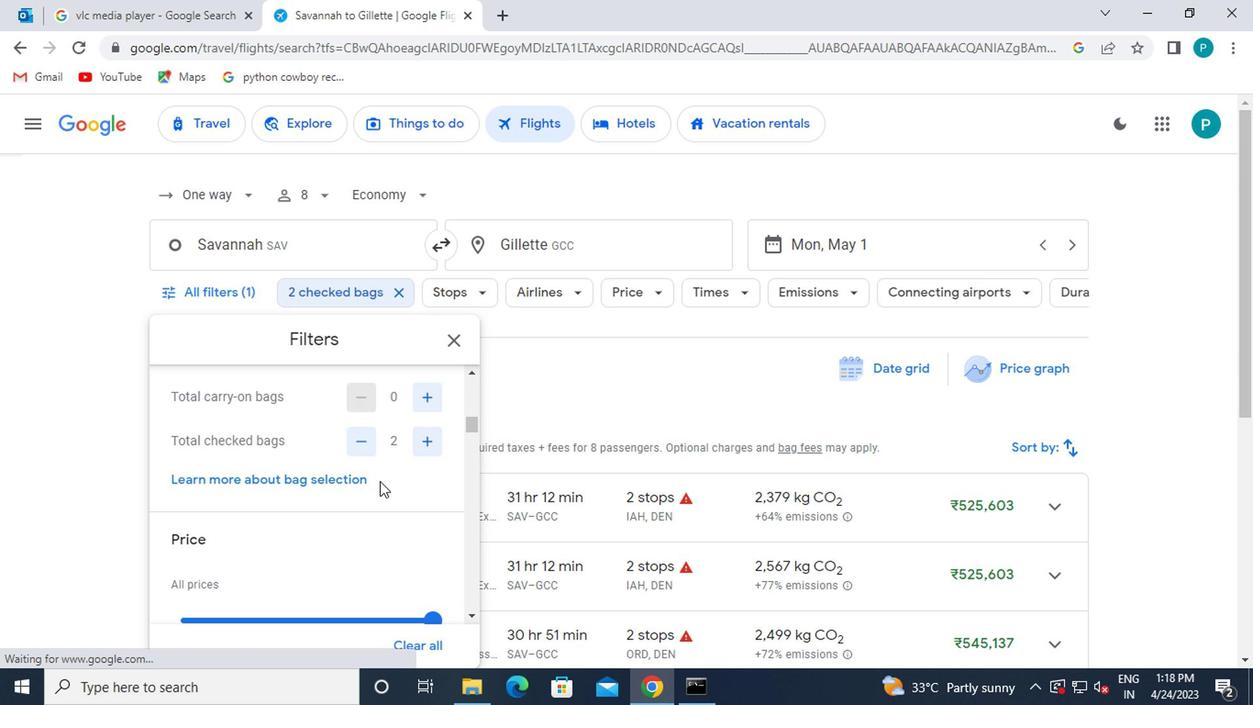 
Action: Mouse scrolled (377, 481) with delta (0, 0)
Screenshot: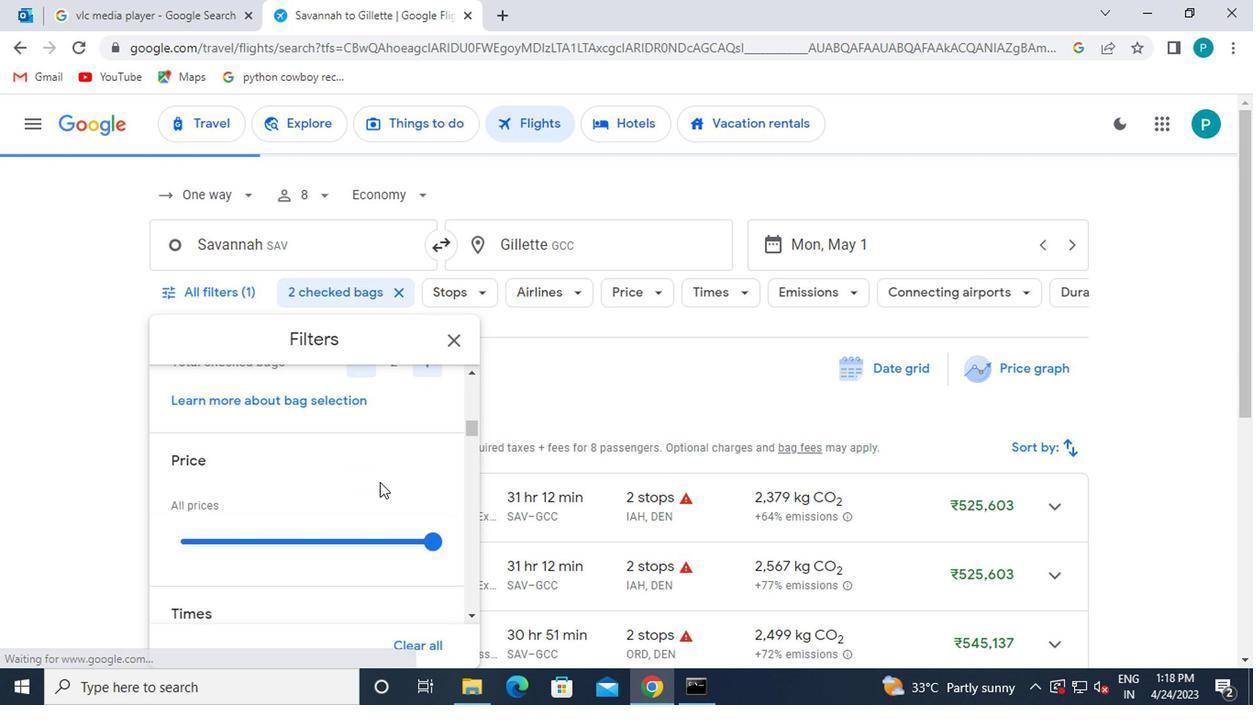 
Action: Mouse moved to (423, 435)
Screenshot: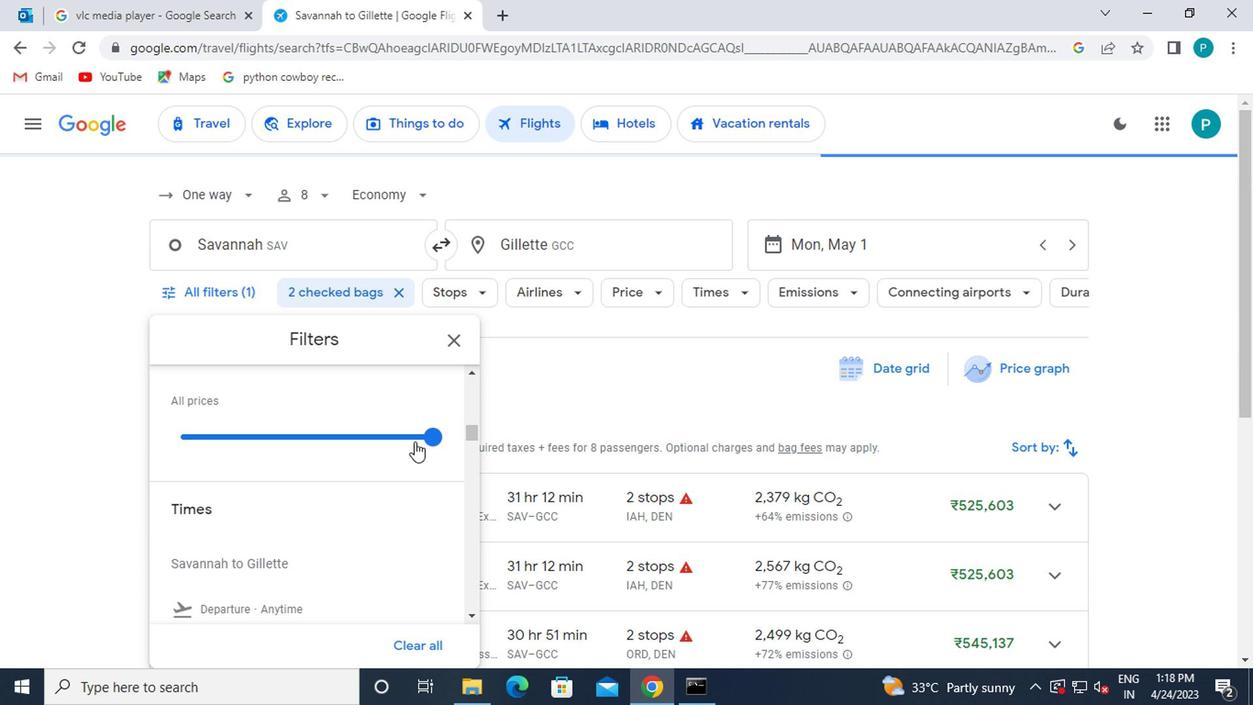 
Action: Mouse pressed left at (423, 435)
Screenshot: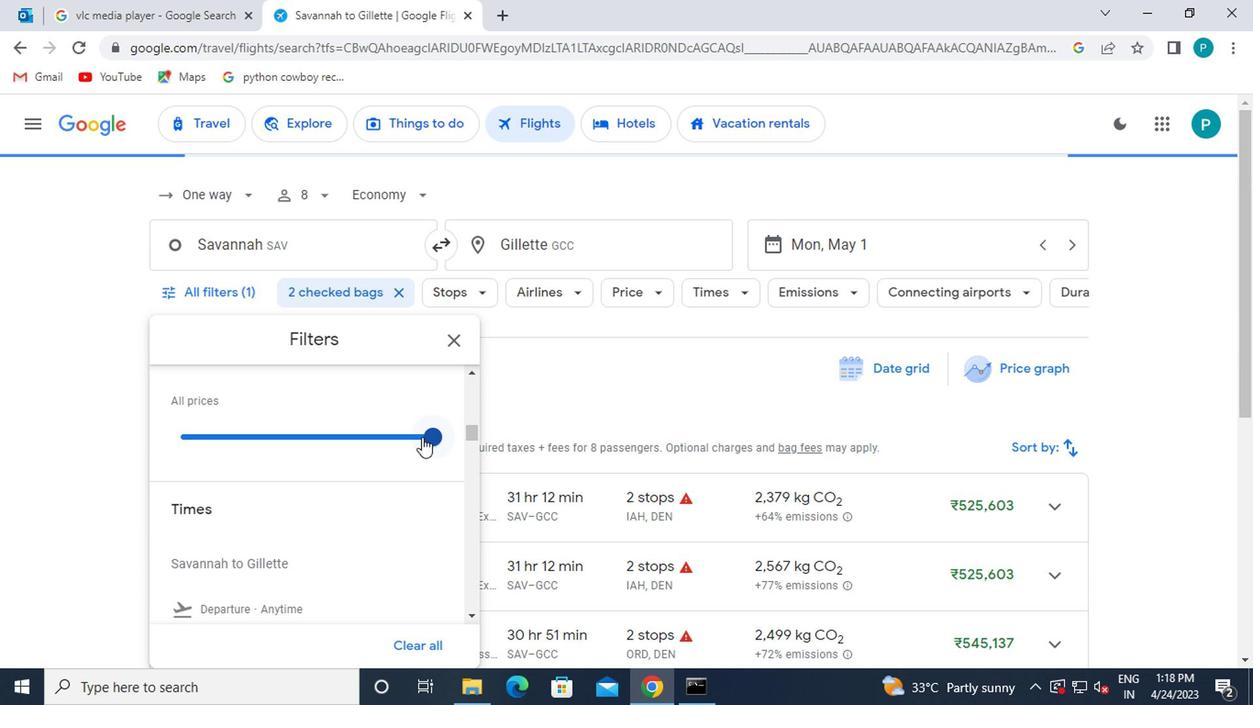 
Action: Mouse moved to (292, 467)
Screenshot: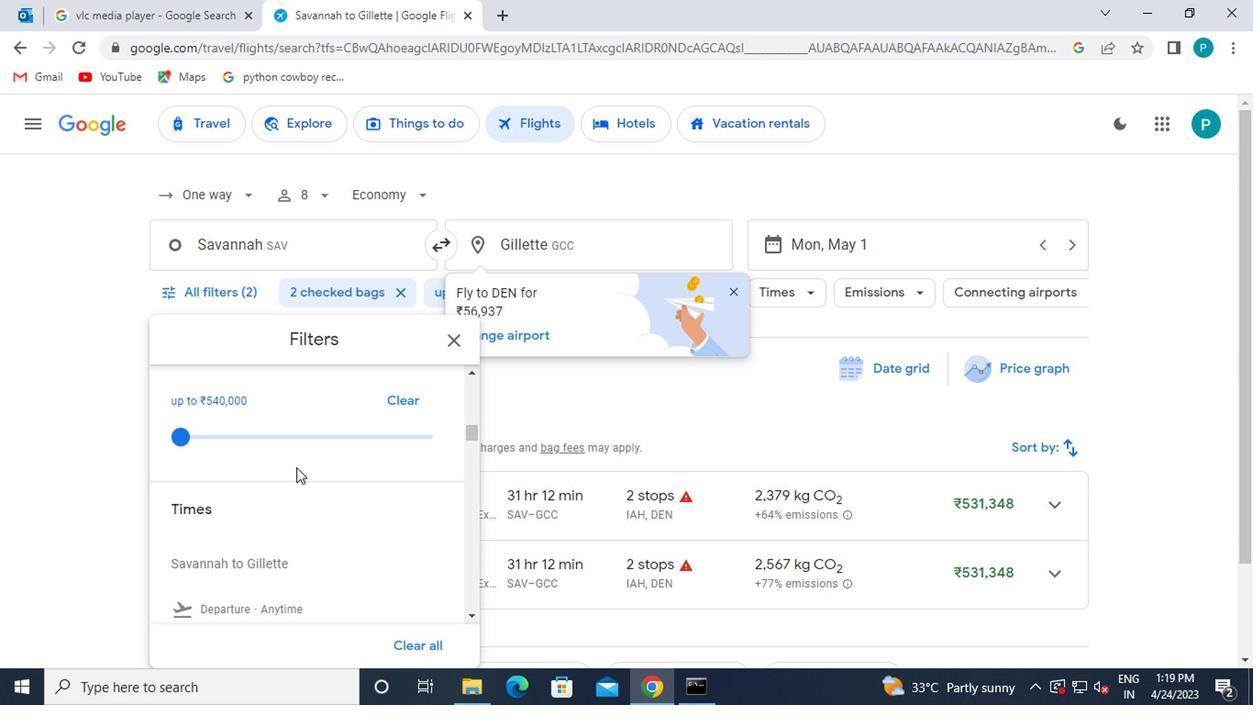 
Action: Mouse scrolled (292, 466) with delta (0, 0)
Screenshot: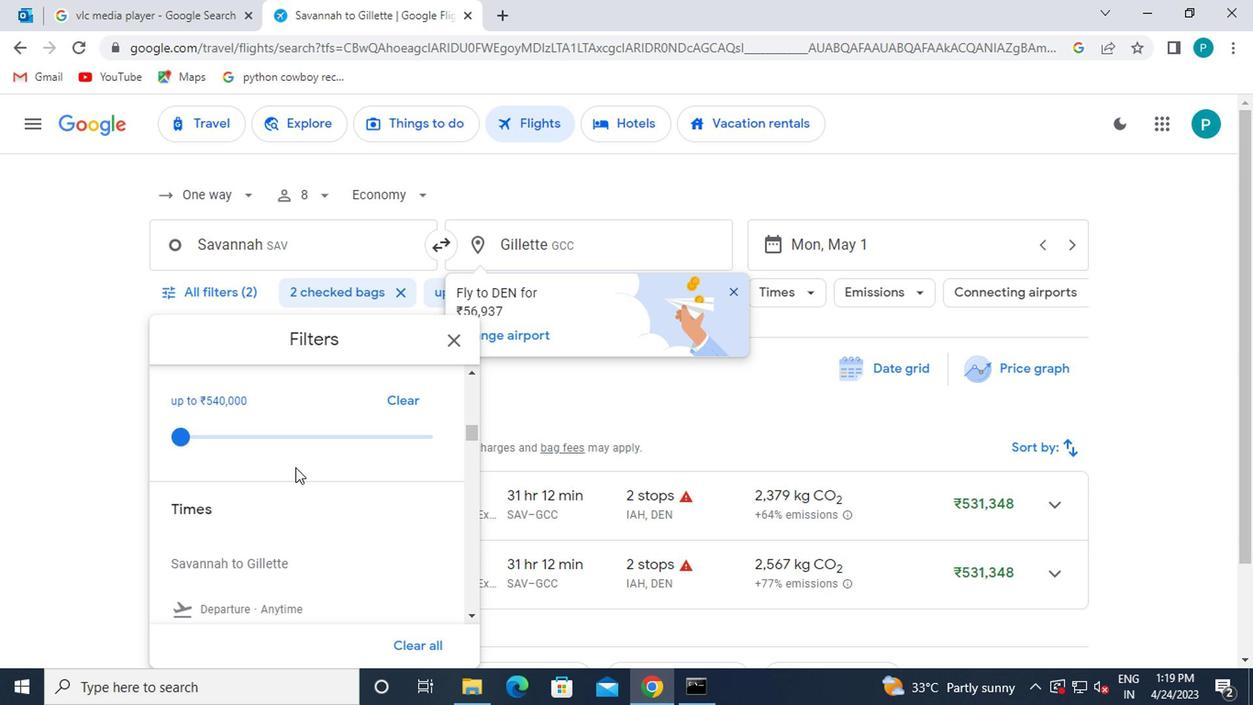 
Action: Mouse moved to (321, 481)
Screenshot: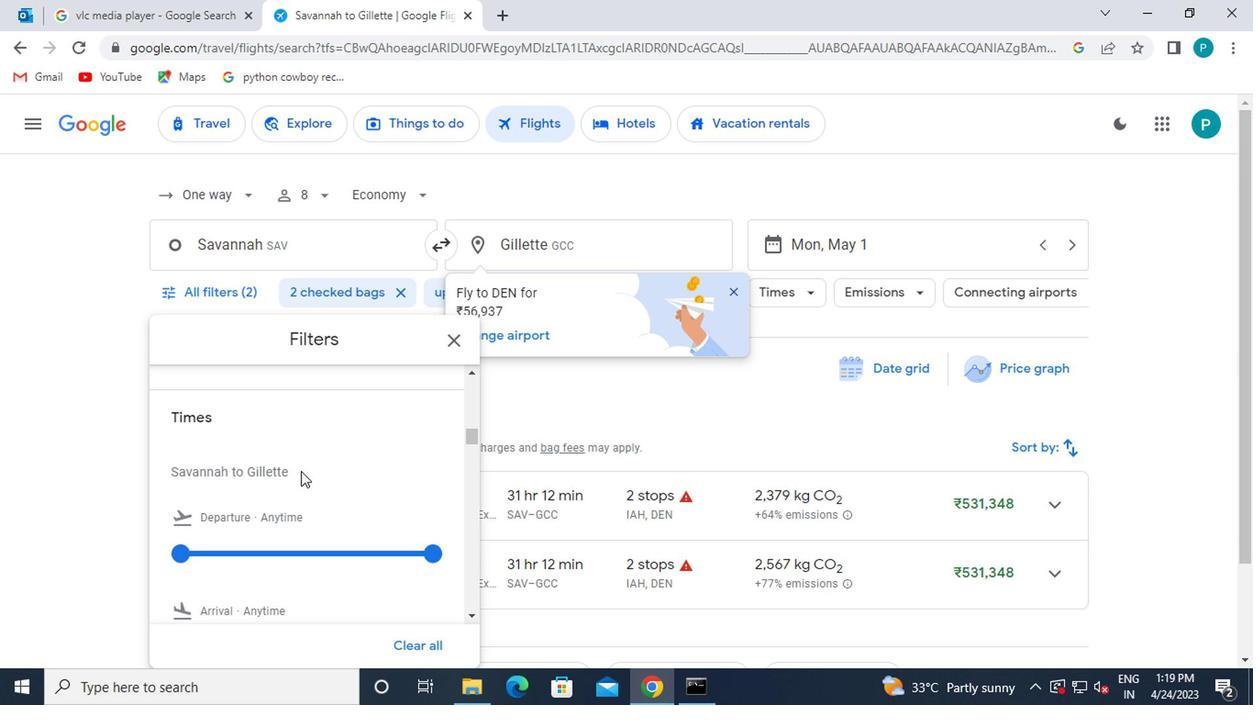 
Action: Mouse scrolled (321, 481) with delta (0, 0)
Screenshot: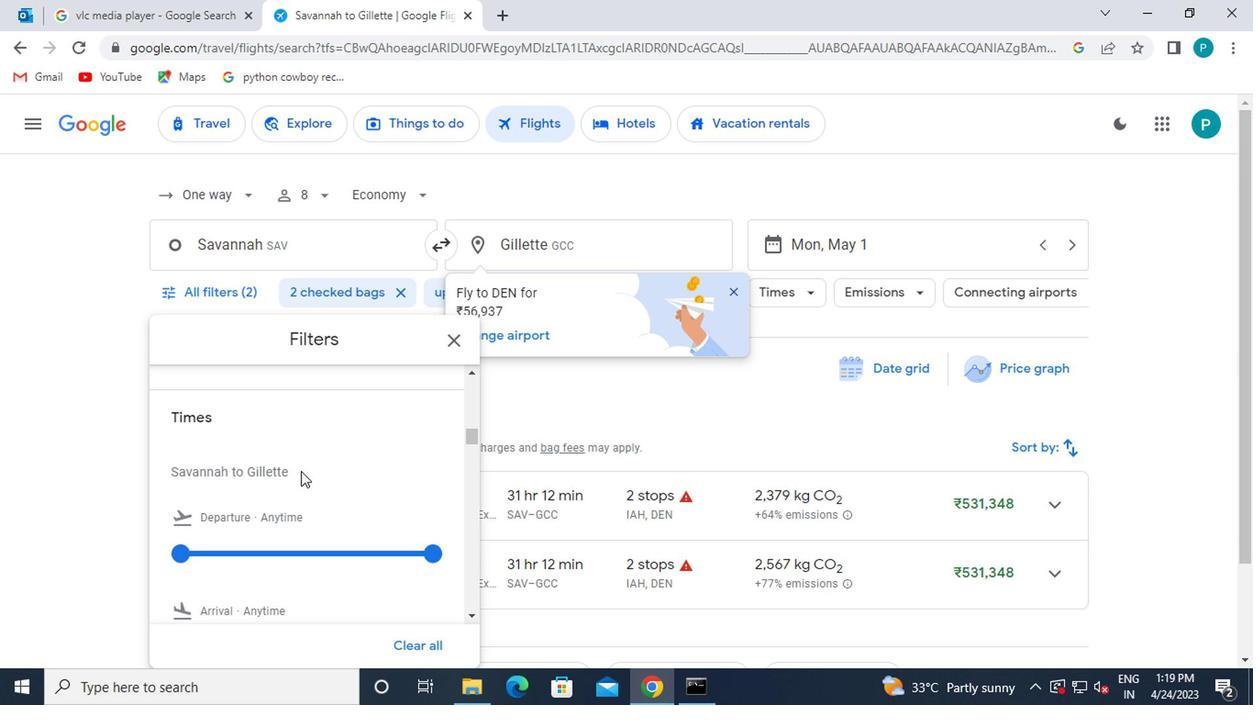 
Action: Mouse moved to (323, 483)
Screenshot: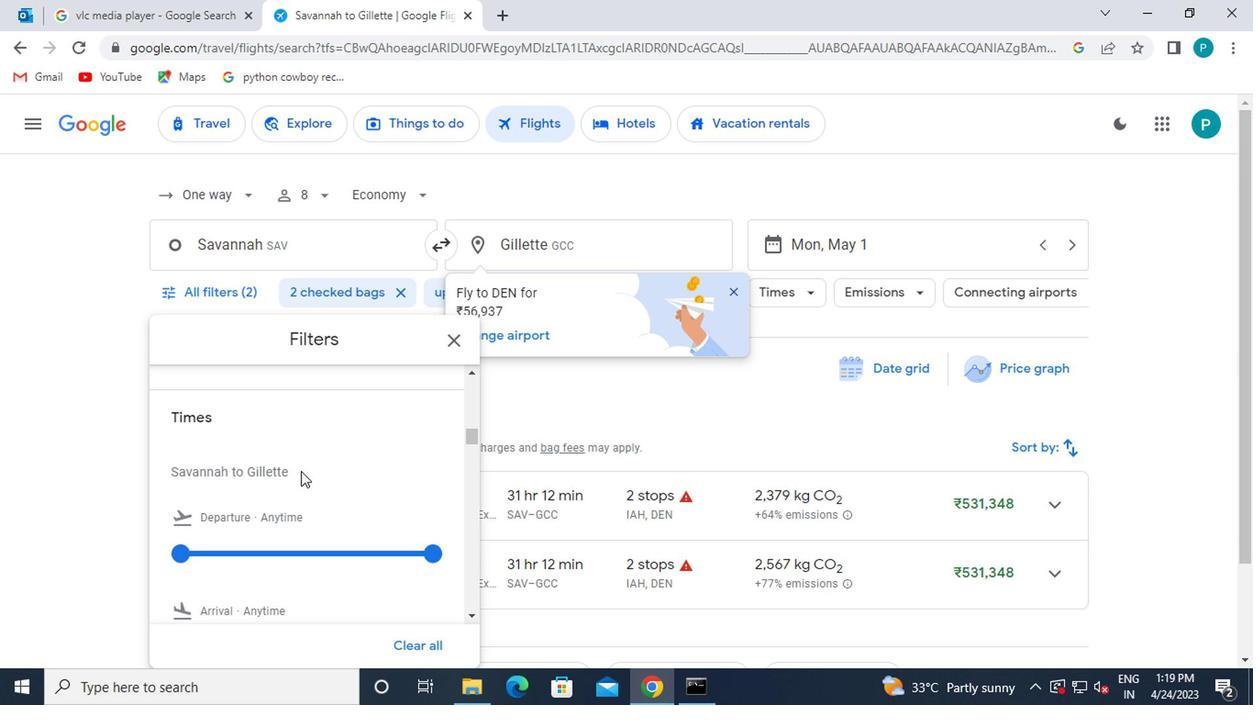 
Action: Mouse scrolled (323, 483) with delta (0, 0)
Screenshot: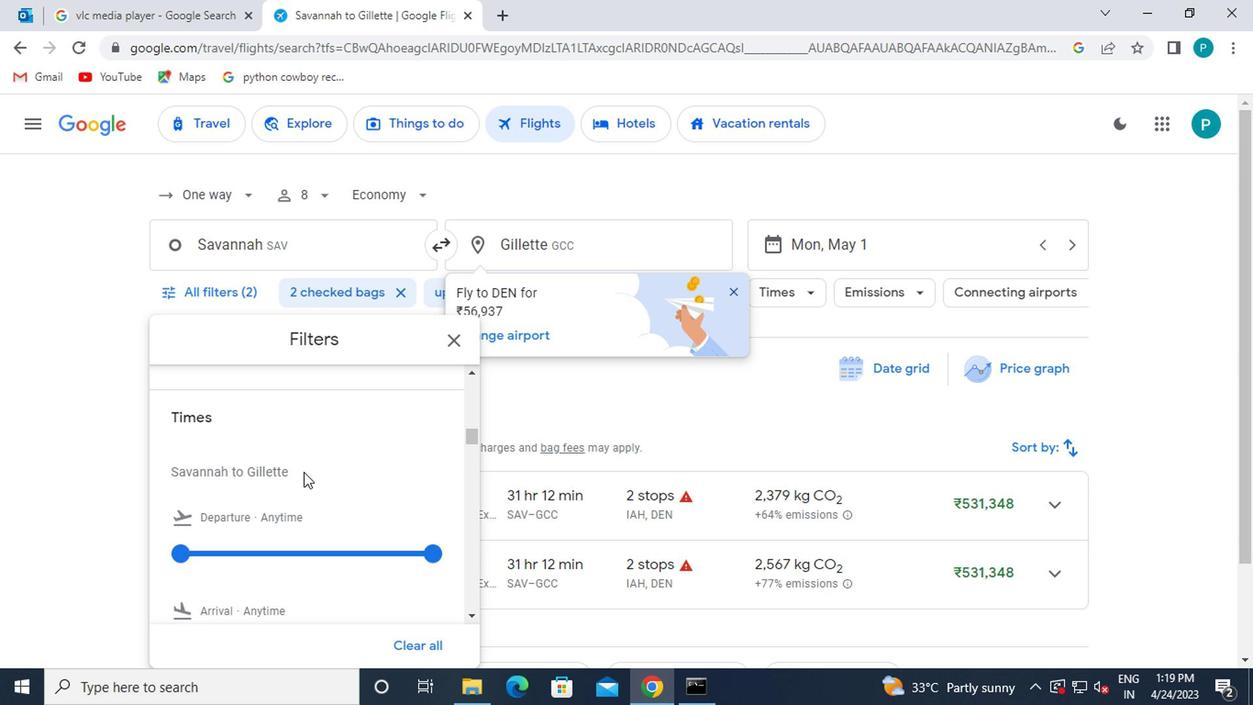 
Action: Mouse moved to (194, 410)
Screenshot: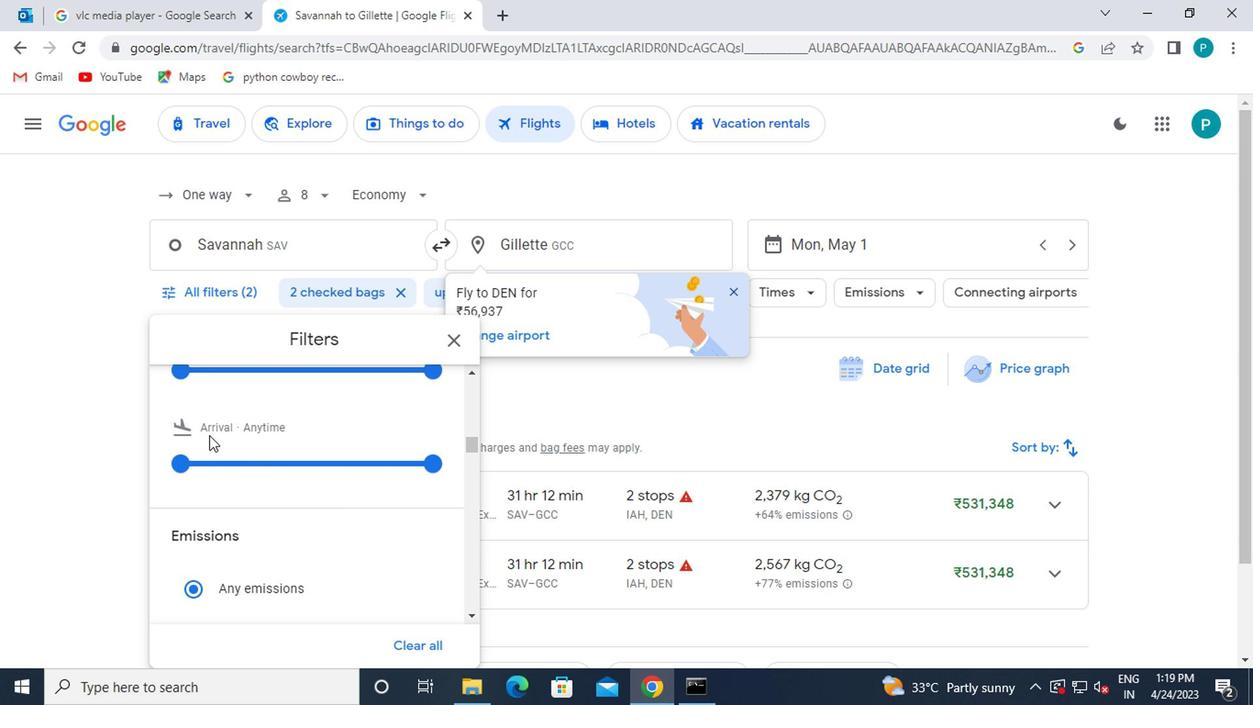 
Action: Mouse scrolled (194, 411) with delta (0, 1)
Screenshot: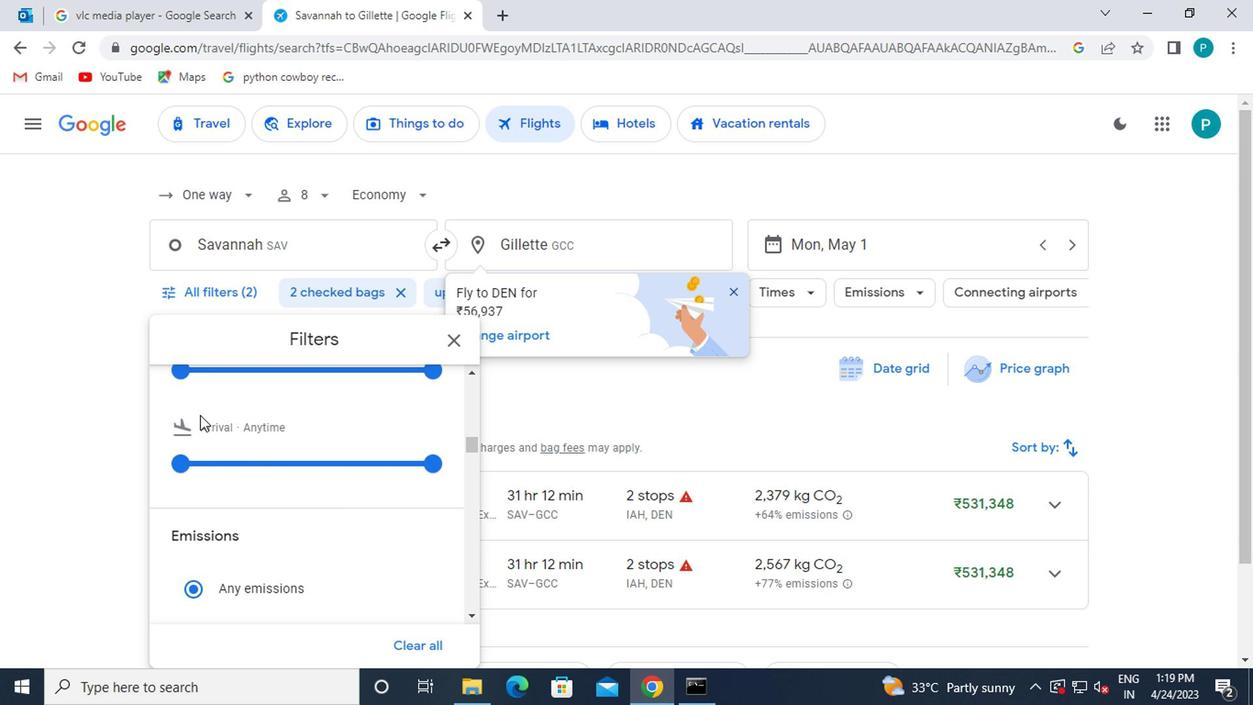 
Action: Mouse moved to (186, 455)
Screenshot: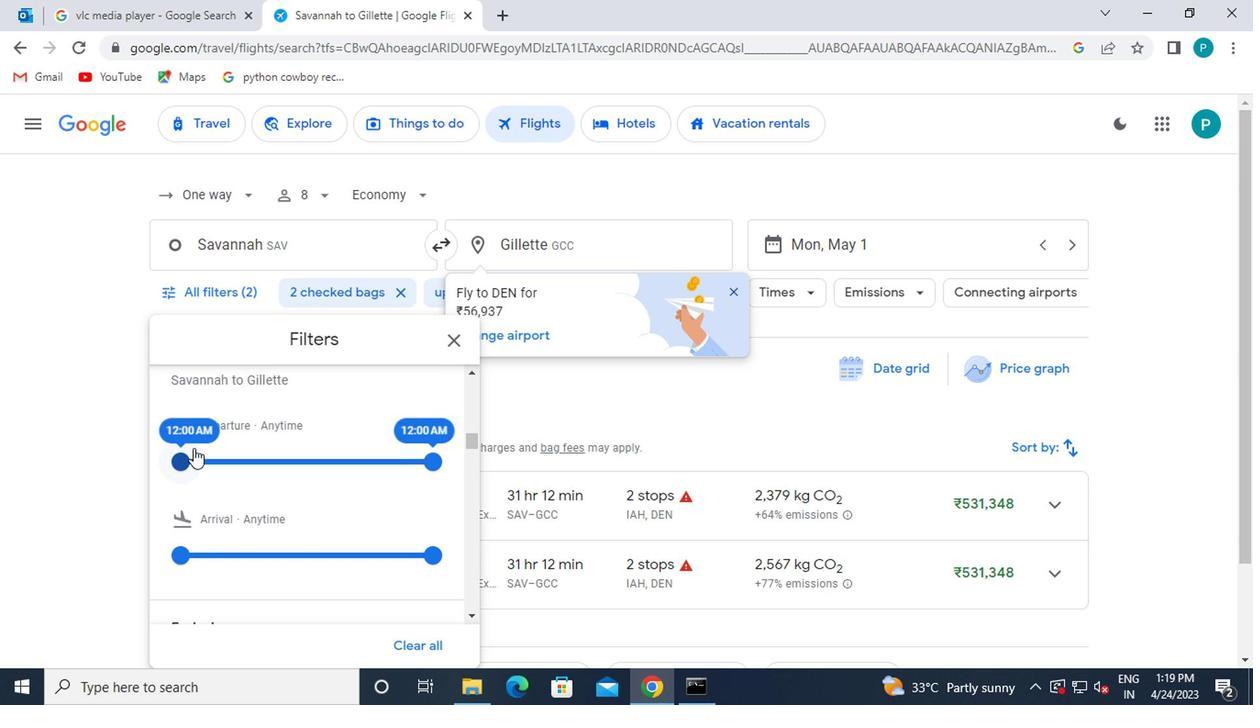 
Action: Mouse pressed left at (186, 455)
Screenshot: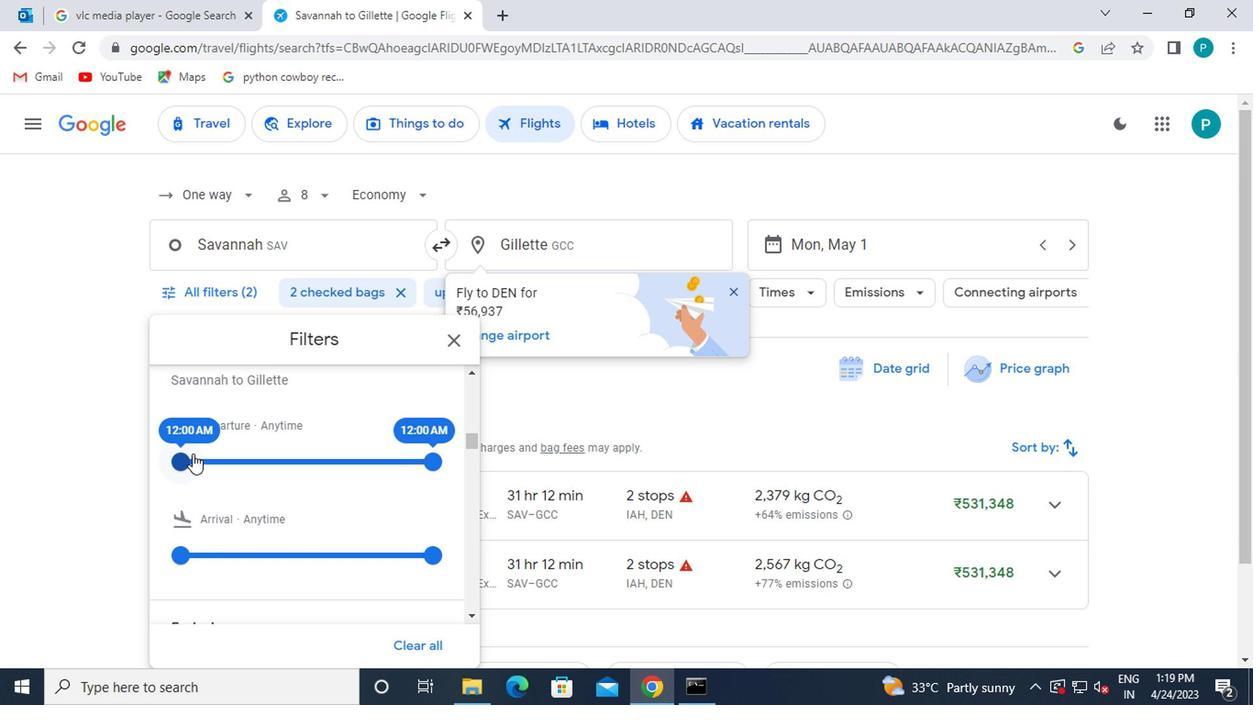 
Action: Mouse moved to (449, 337)
Screenshot: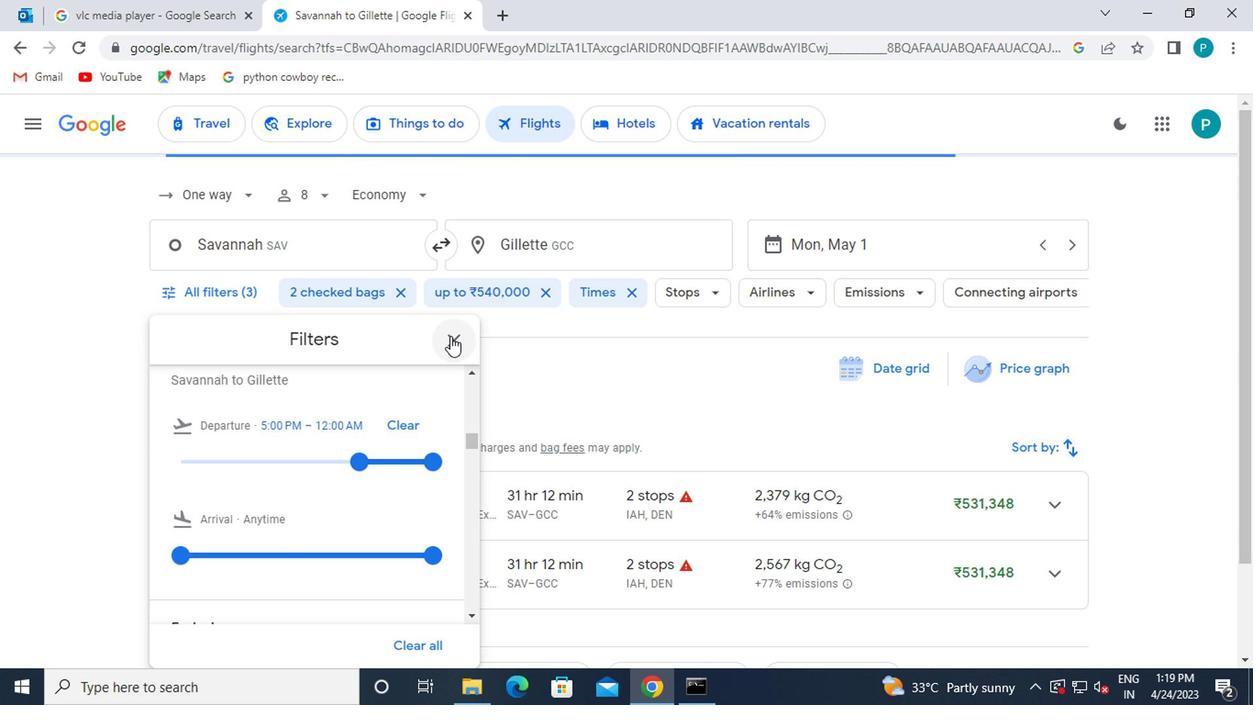 
Action: Mouse pressed left at (449, 337)
Screenshot: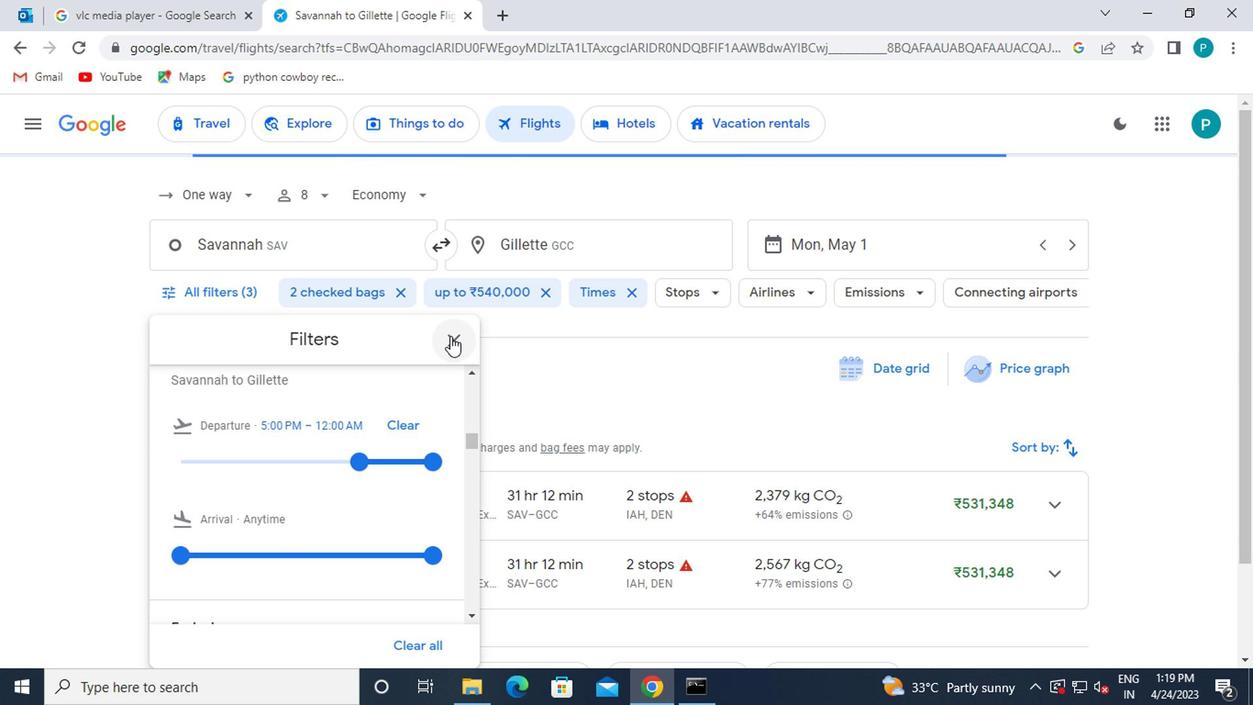 
Action: Mouse moved to (452, 337)
Screenshot: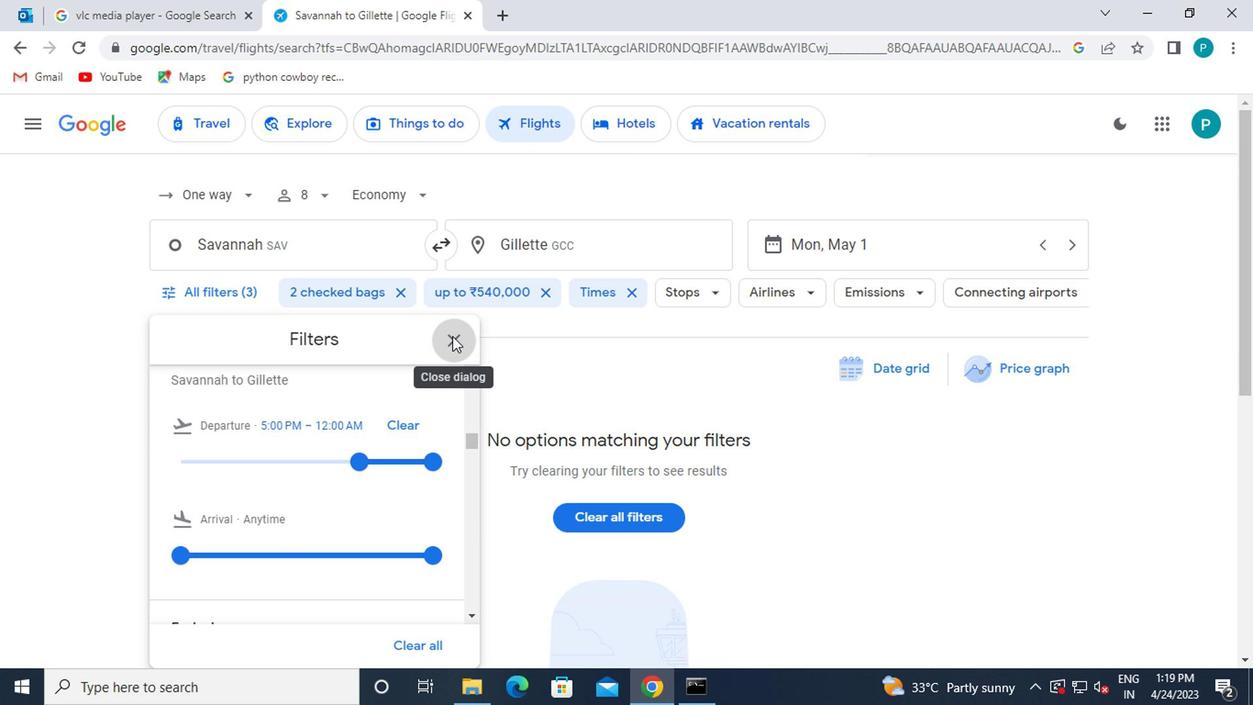 
